 Task: Look for space in Cotuí, Dominican Republic from 6th September, 2023 to 18th September, 2023 for 3 adults in price range Rs.6000 to Rs.12000. Place can be entire place with 2 bedrooms having 2 beds and 2 bathrooms. Property type can be house, flat, guest house, hotel. Amenities needed are: washing machine. Booking option can be shelf check-in. Required host language is English.
Action: Mouse moved to (843, 114)
Screenshot: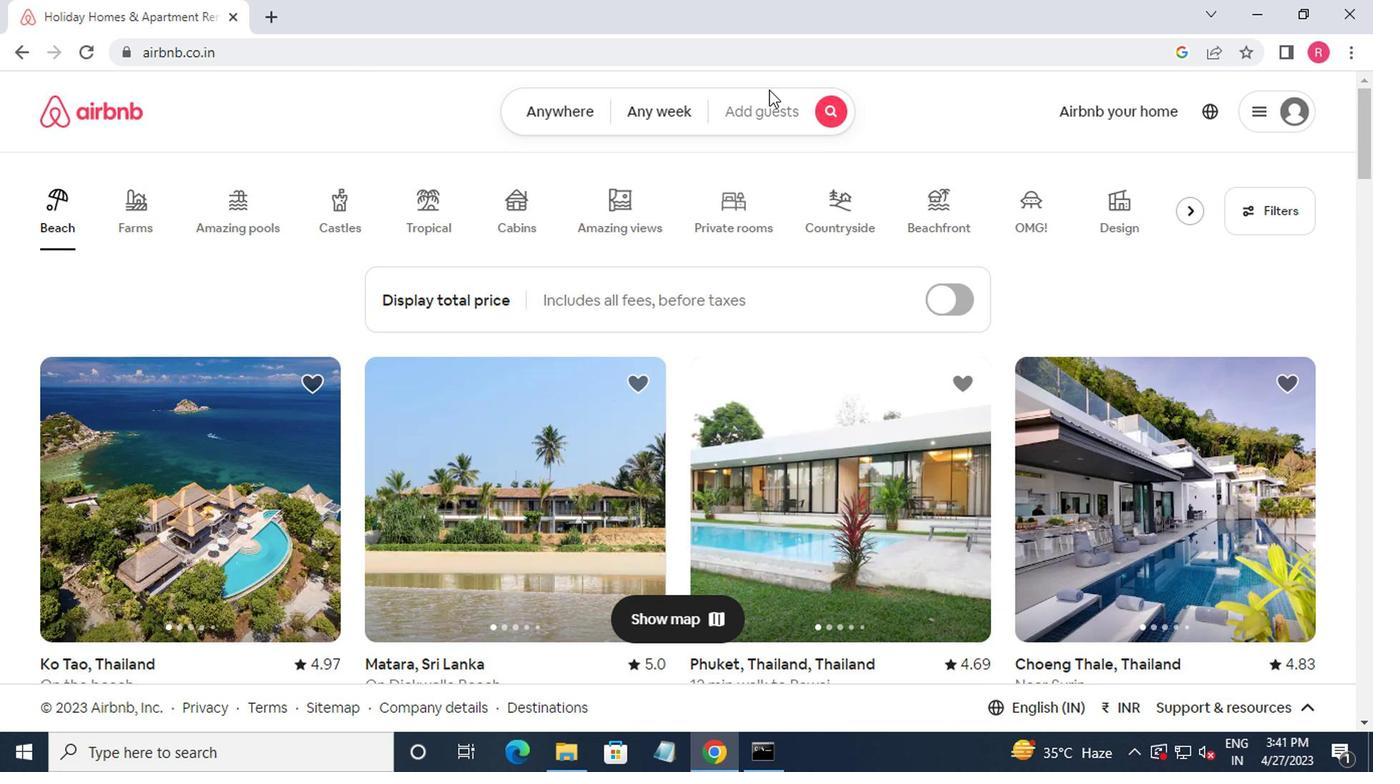 
Action: Mouse pressed left at (843, 114)
Screenshot: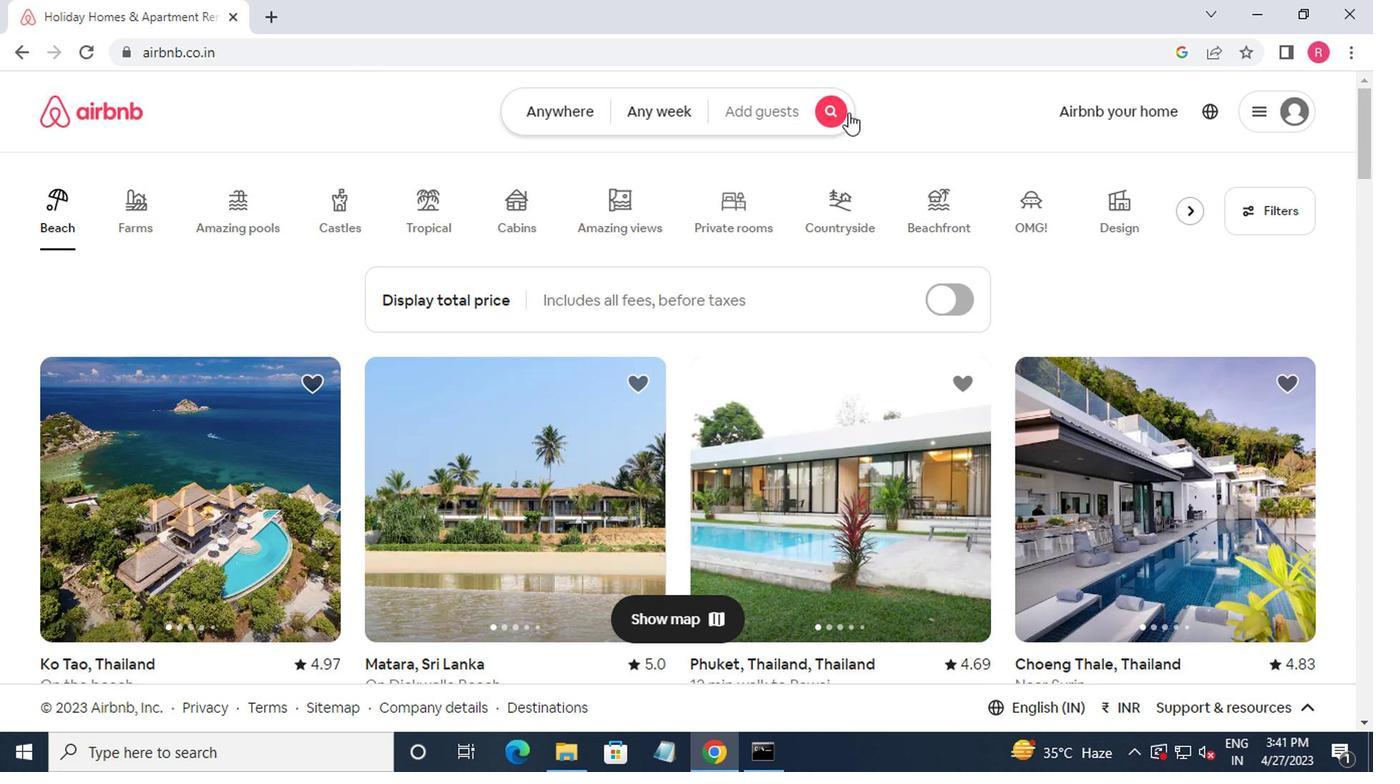 
Action: Mouse moved to (439, 185)
Screenshot: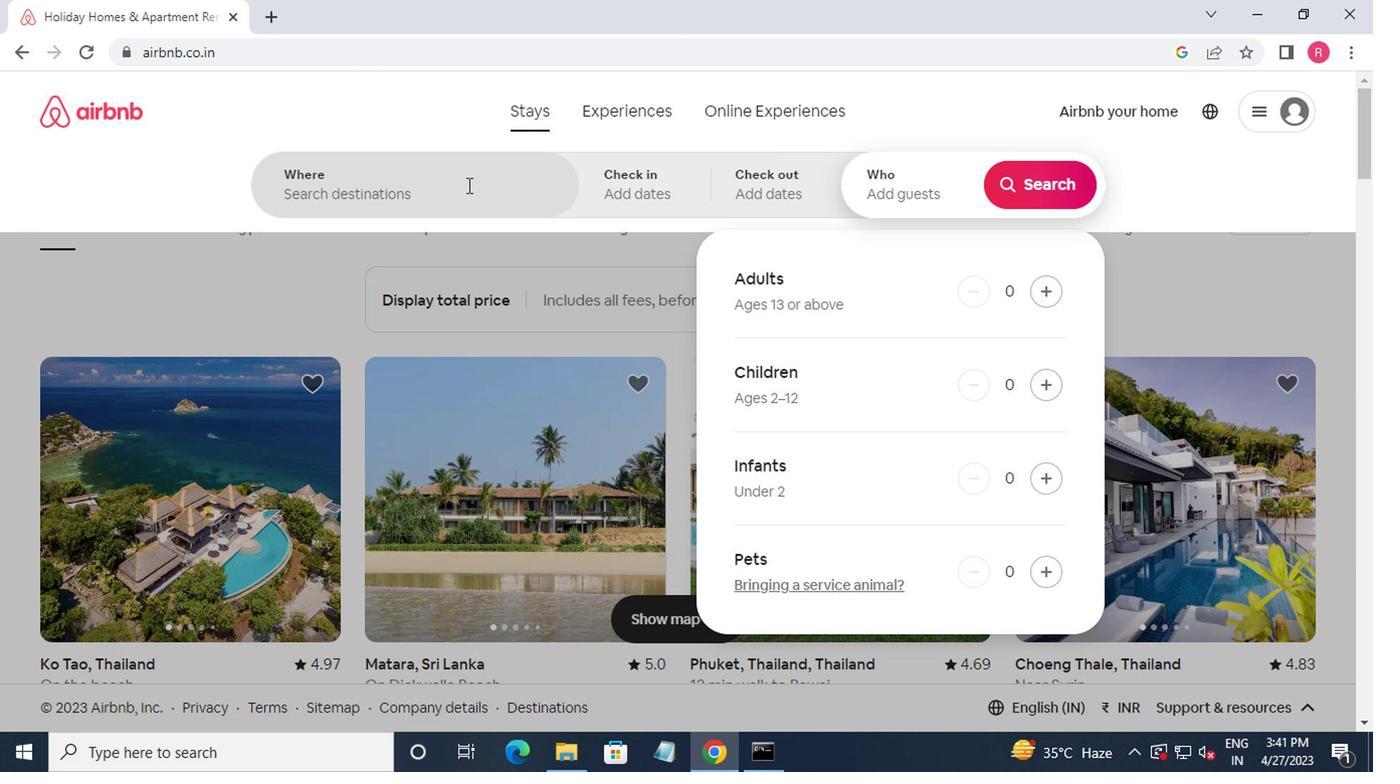 
Action: Mouse pressed left at (439, 185)
Screenshot: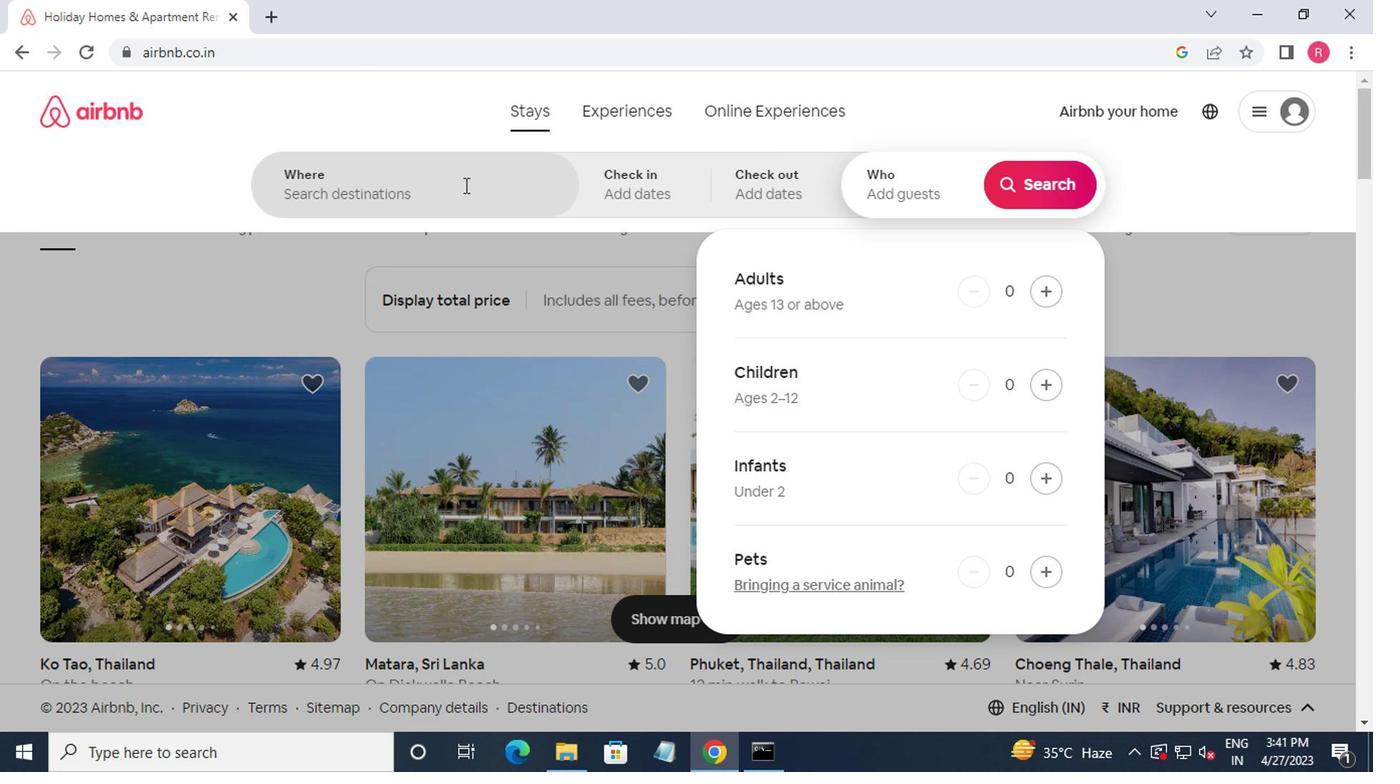 
Action: Mouse moved to (438, 185)
Screenshot: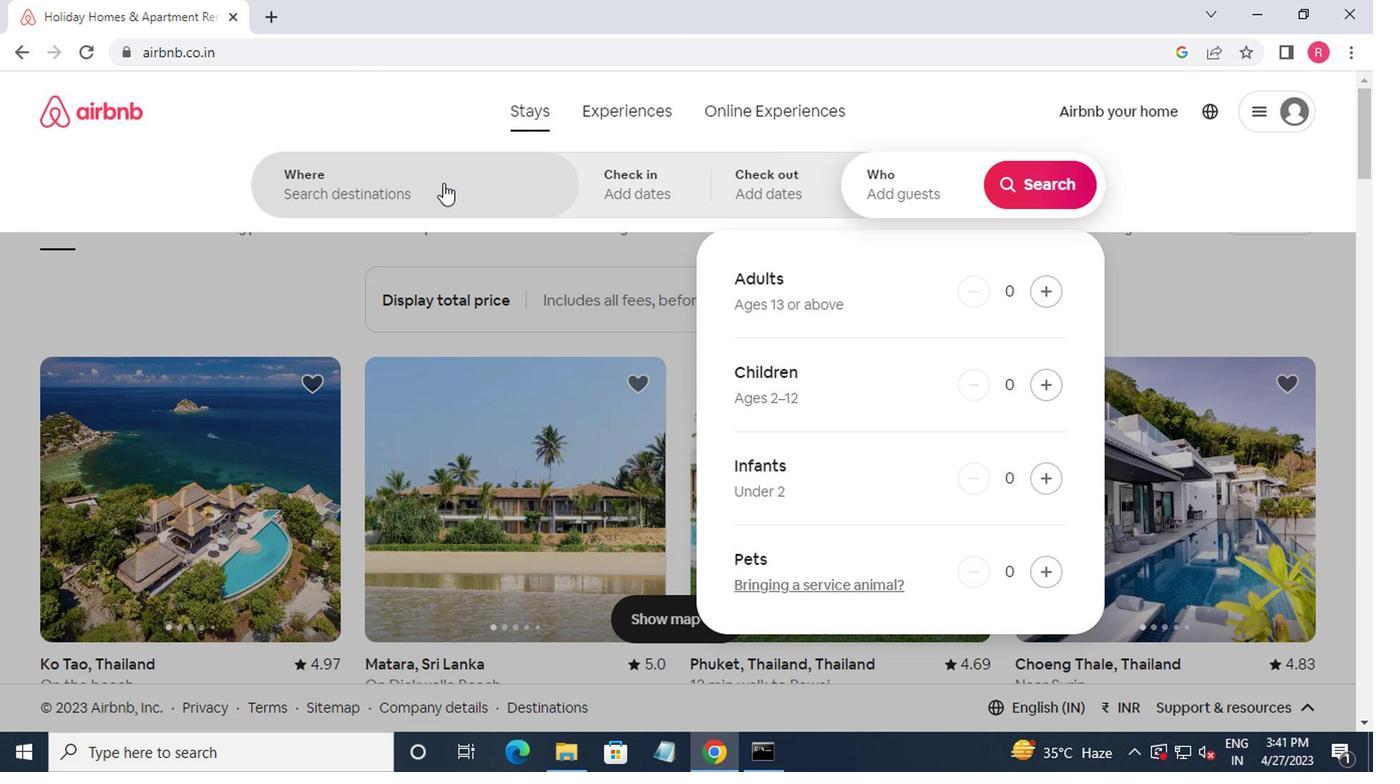 
Action: Key pressed cpy<Key.backspace><Key.backspace>otui,d<Key.down><Key.enter>
Screenshot: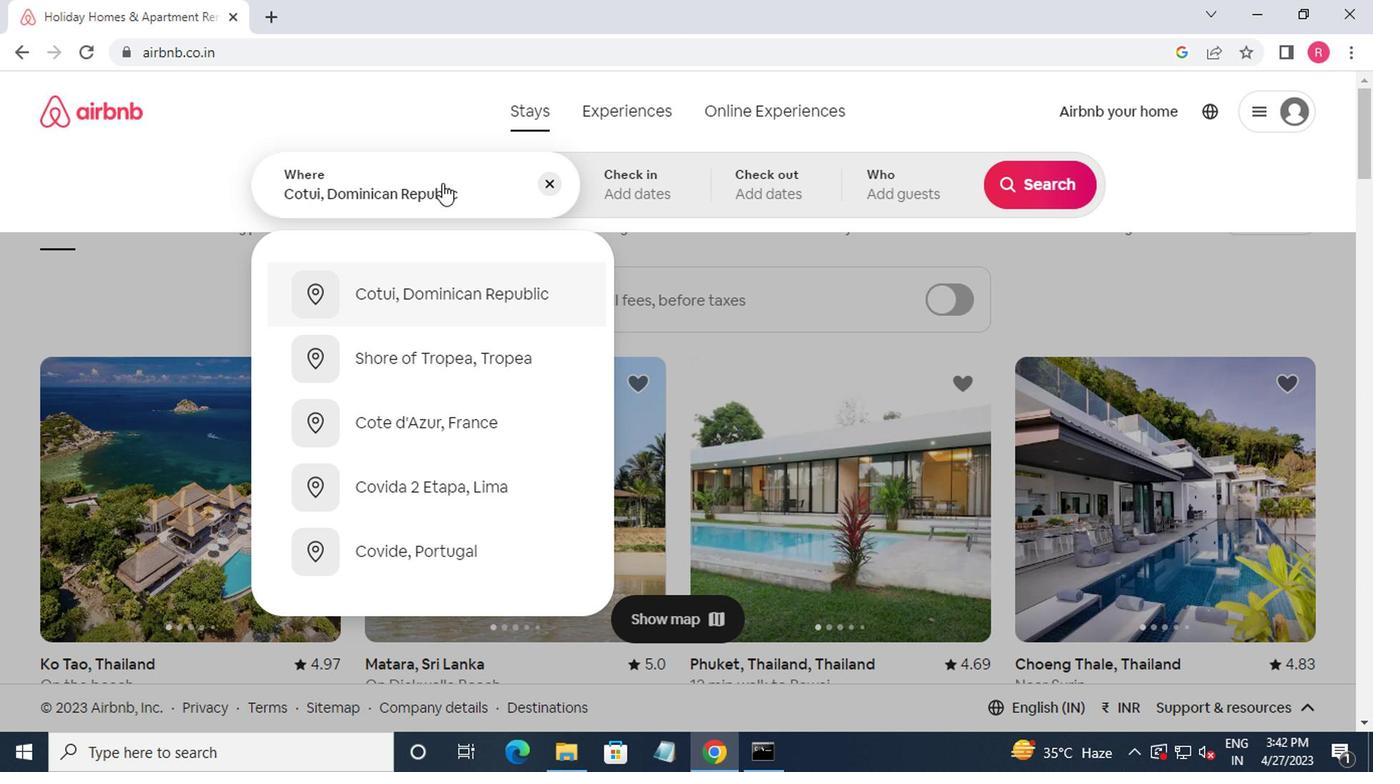 
Action: Mouse moved to (1032, 346)
Screenshot: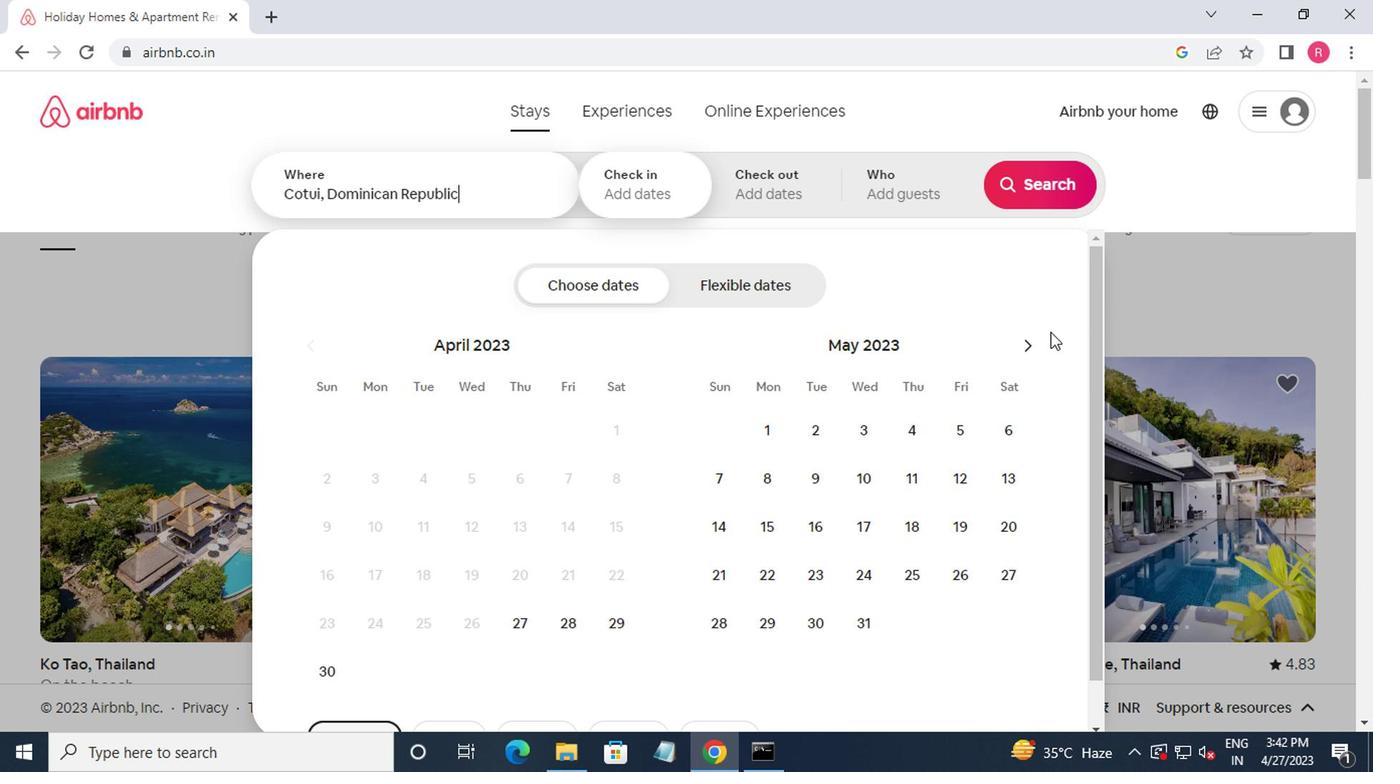 
Action: Mouse pressed left at (1032, 346)
Screenshot: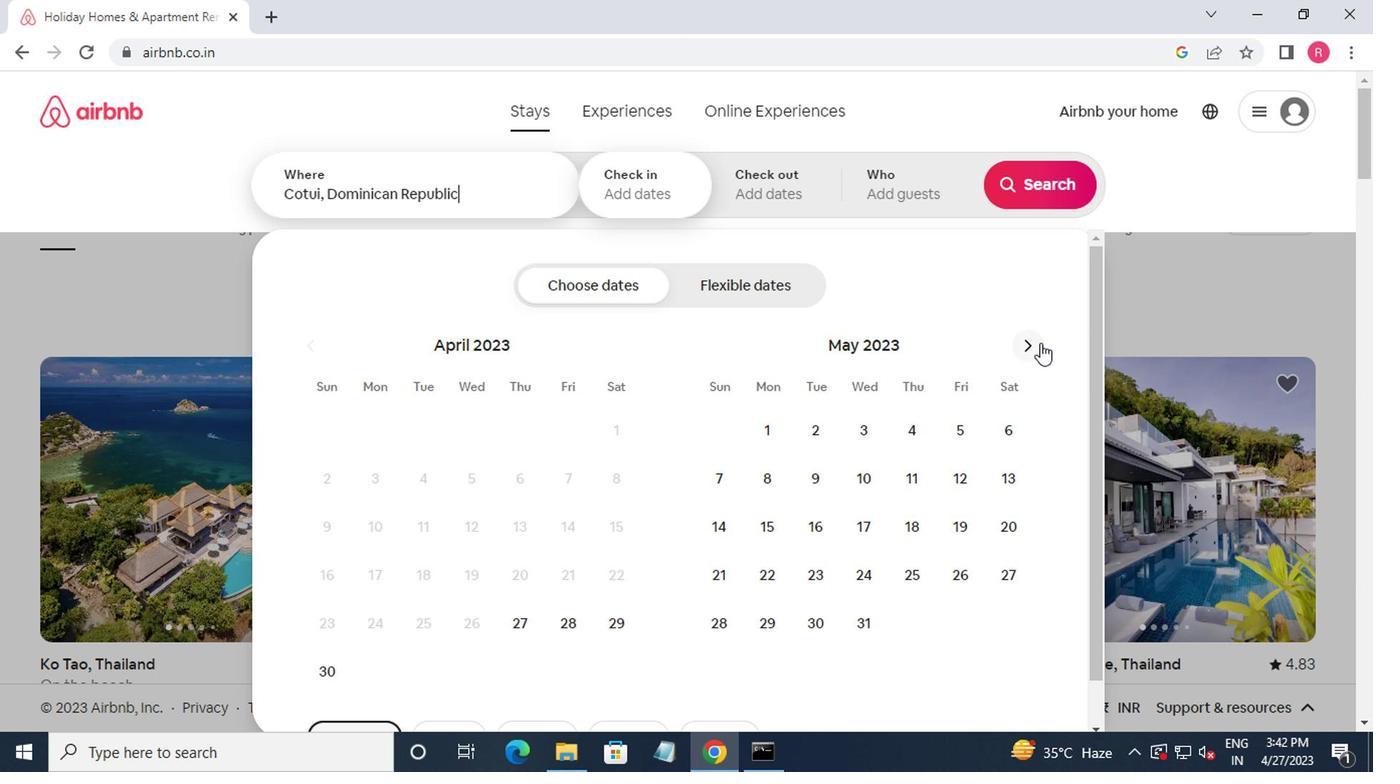 
Action: Mouse moved to (1031, 346)
Screenshot: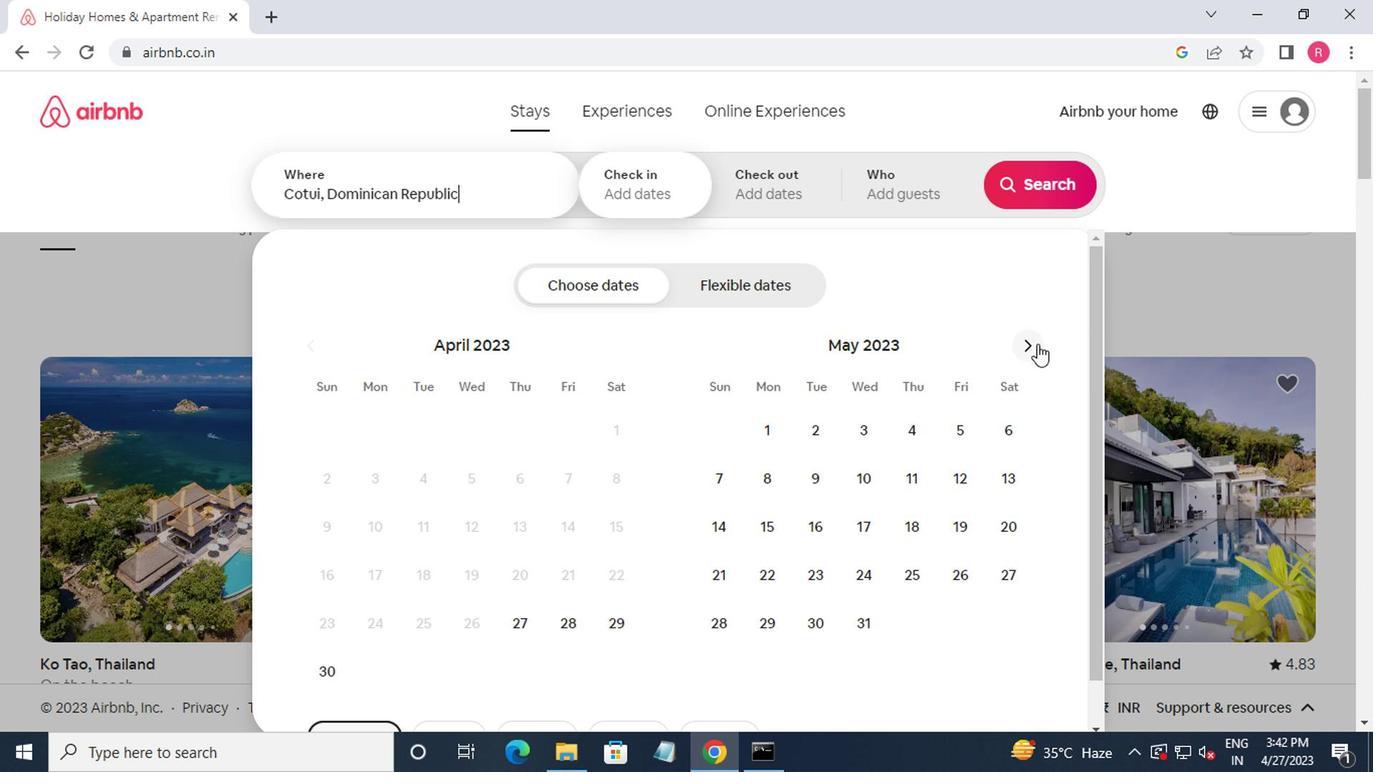 
Action: Mouse pressed left at (1031, 346)
Screenshot: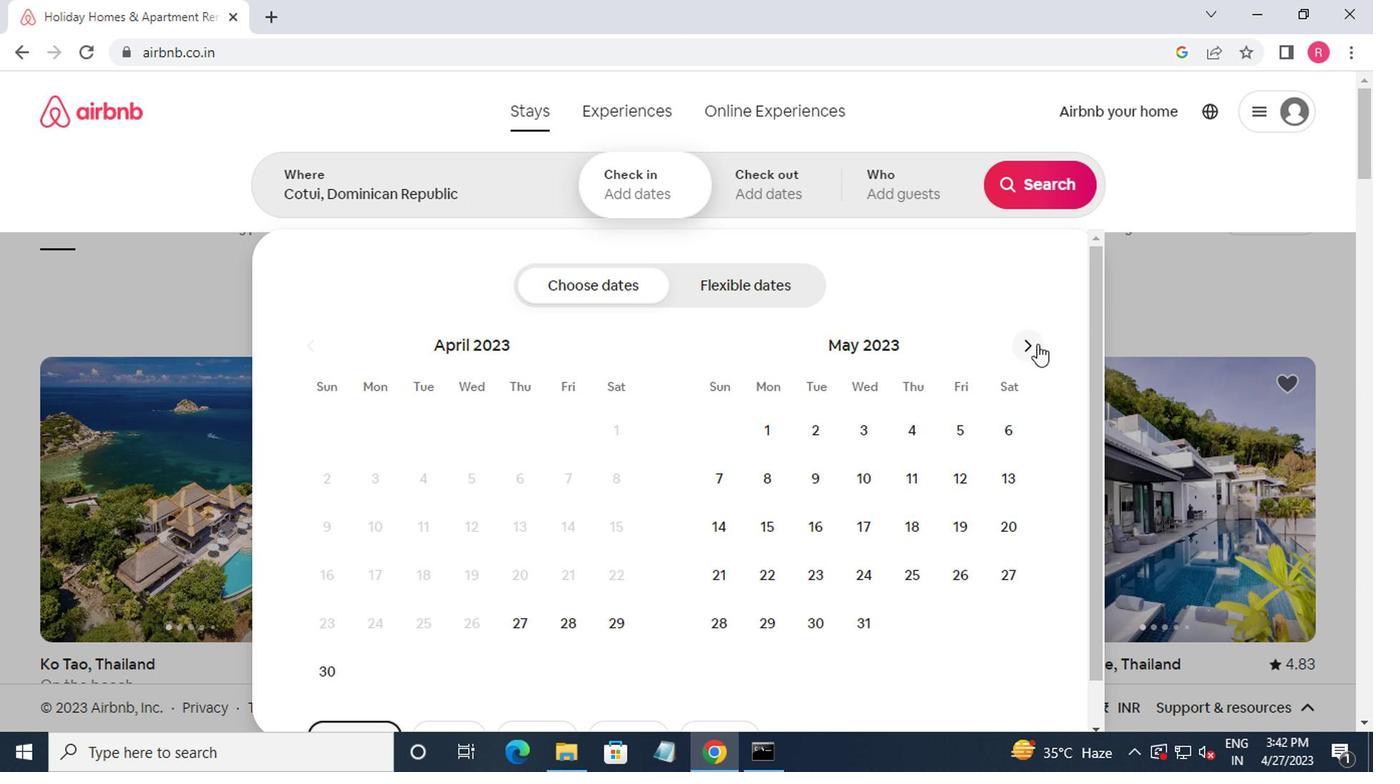 
Action: Mouse moved to (1031, 346)
Screenshot: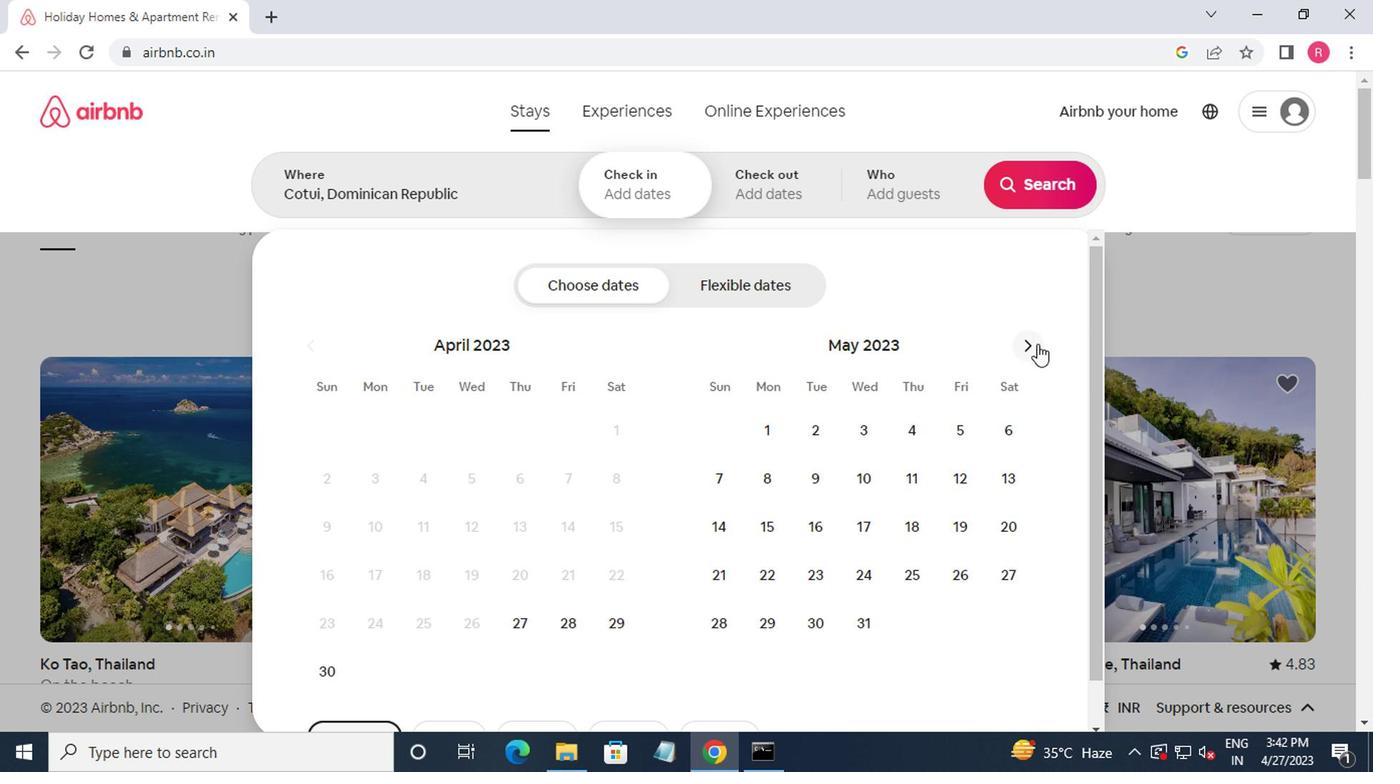 
Action: Mouse pressed left at (1031, 346)
Screenshot: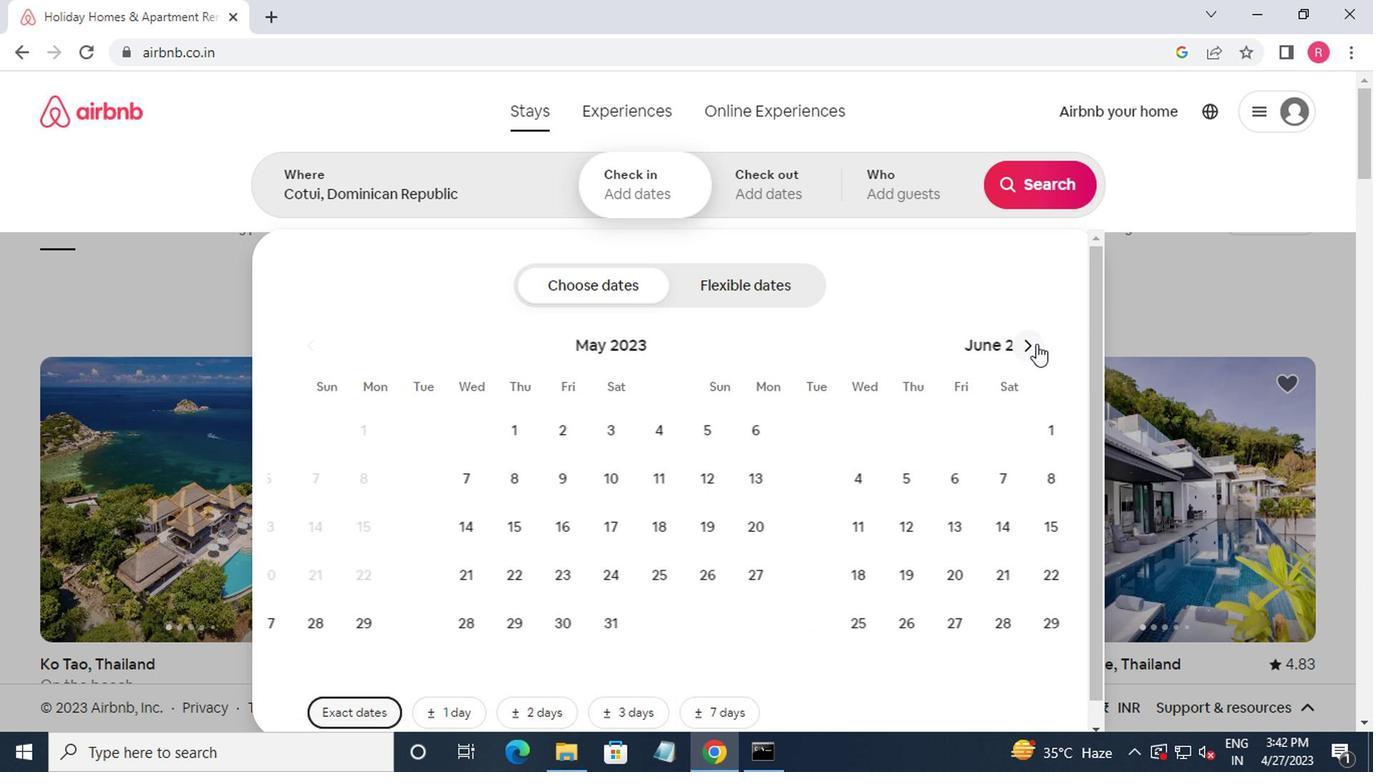 
Action: Mouse moved to (1029, 346)
Screenshot: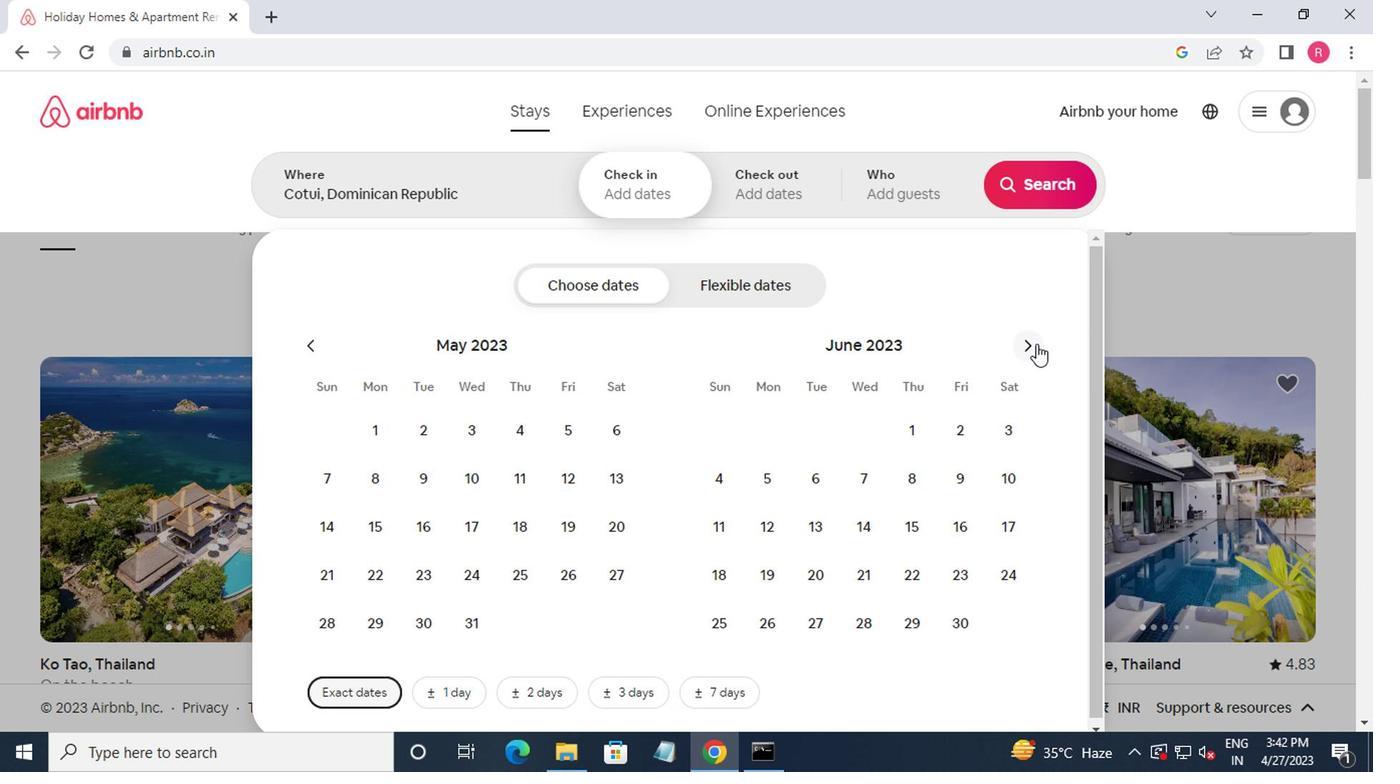 
Action: Mouse pressed left at (1029, 346)
Screenshot: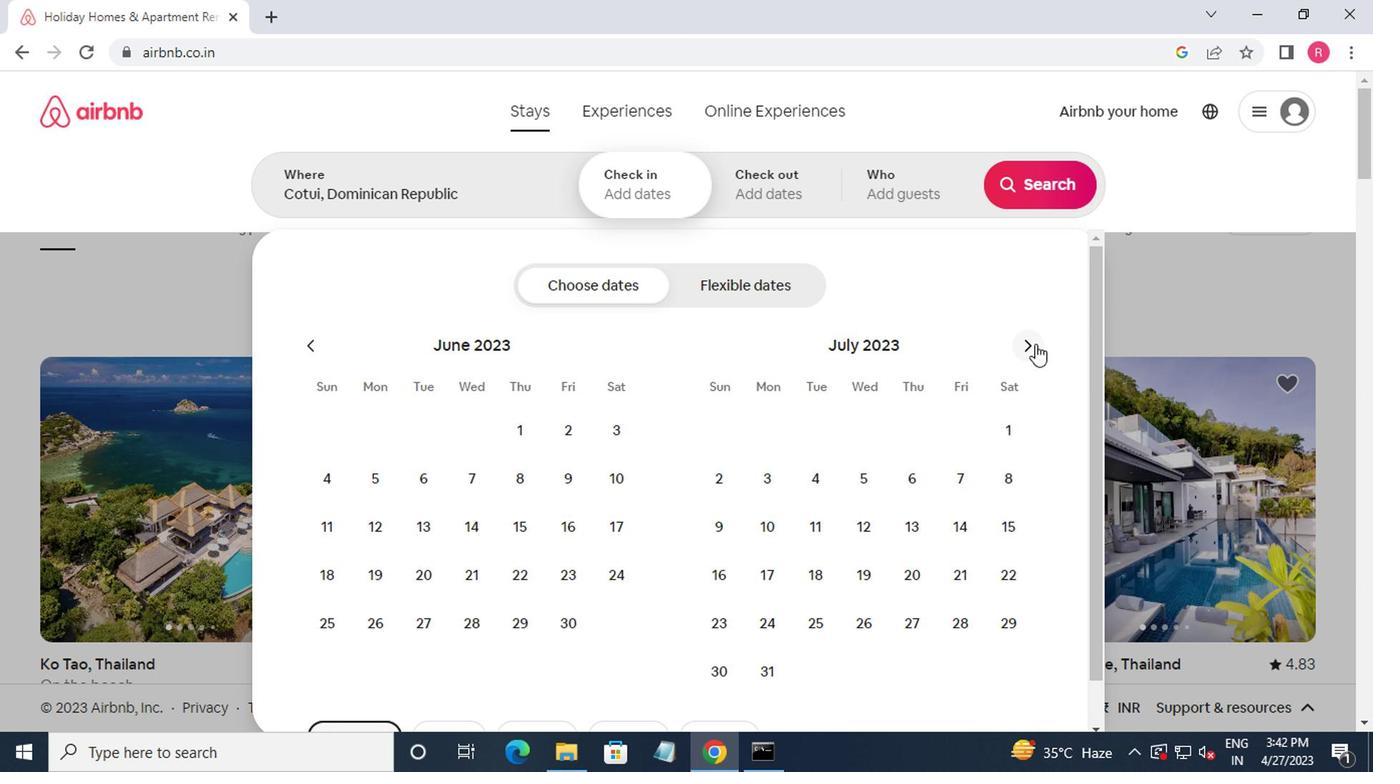 
Action: Mouse moved to (1029, 346)
Screenshot: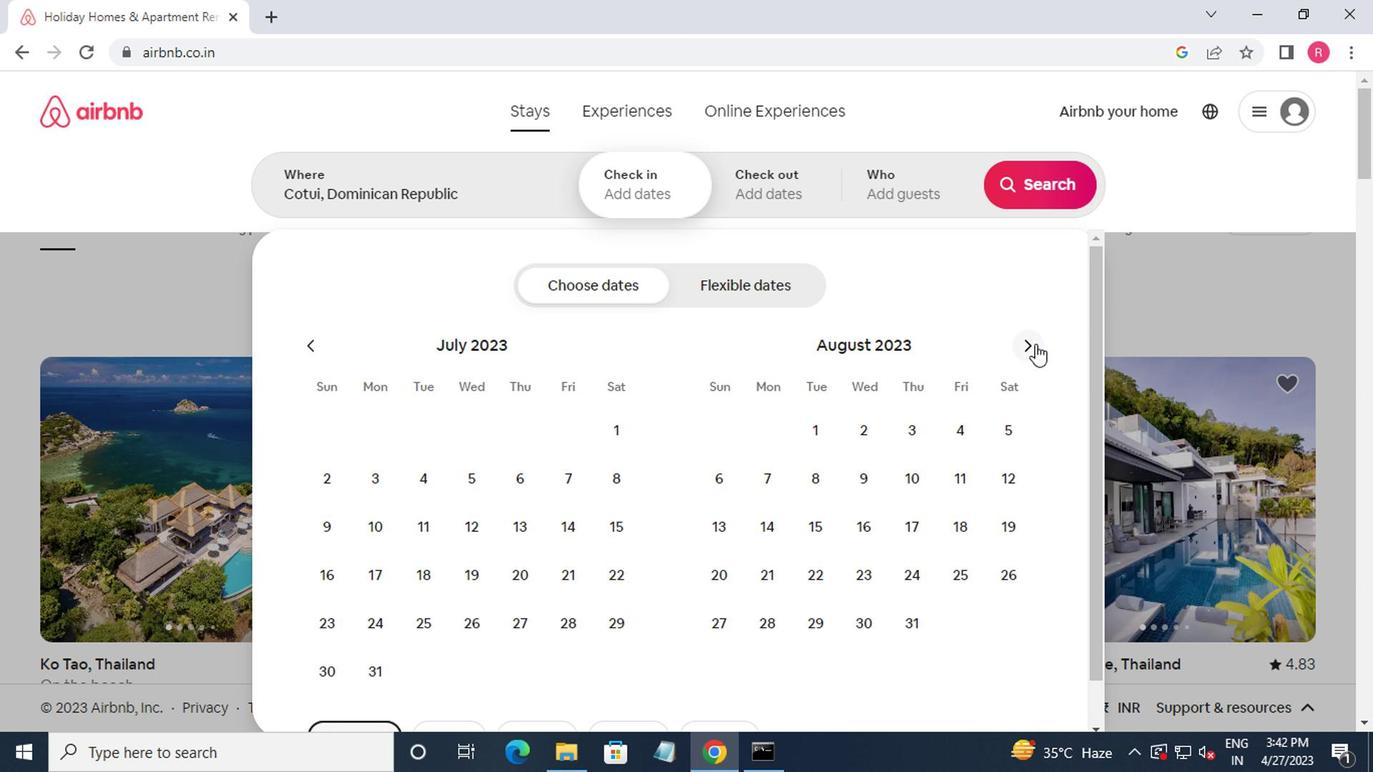 
Action: Mouse pressed left at (1029, 346)
Screenshot: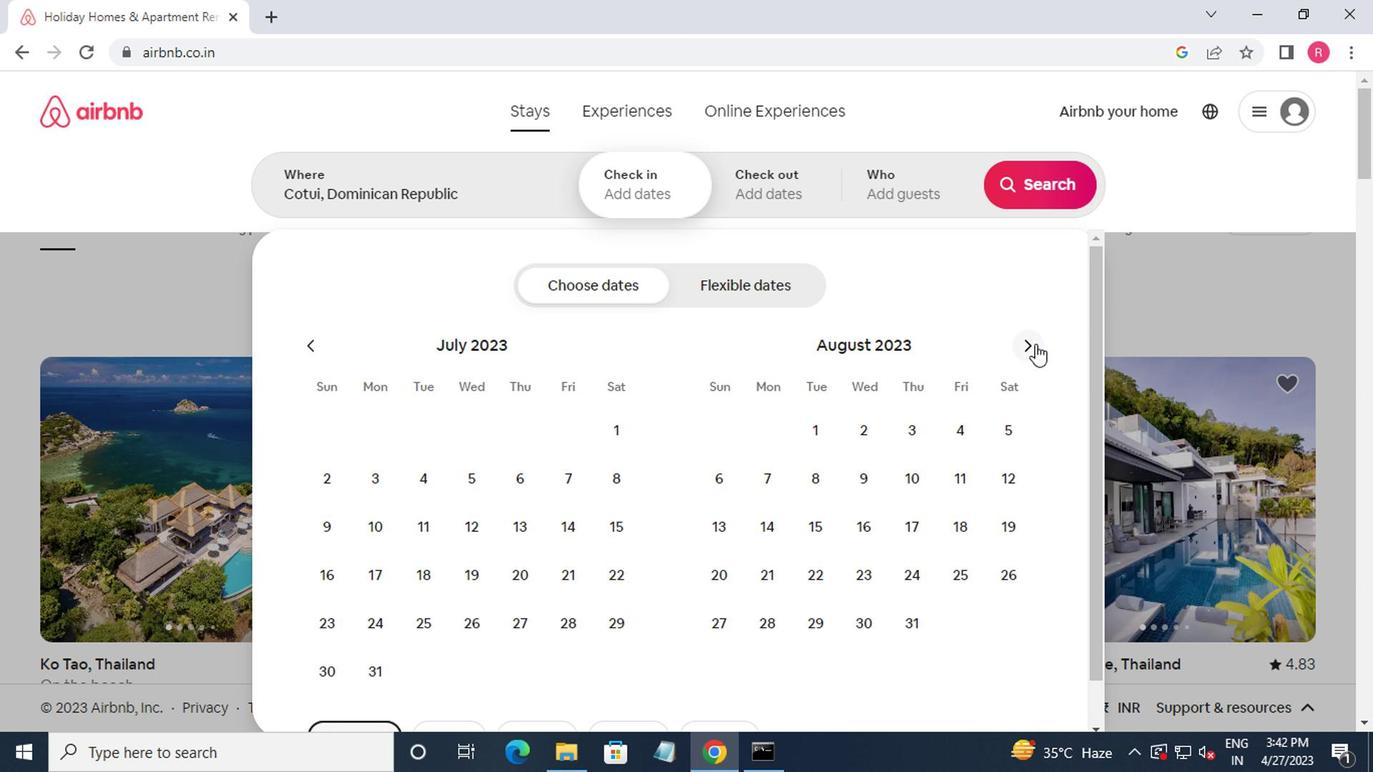 
Action: Mouse moved to (864, 481)
Screenshot: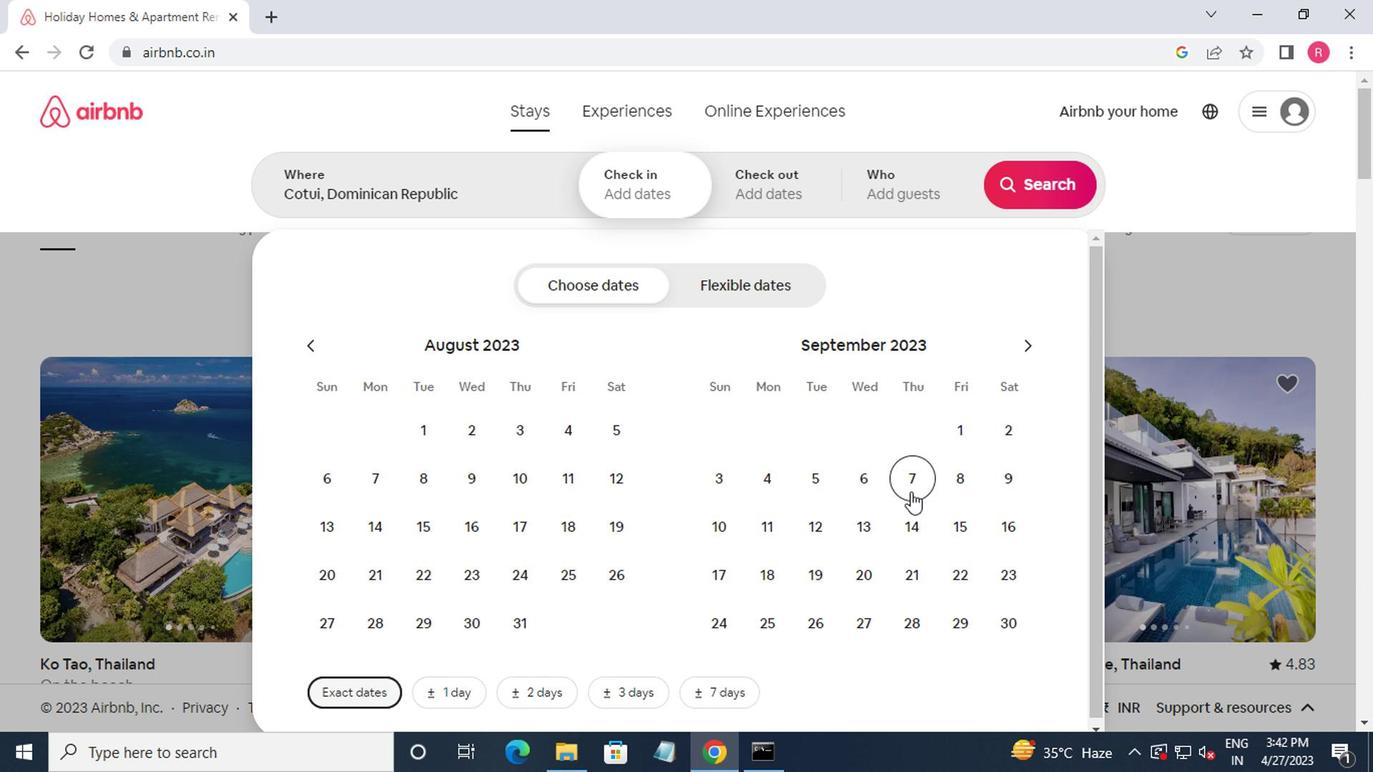 
Action: Mouse pressed left at (864, 481)
Screenshot: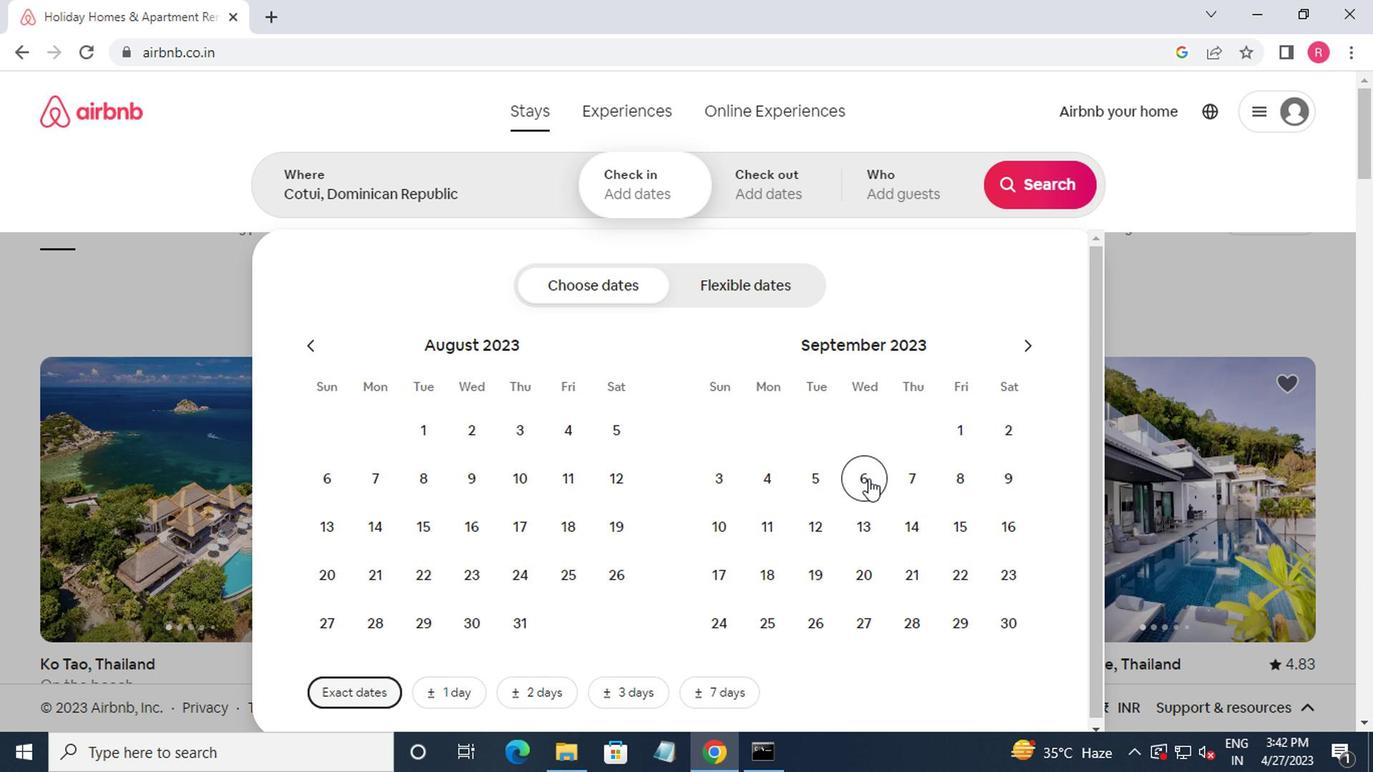 
Action: Mouse moved to (781, 570)
Screenshot: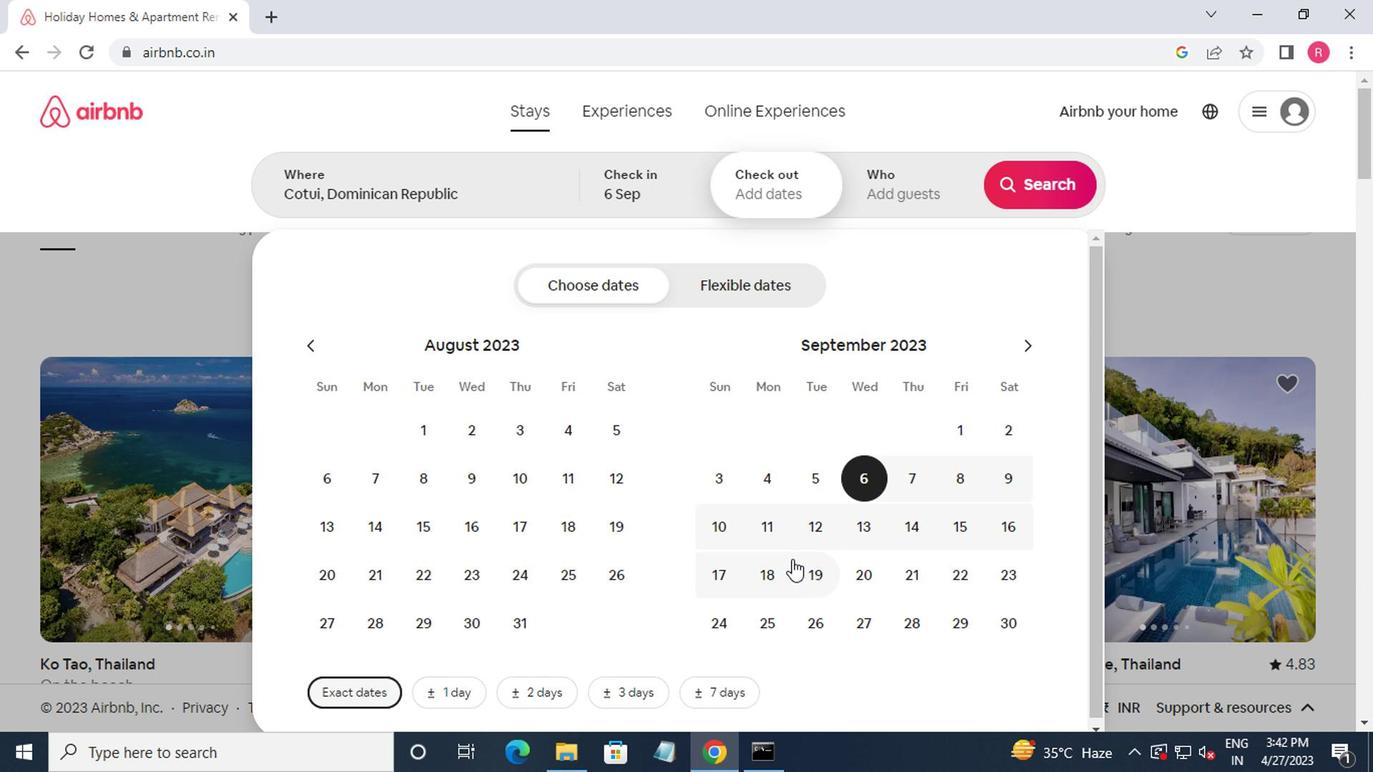 
Action: Mouse pressed left at (781, 570)
Screenshot: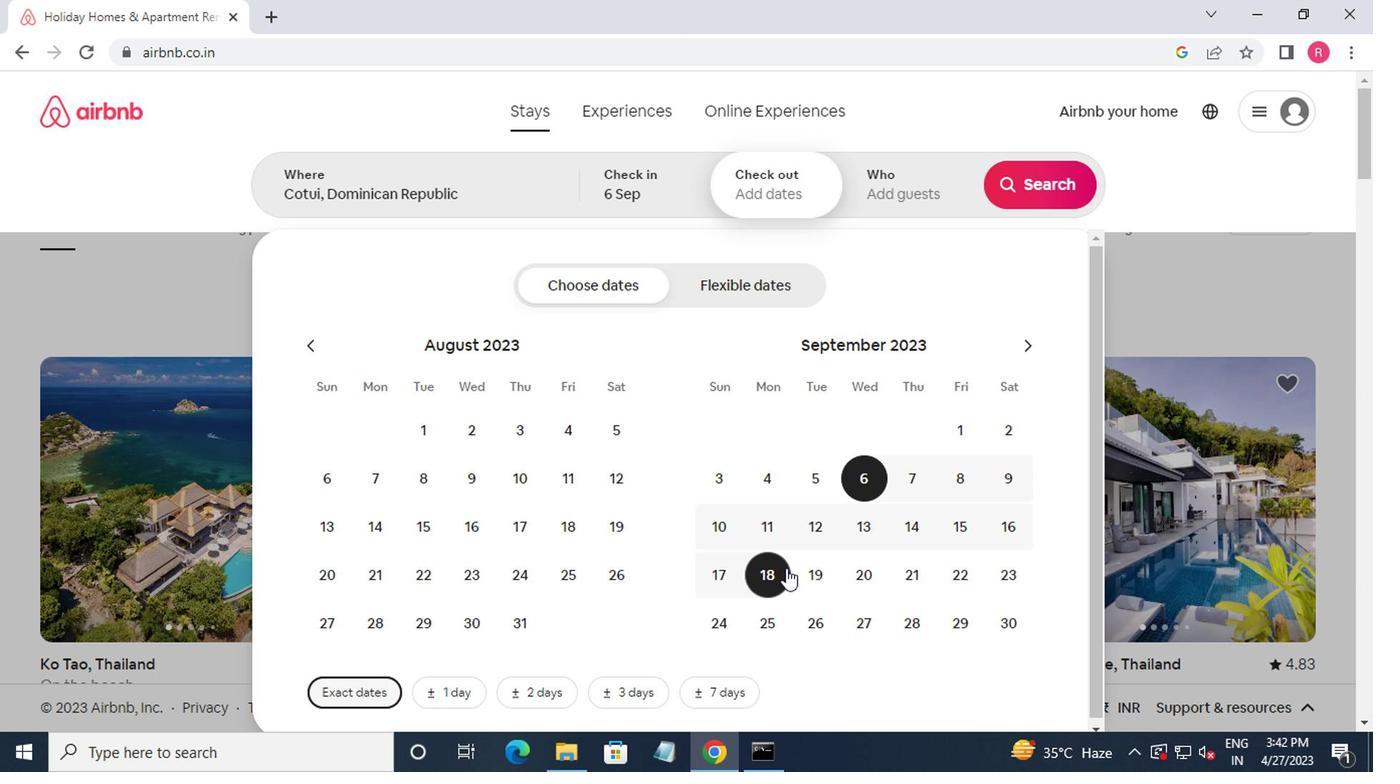 
Action: Mouse moved to (891, 180)
Screenshot: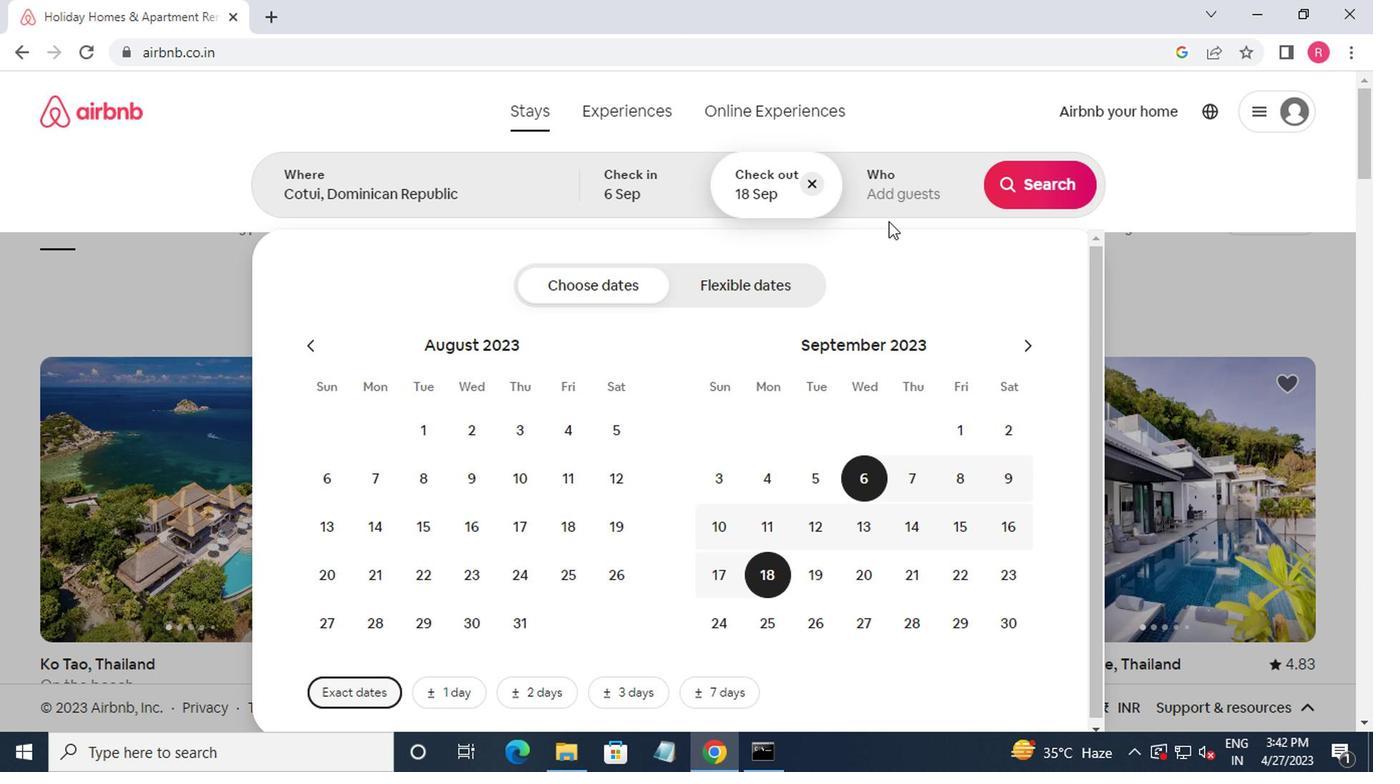 
Action: Mouse pressed left at (891, 180)
Screenshot: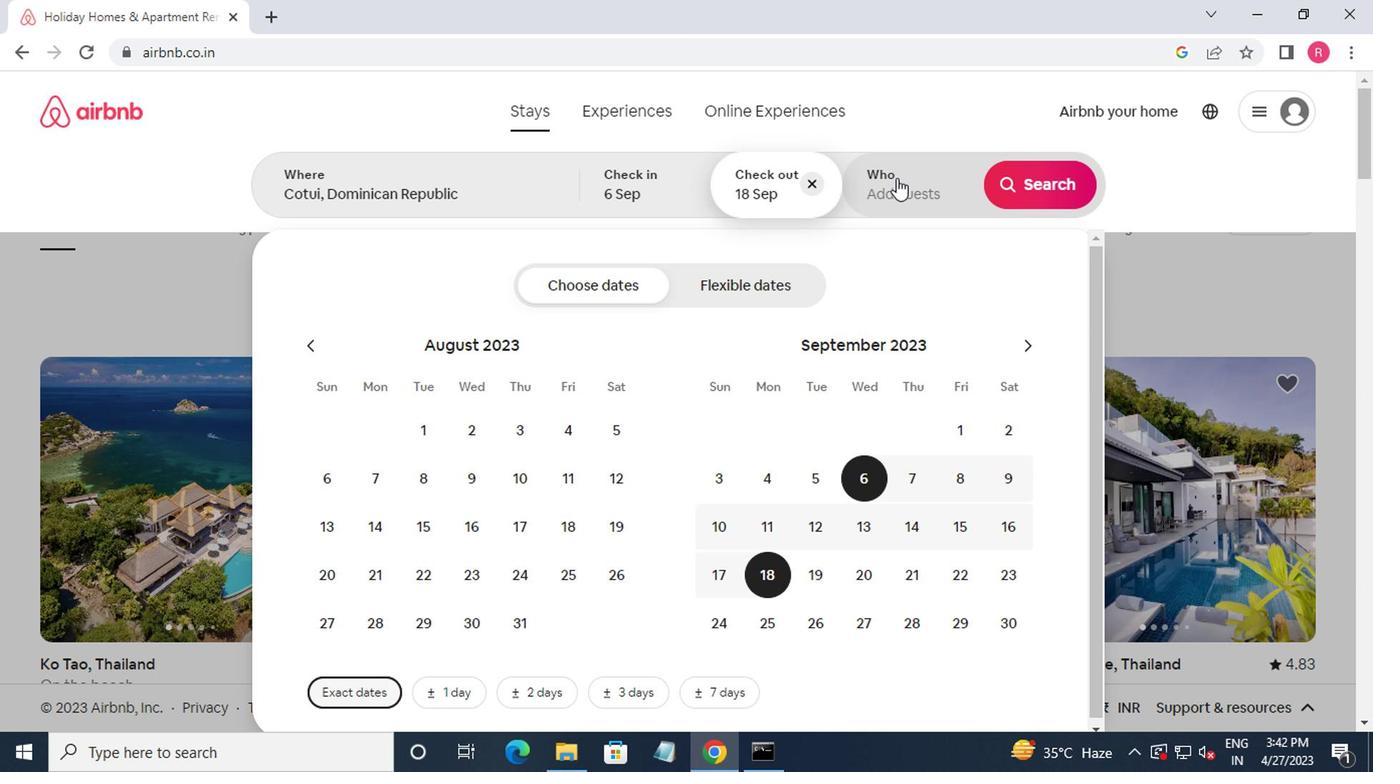 
Action: Mouse moved to (1043, 298)
Screenshot: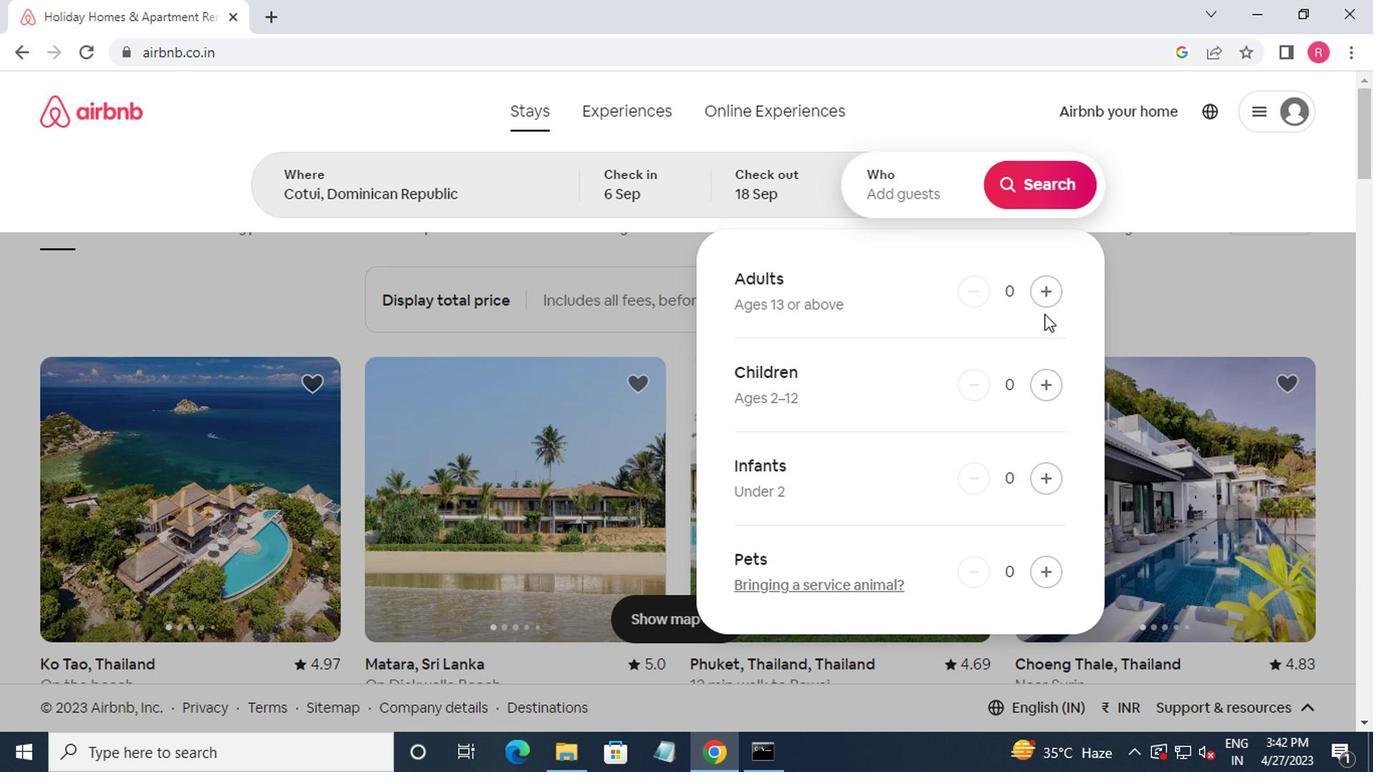 
Action: Mouse pressed left at (1043, 298)
Screenshot: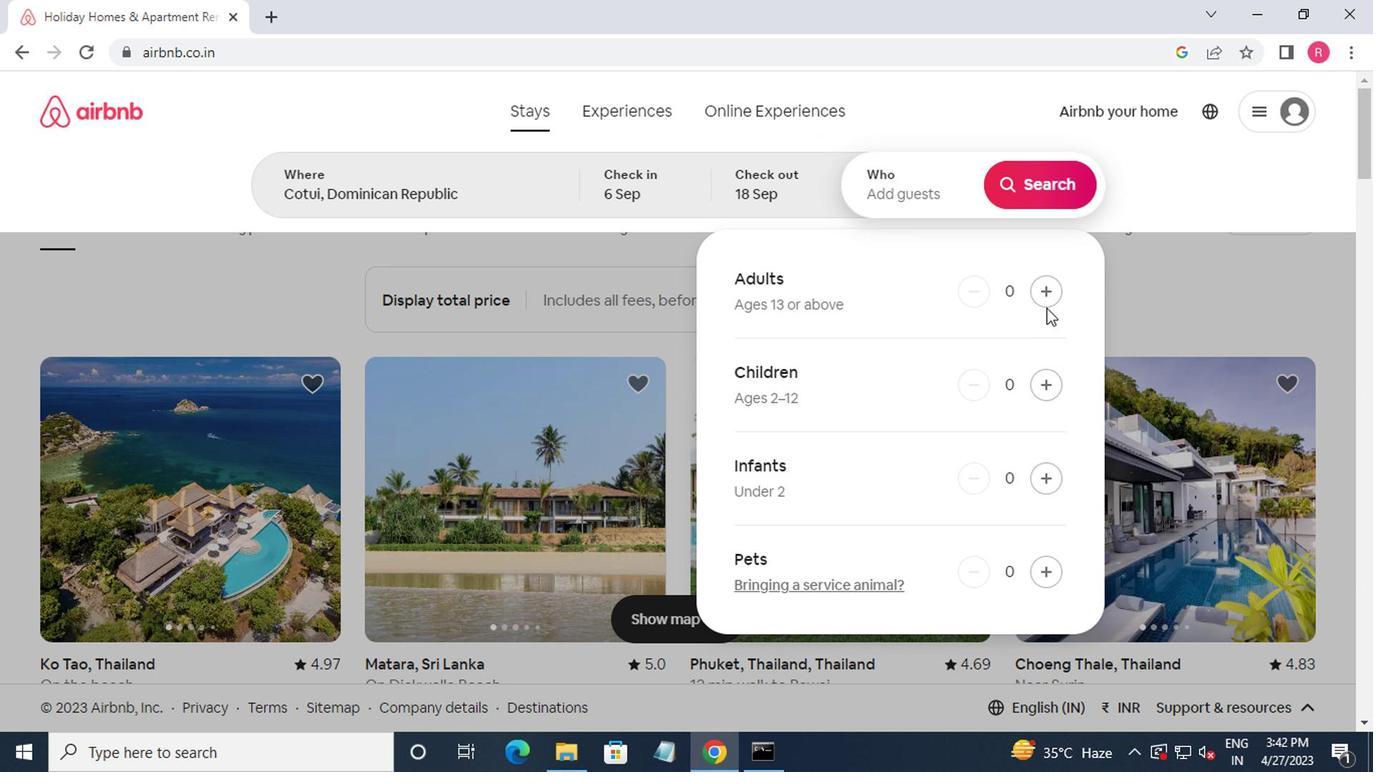 
Action: Mouse pressed left at (1043, 298)
Screenshot: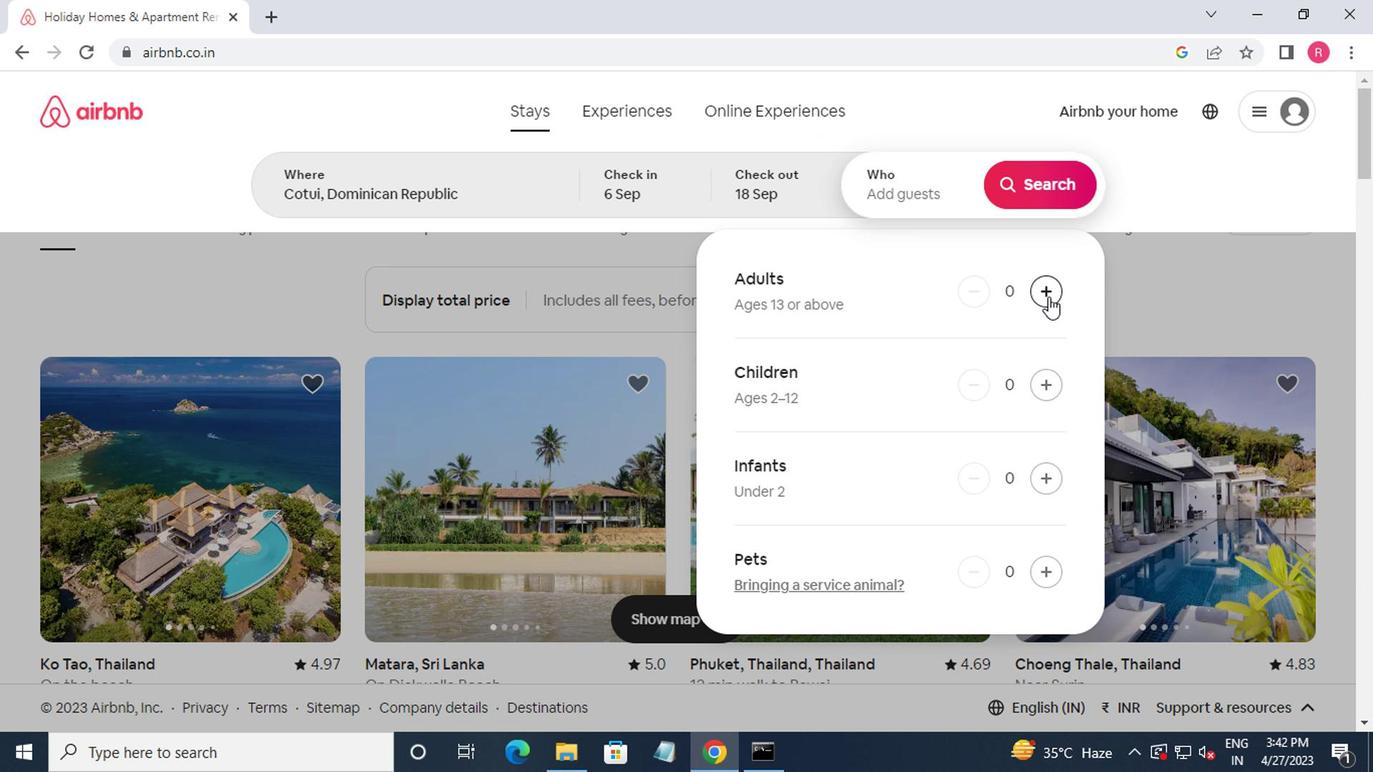 
Action: Mouse pressed left at (1043, 298)
Screenshot: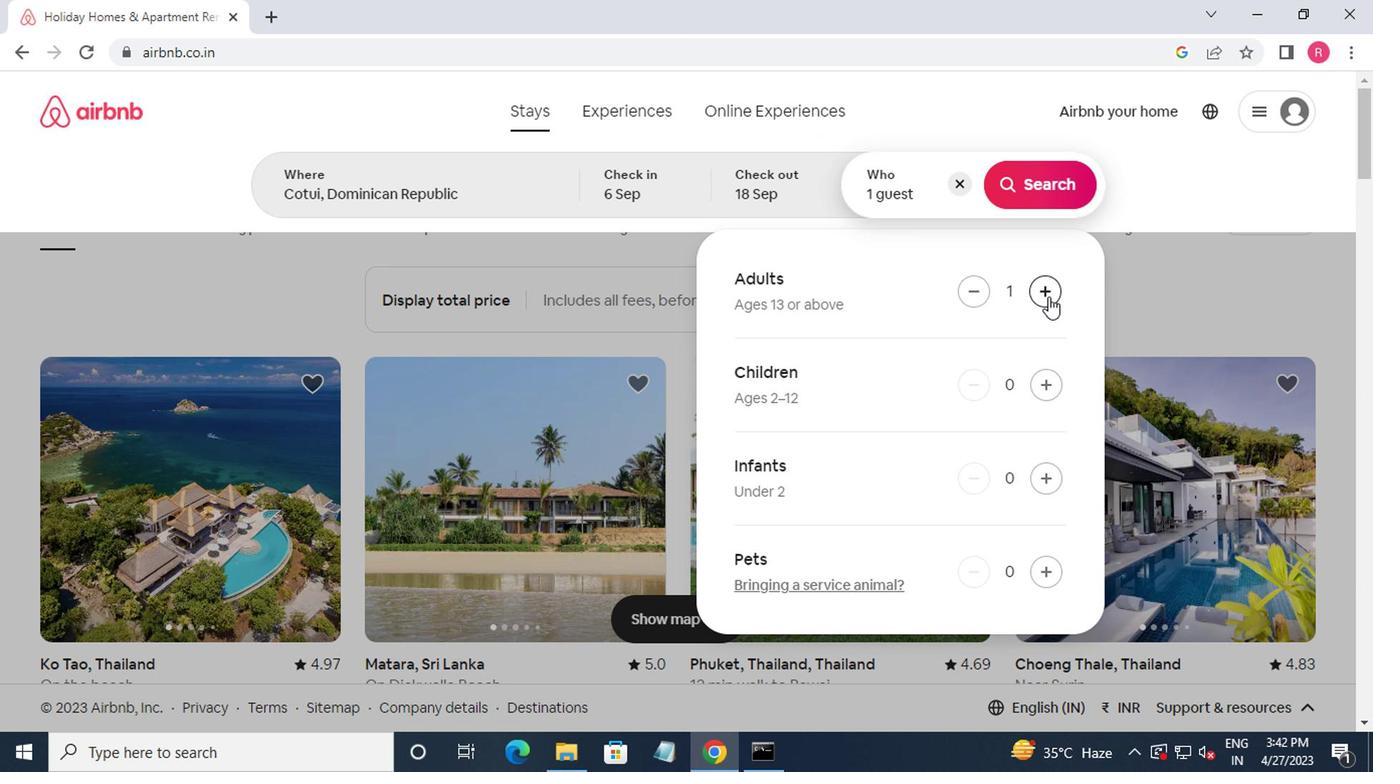 
Action: Mouse moved to (1045, 173)
Screenshot: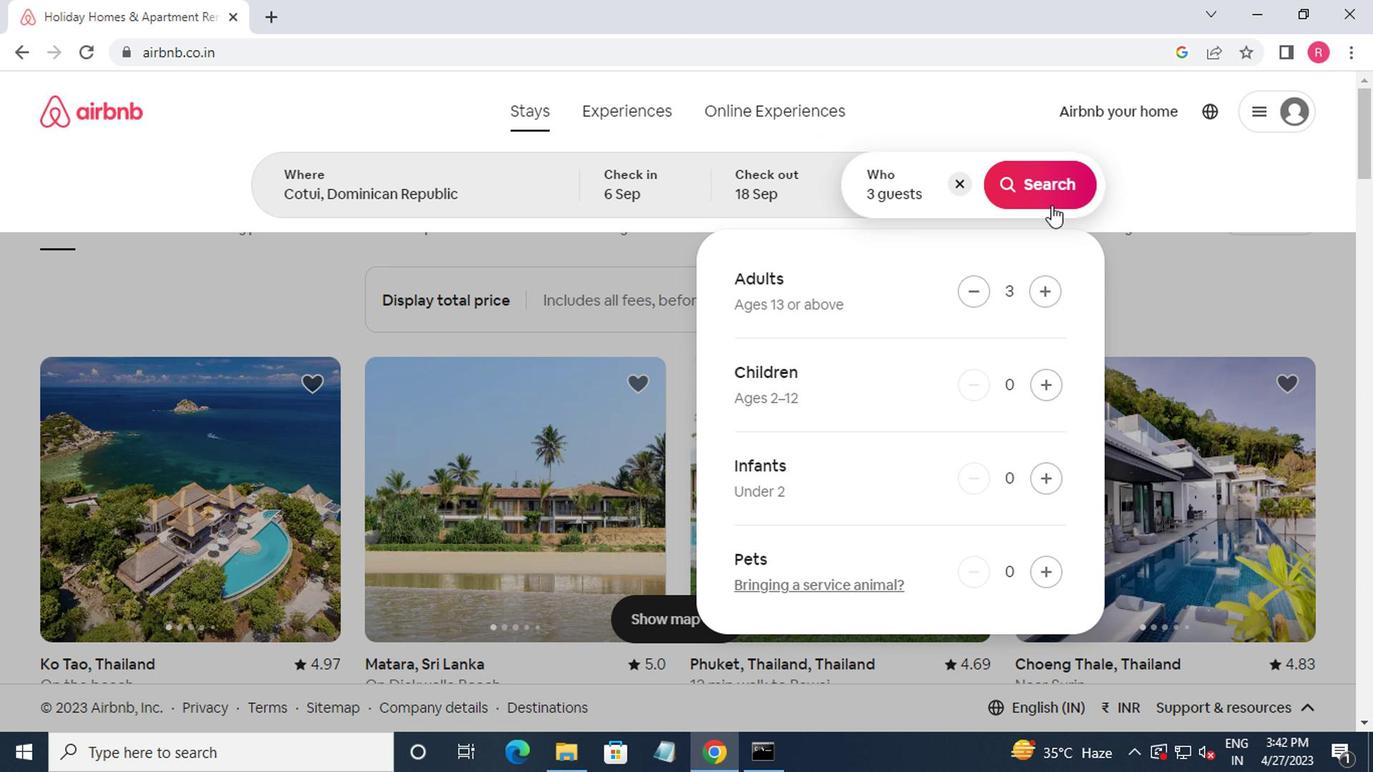 
Action: Mouse pressed left at (1045, 173)
Screenshot: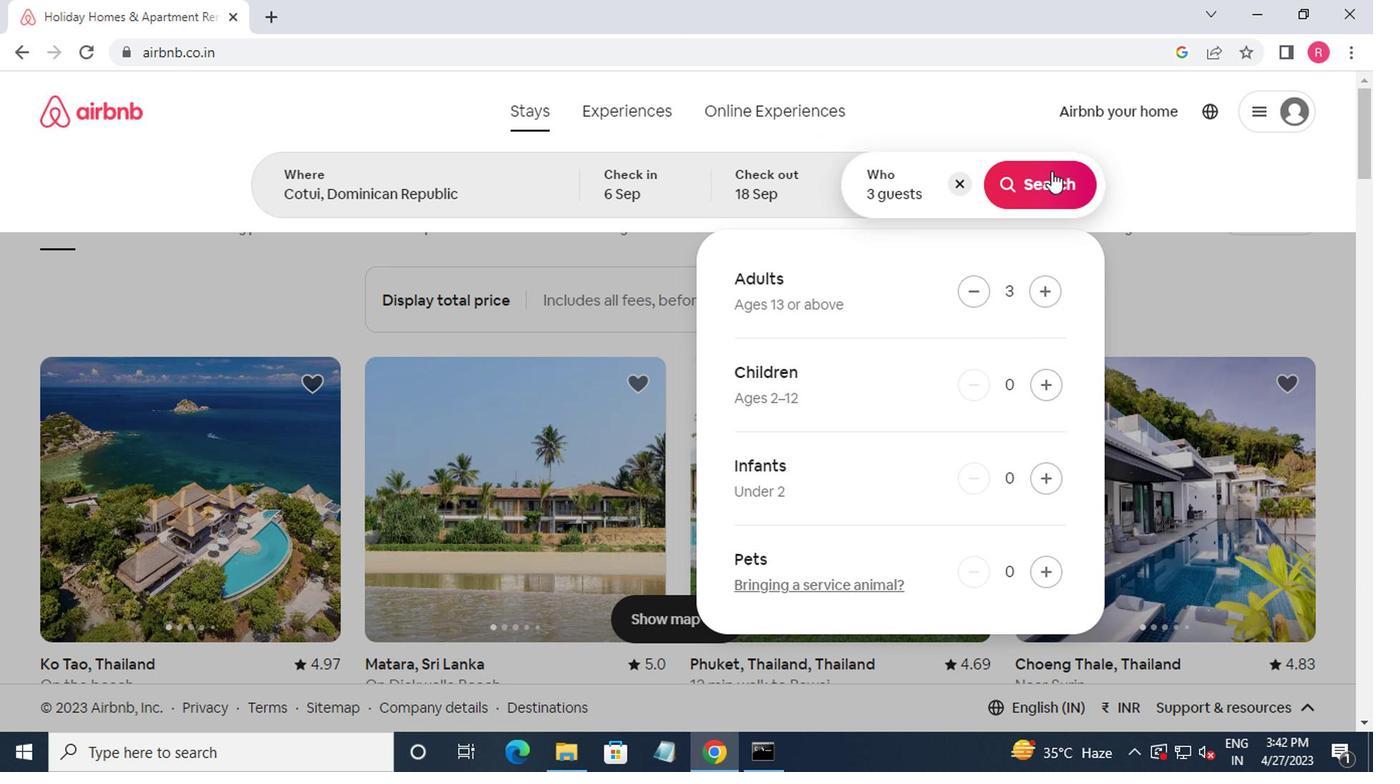 
Action: Mouse moved to (1273, 190)
Screenshot: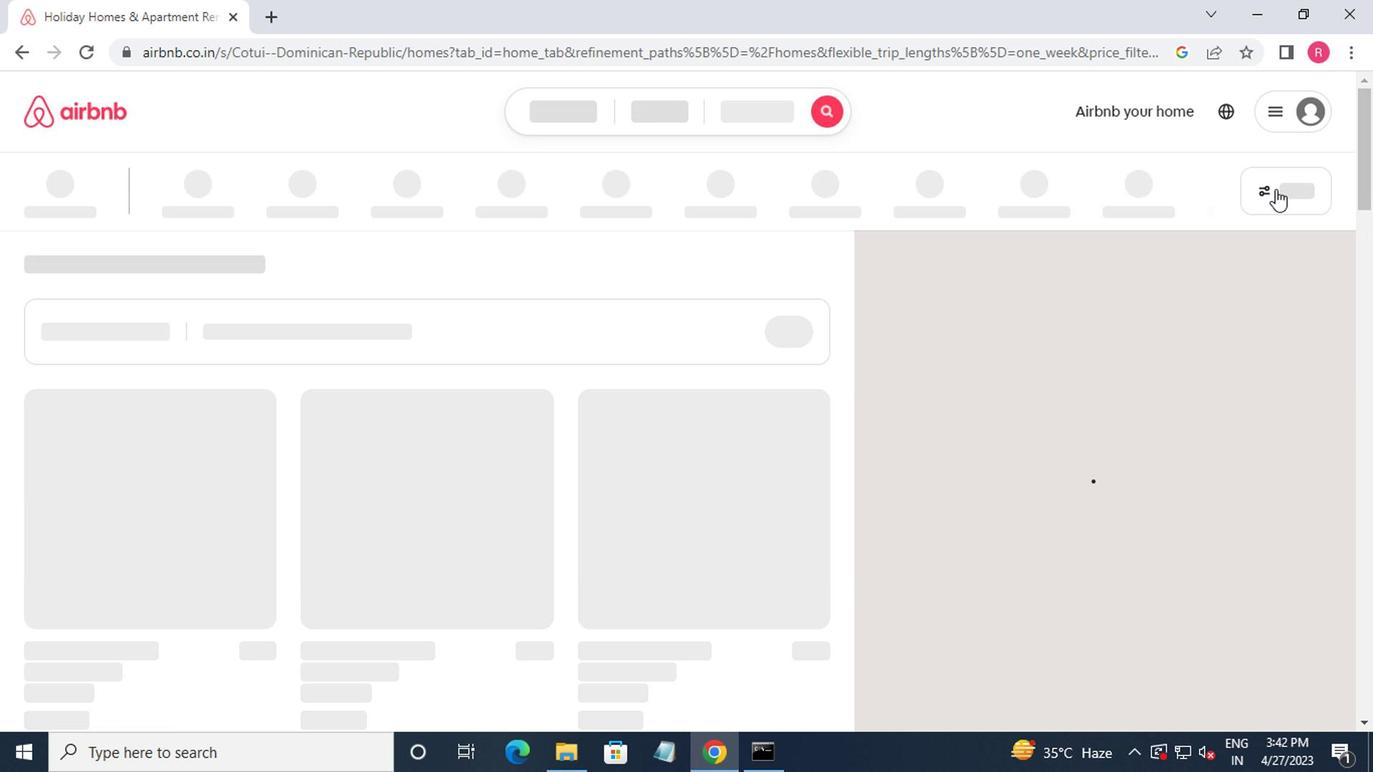 
Action: Mouse pressed left at (1273, 190)
Screenshot: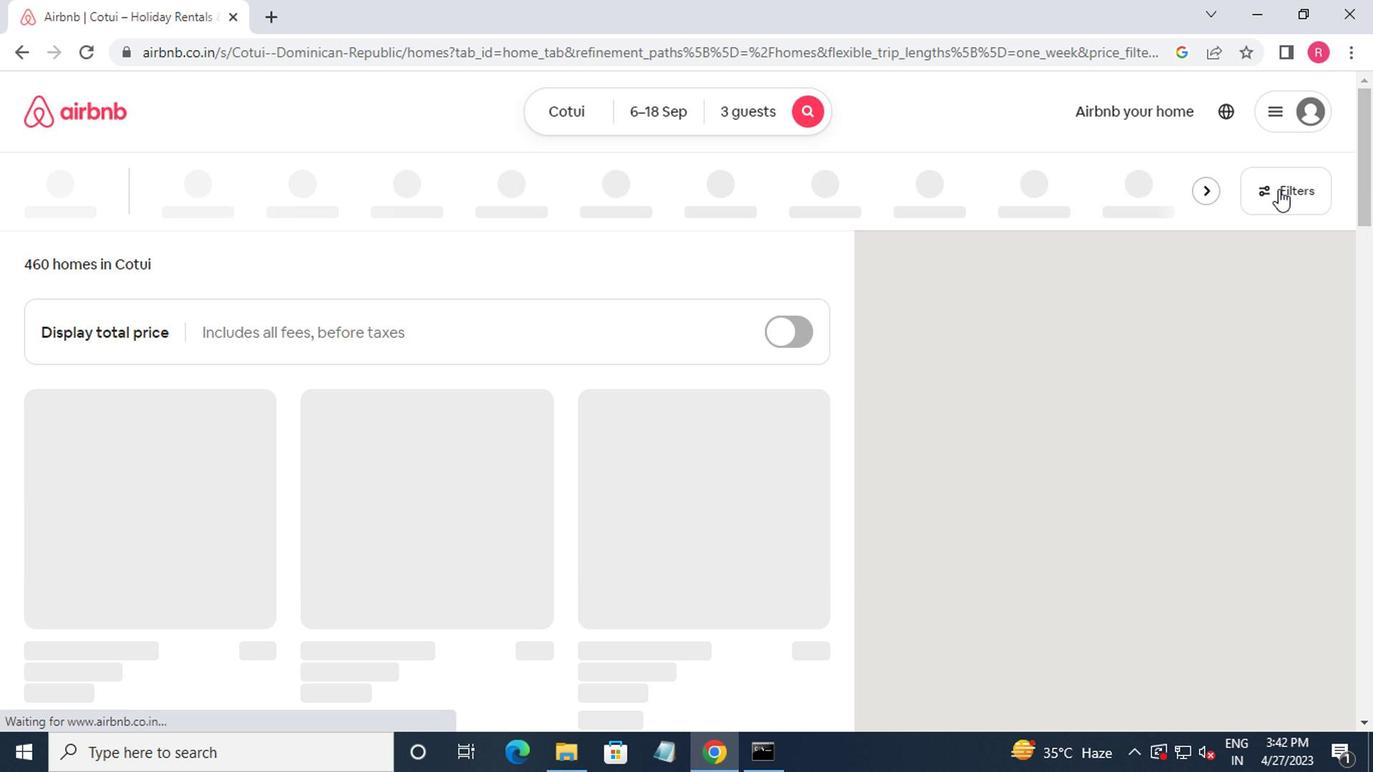 
Action: Mouse moved to (470, 452)
Screenshot: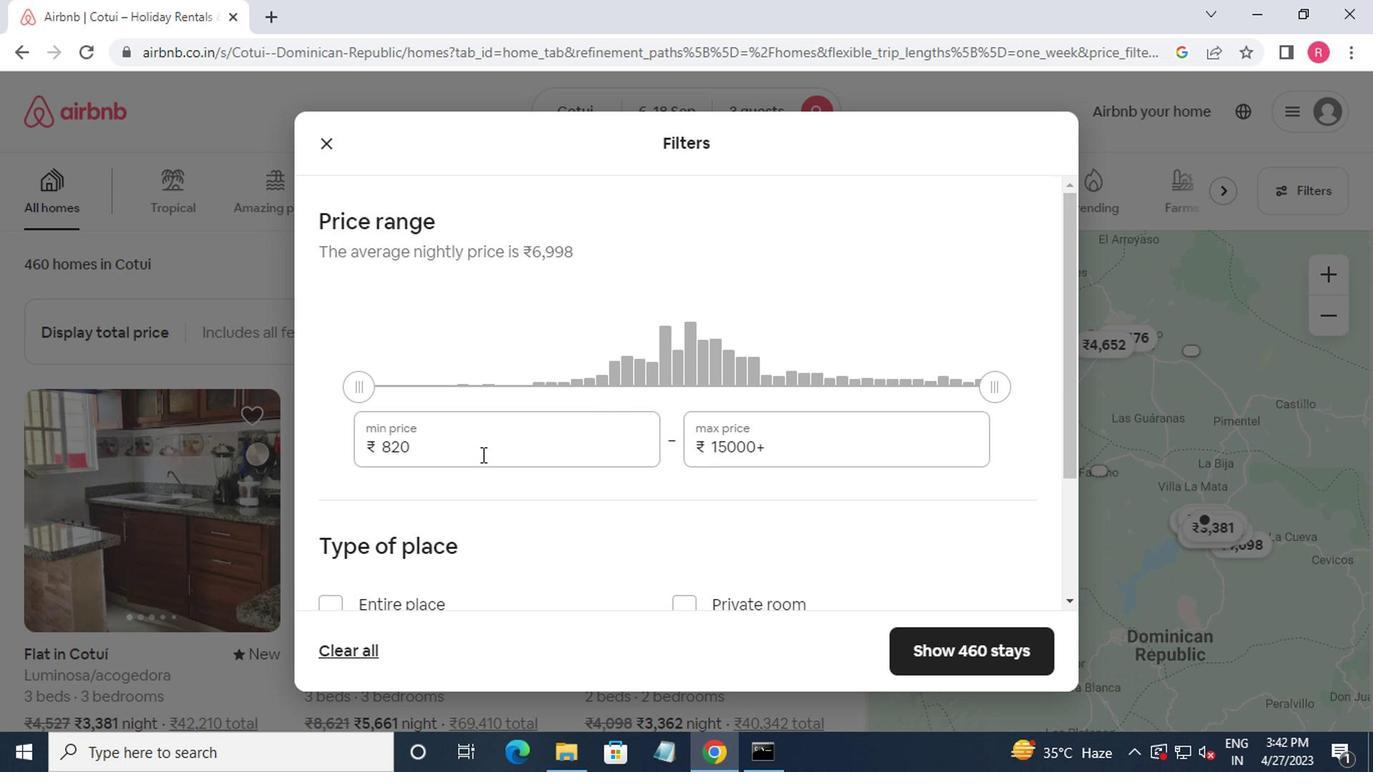 
Action: Mouse pressed left at (470, 452)
Screenshot: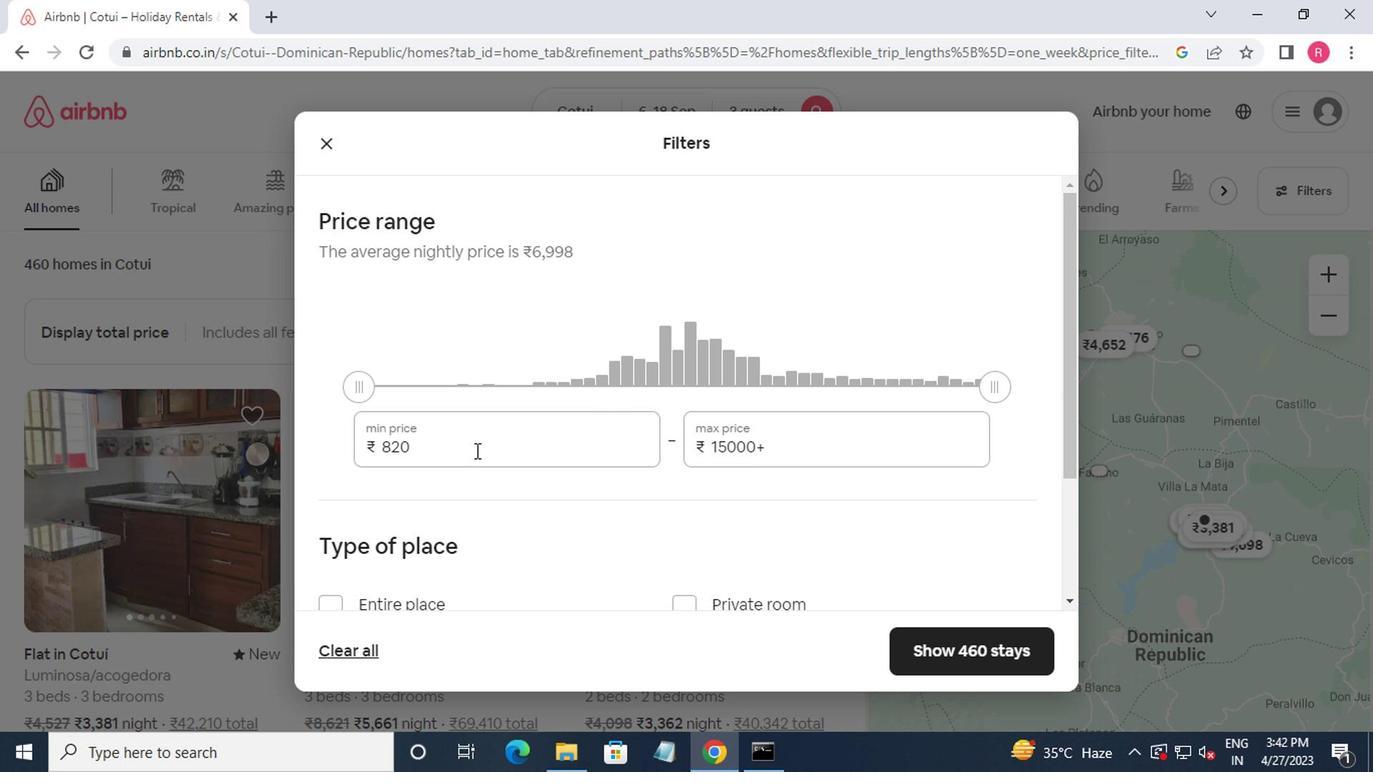 
Action: Mouse moved to (501, 457)
Screenshot: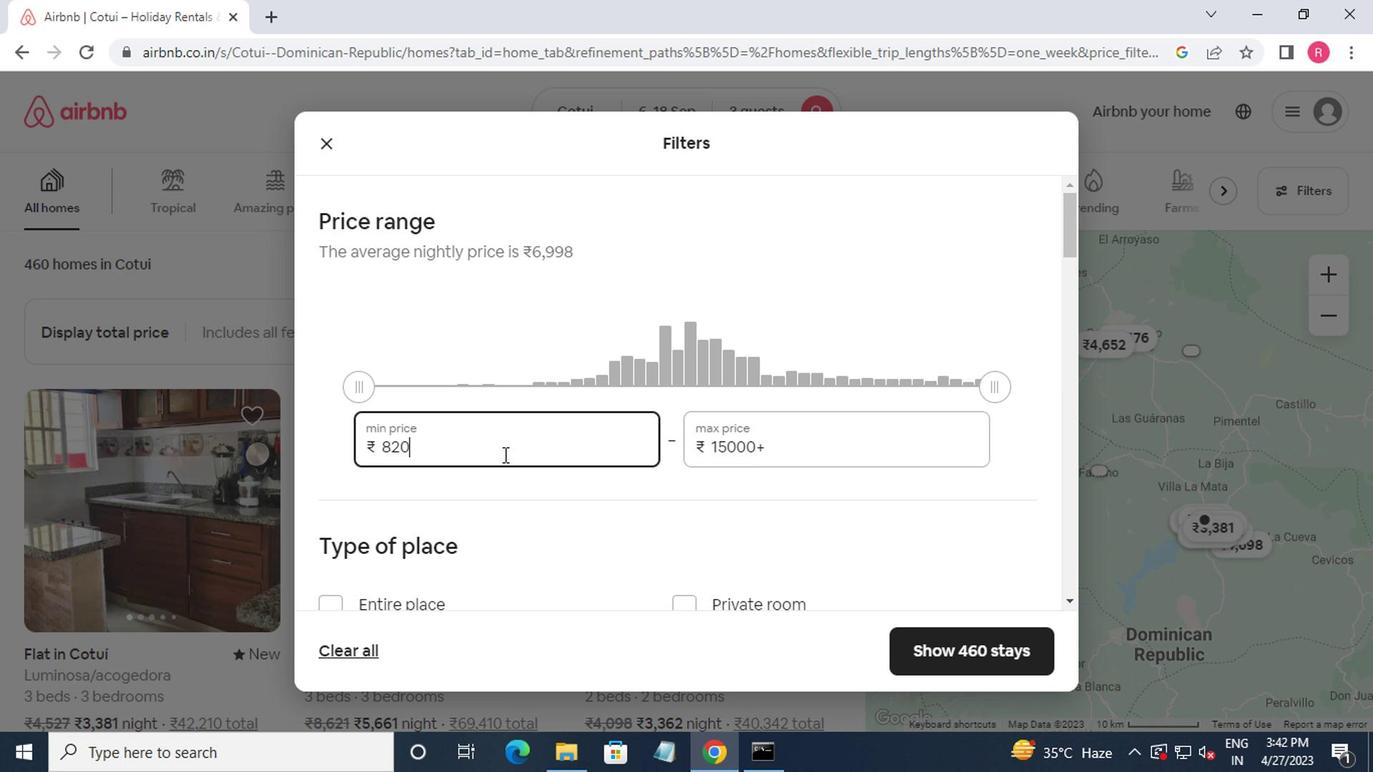 
Action: Key pressed <Key.backspace><Key.backspace><Key.backspace><Key.backspace>
Screenshot: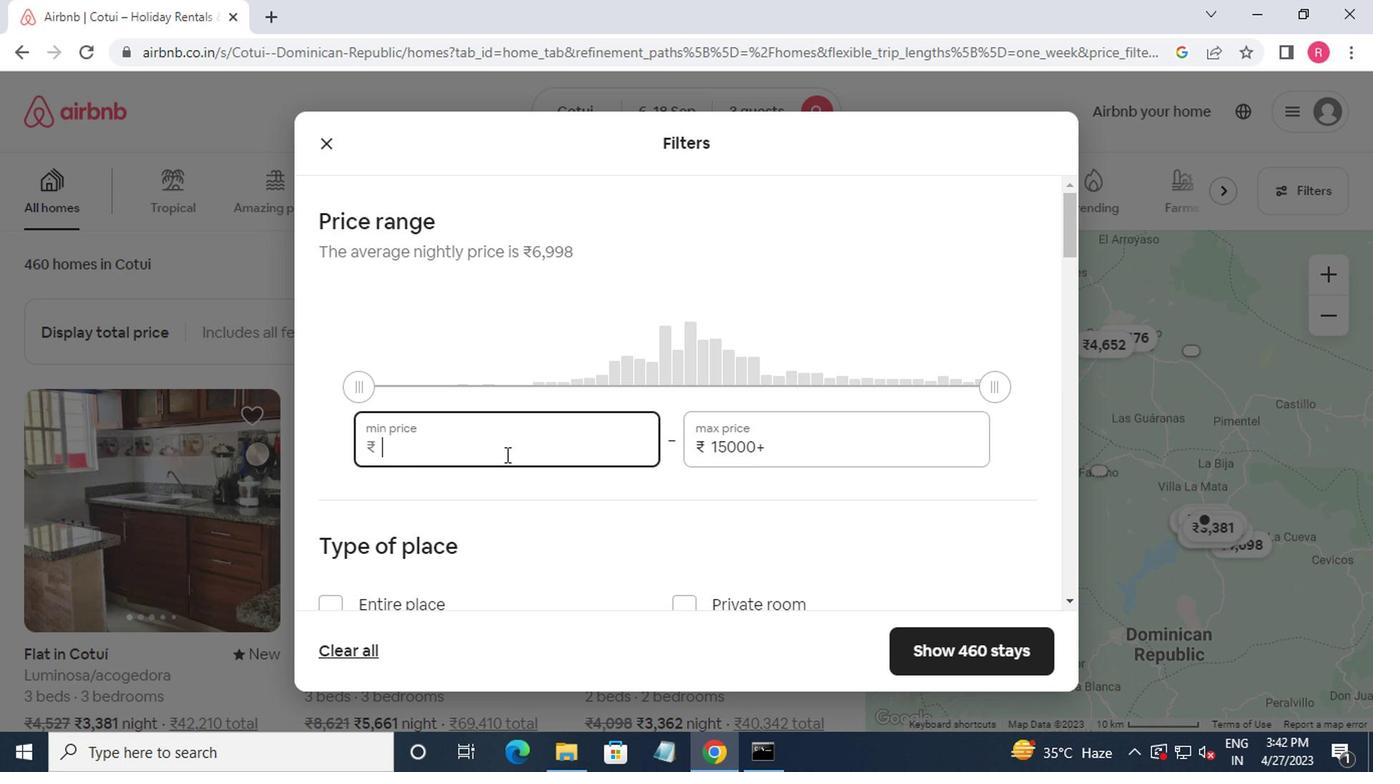 
Action: Mouse moved to (505, 454)
Screenshot: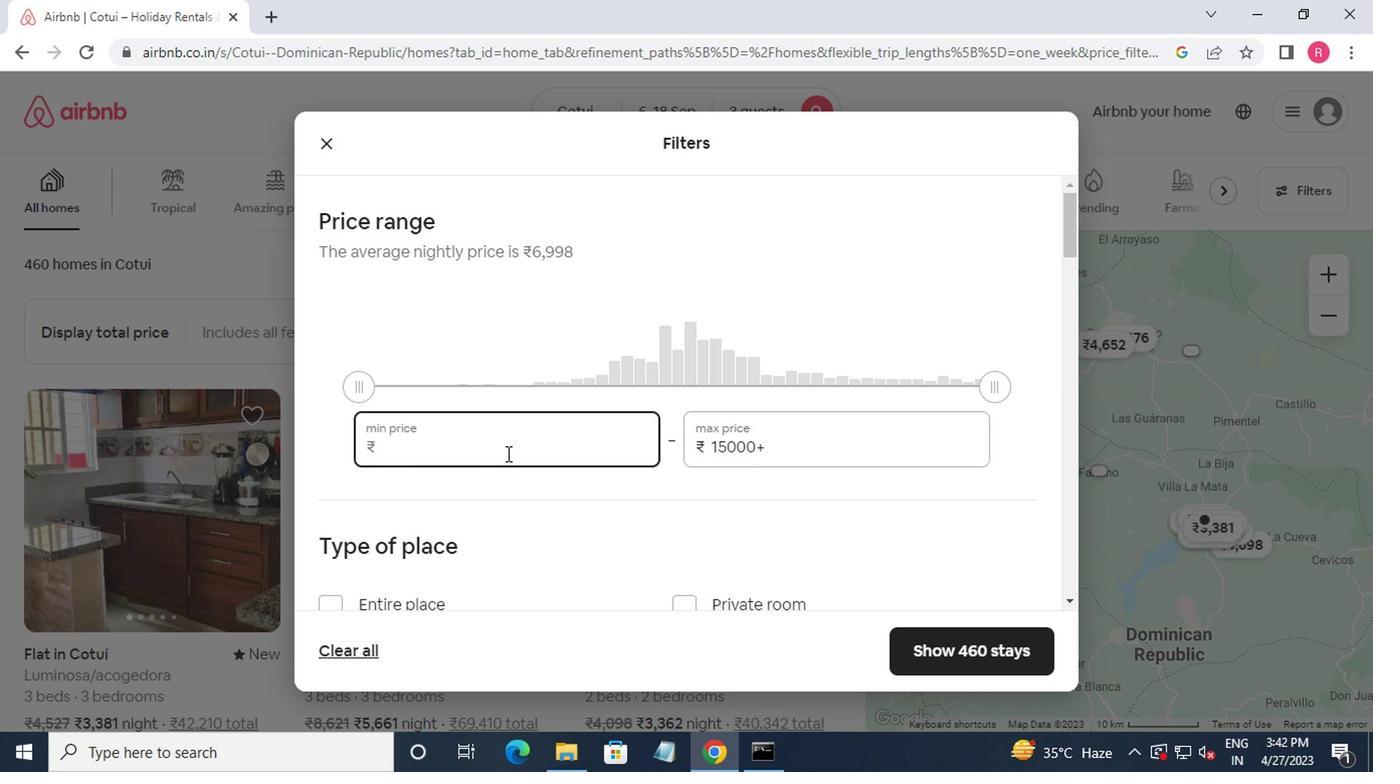 
Action: Key pressed 6
Screenshot: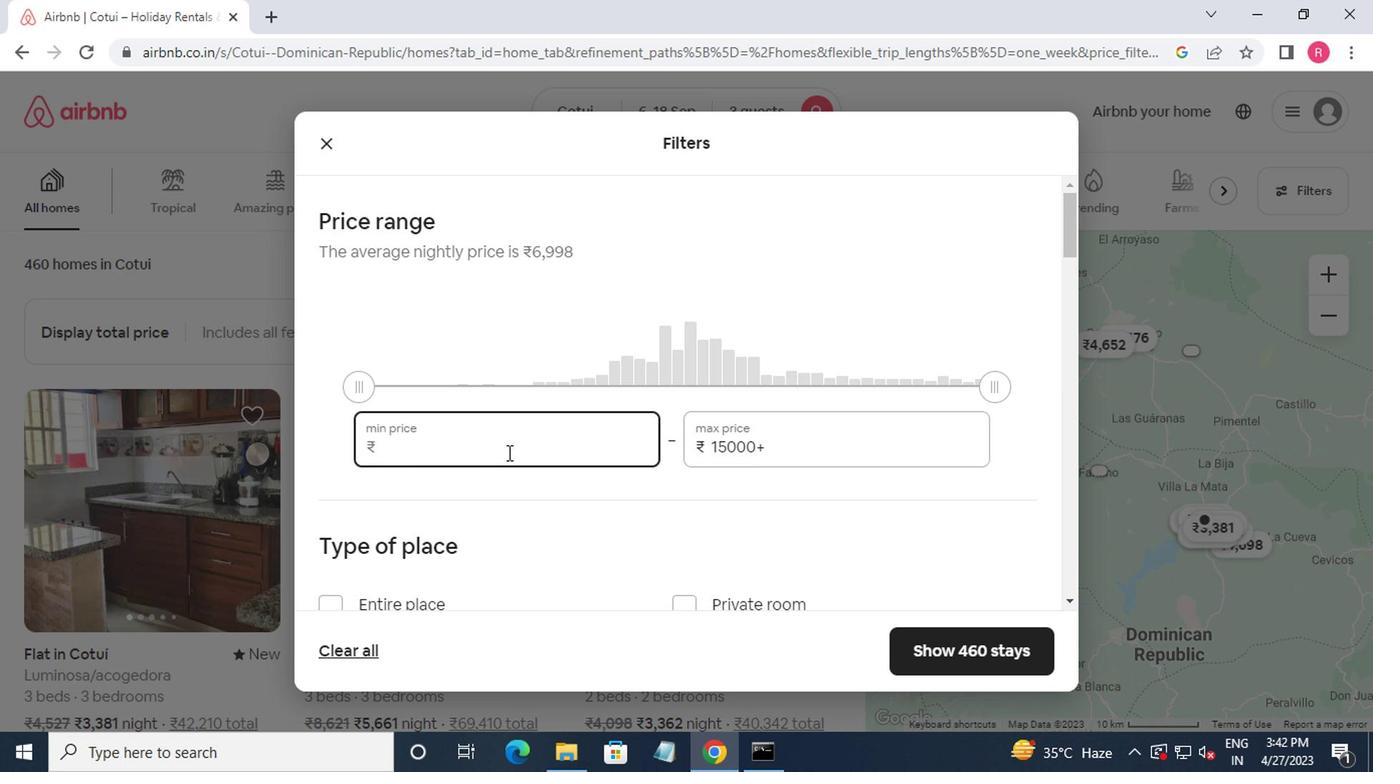 
Action: Mouse moved to (507, 452)
Screenshot: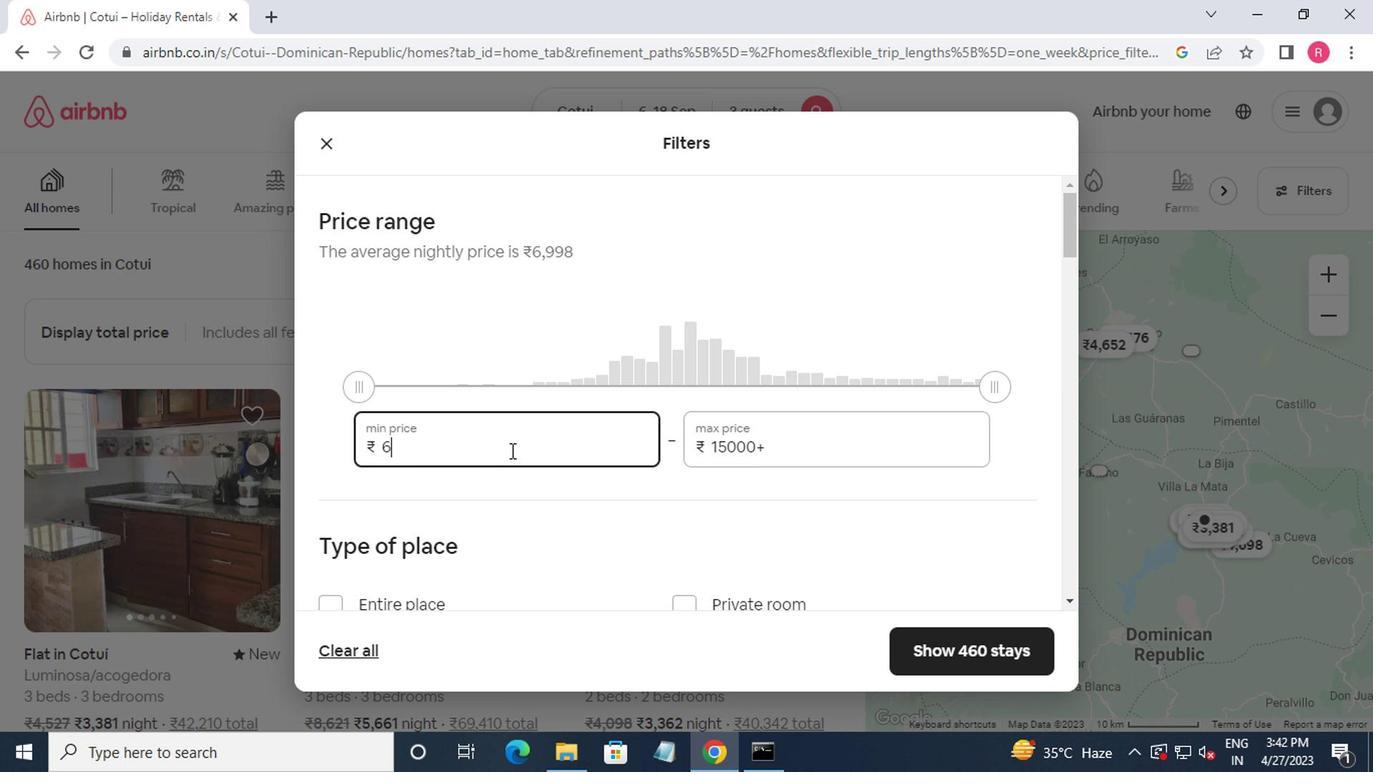 
Action: Key pressed 00
Screenshot: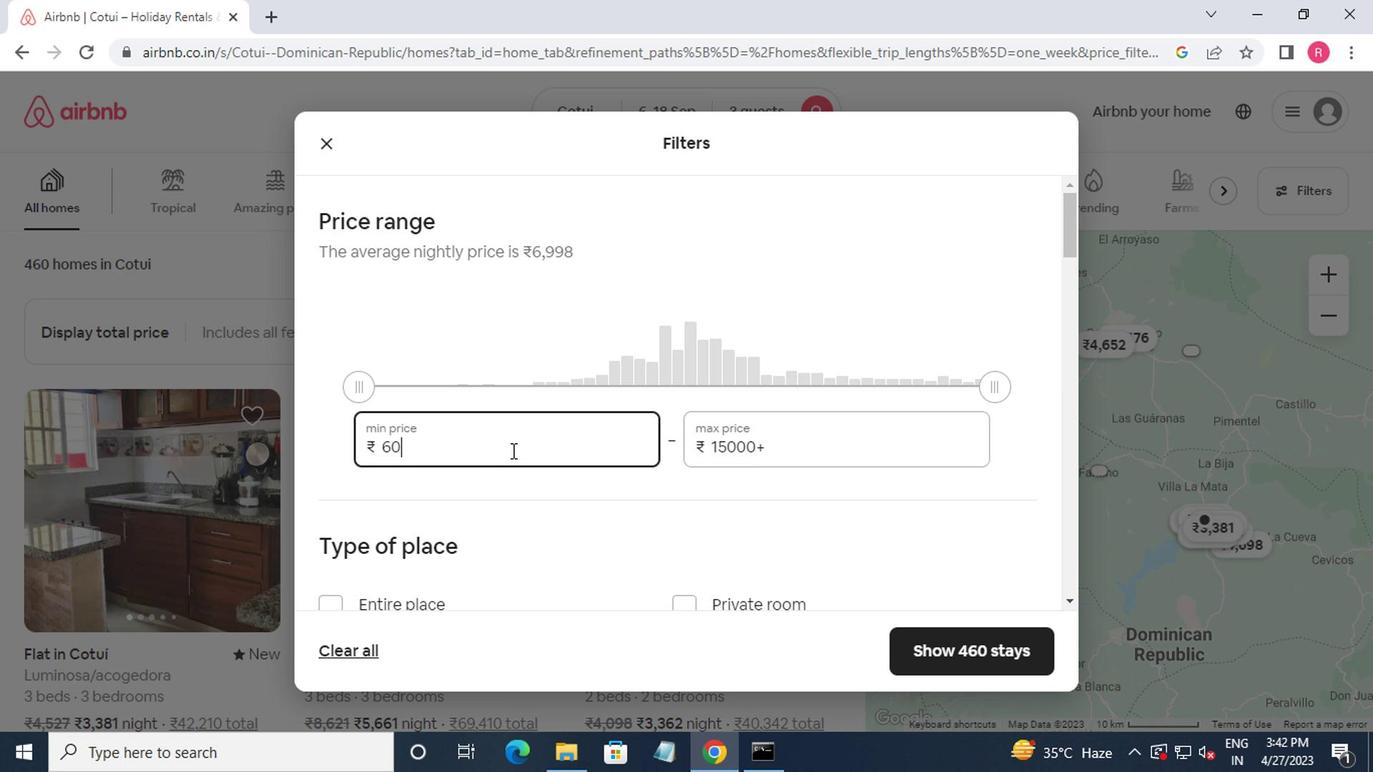 
Action: Mouse moved to (508, 452)
Screenshot: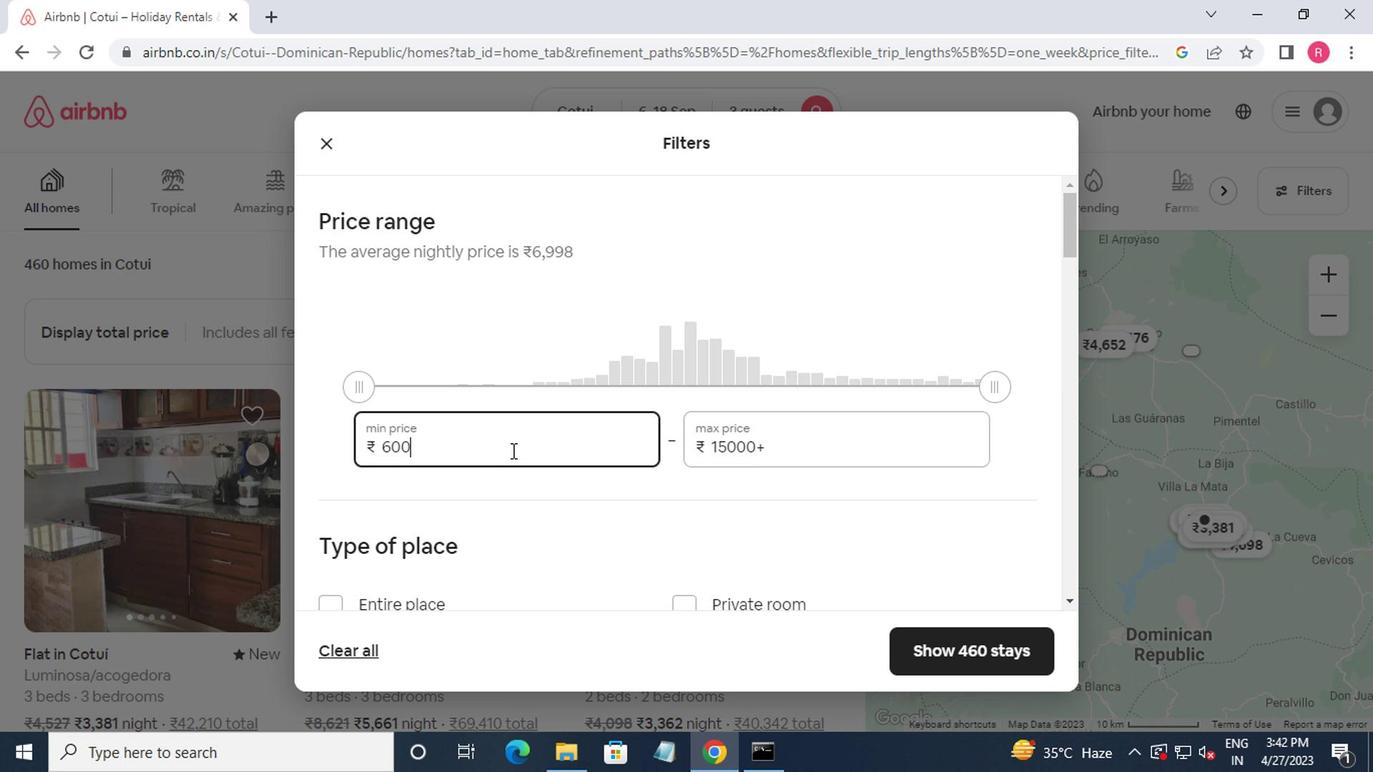 
Action: Key pressed 0
Screenshot: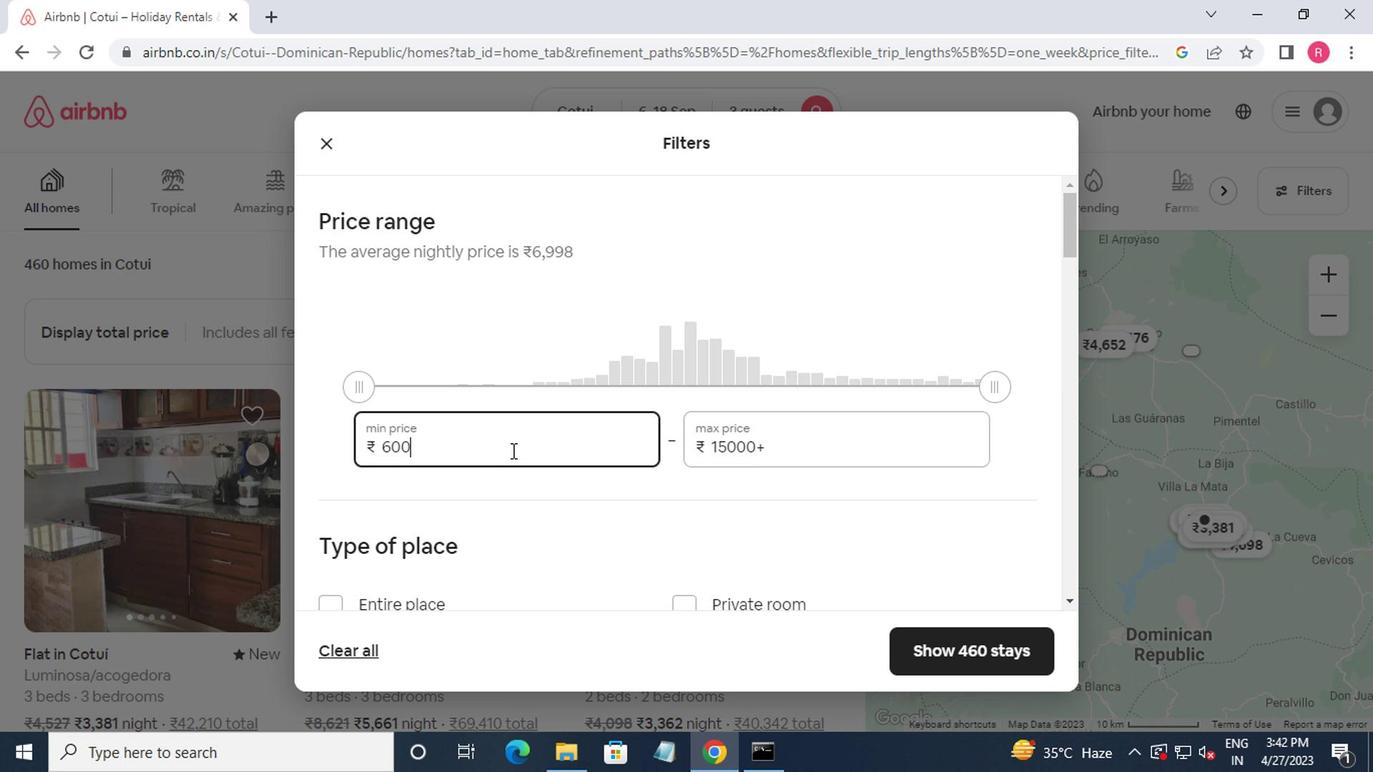 
Action: Mouse moved to (509, 451)
Screenshot: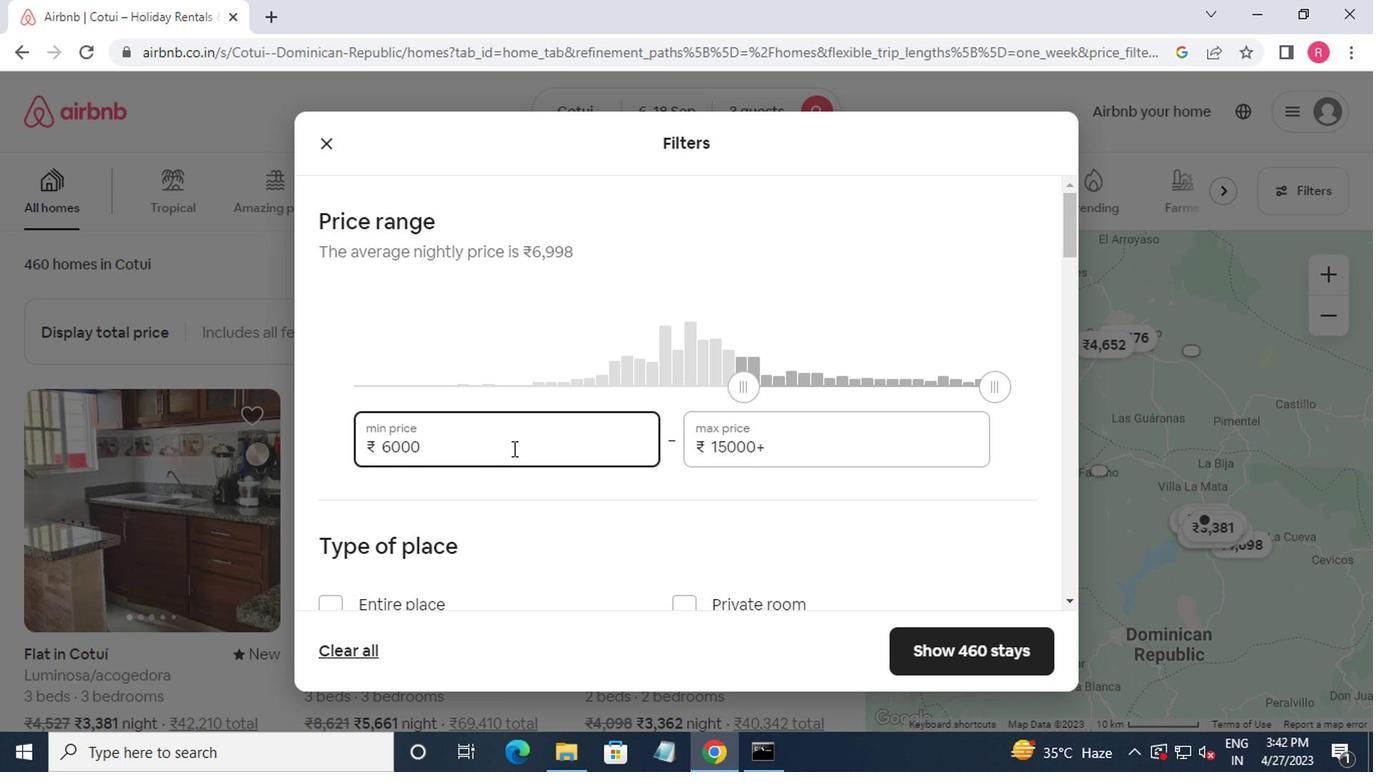 
Action: Key pressed <Key.tab>12<Key.backspace><Key.backspace><Key.backspace><Key.backspace><Key.backspace>2000
Screenshot: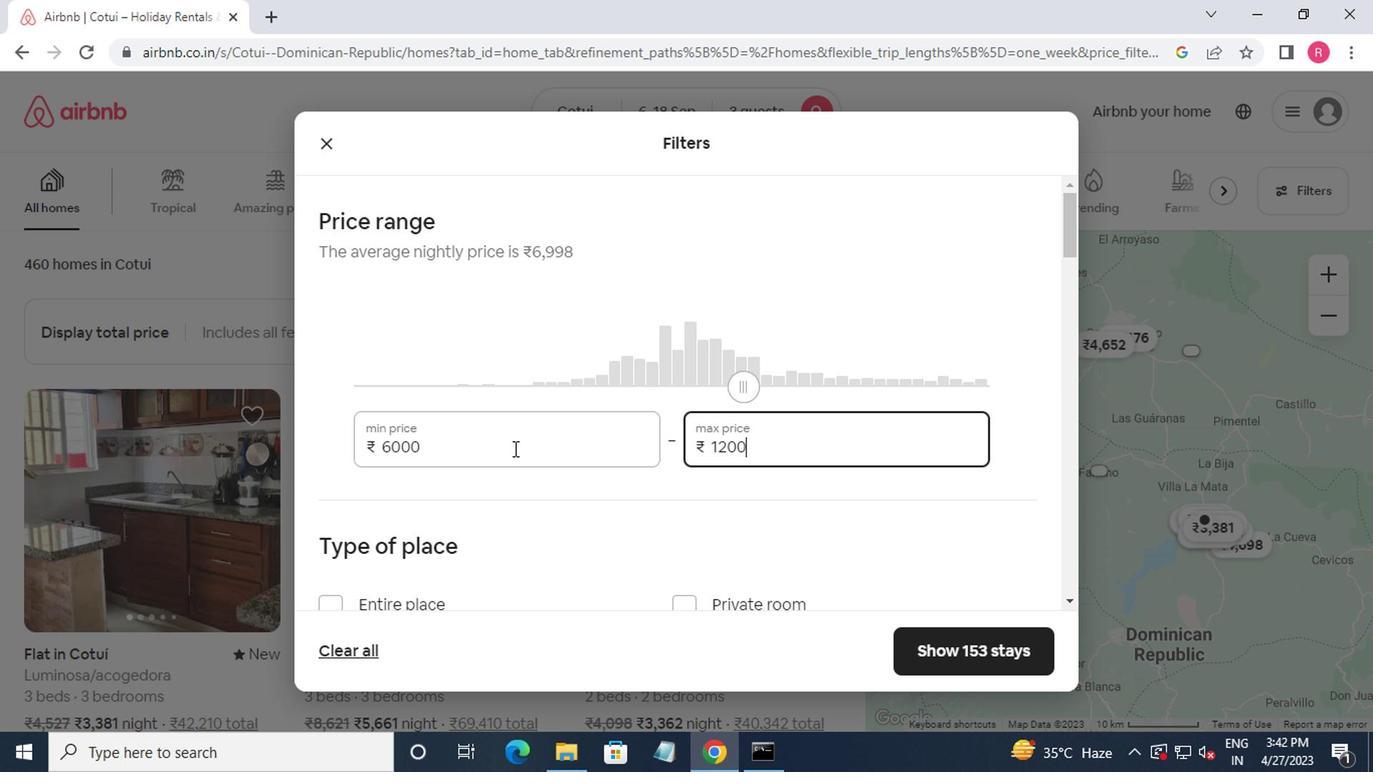 
Action: Mouse moved to (454, 493)
Screenshot: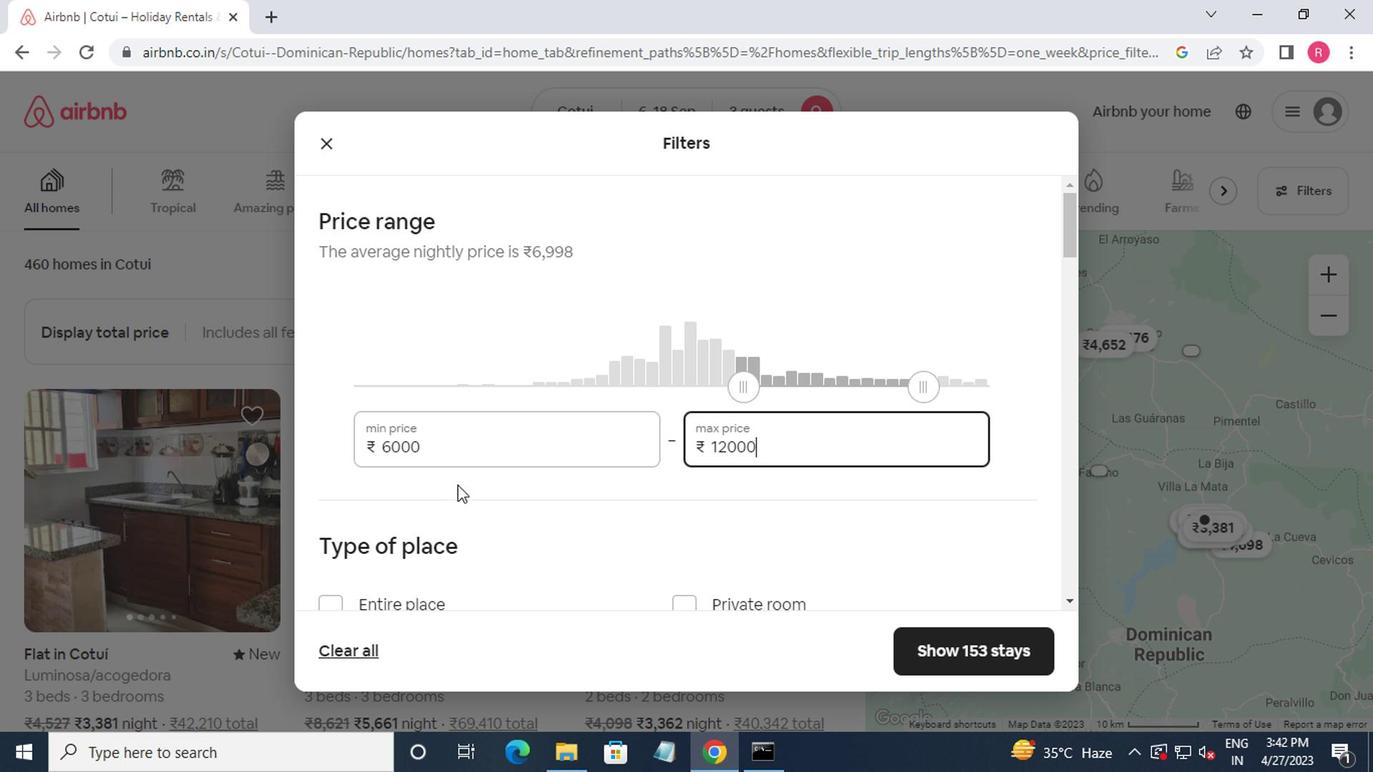 
Action: Mouse scrolled (454, 492) with delta (0, -1)
Screenshot: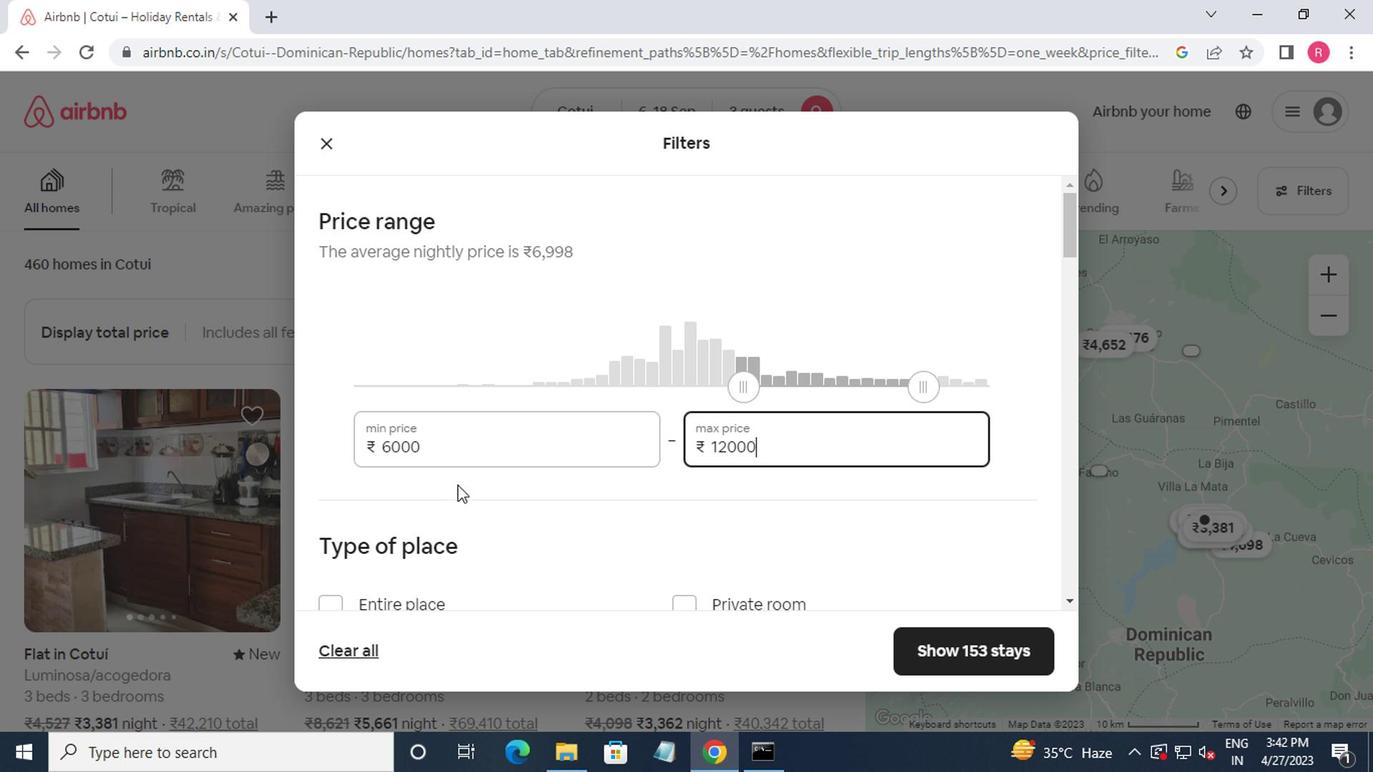 
Action: Mouse moved to (457, 499)
Screenshot: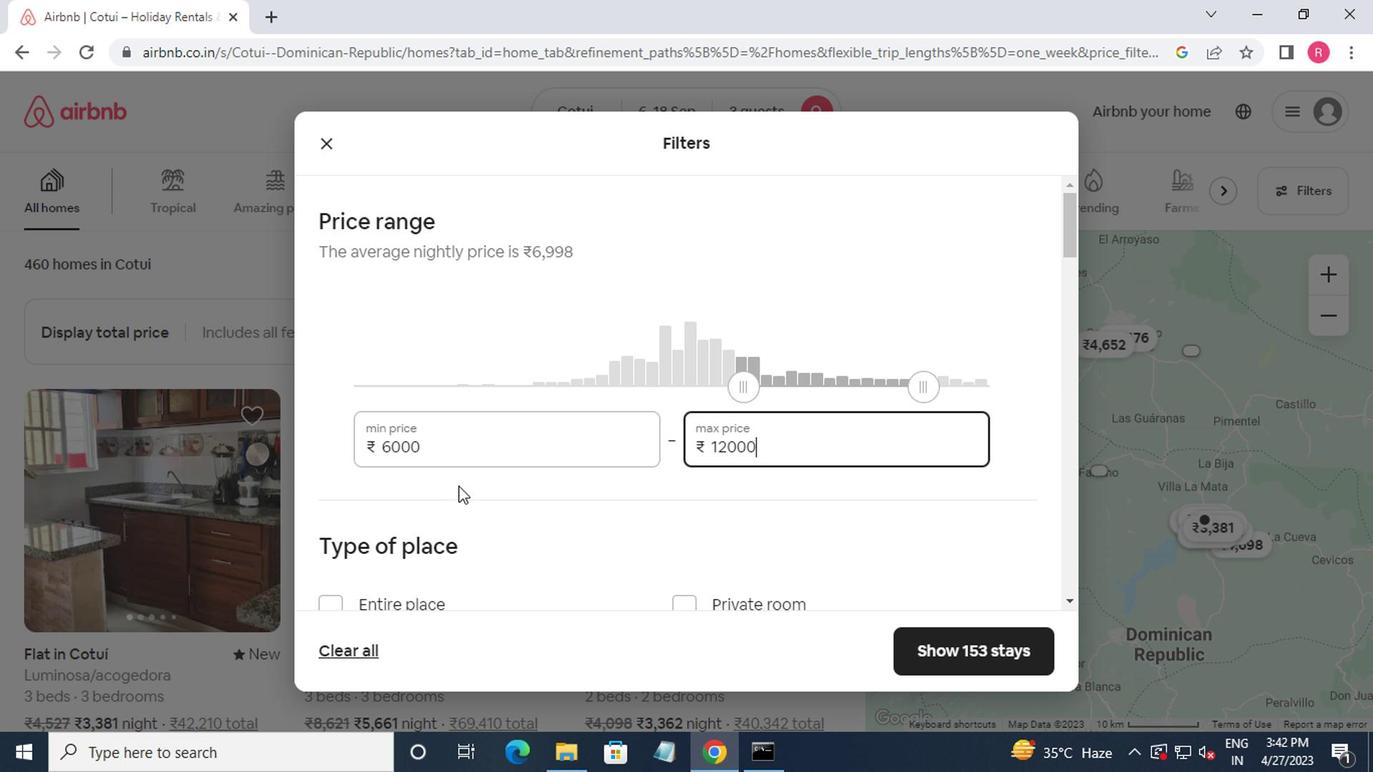 
Action: Mouse scrolled (457, 498) with delta (0, 0)
Screenshot: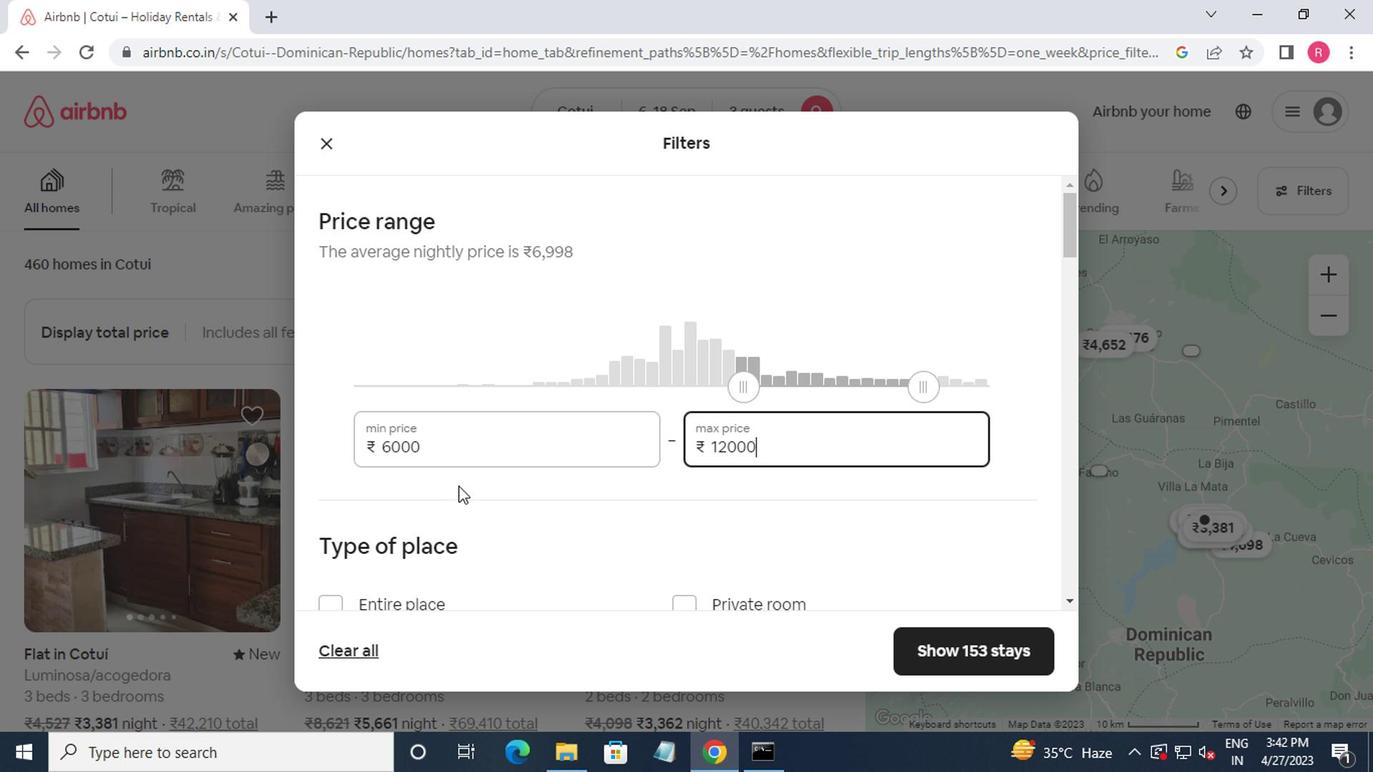 
Action: Mouse moved to (461, 504)
Screenshot: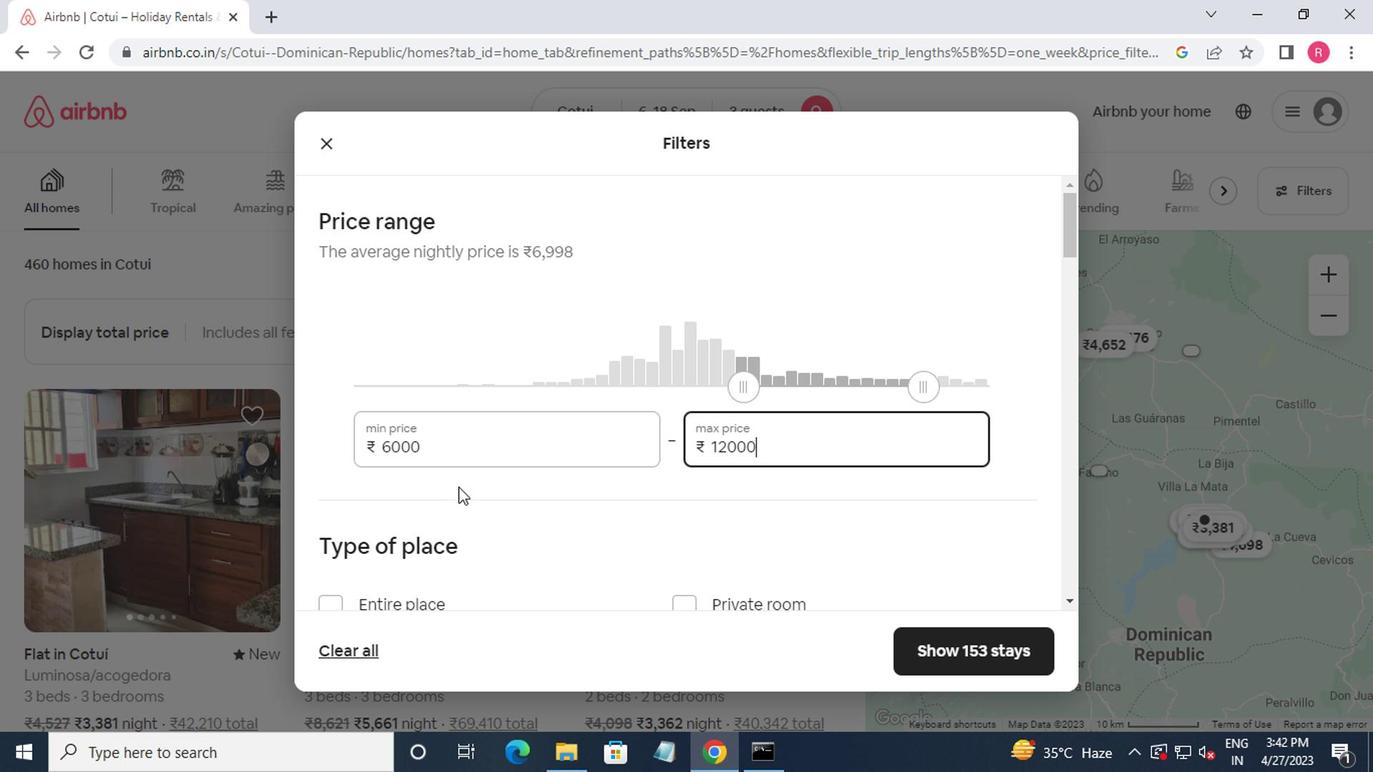
Action: Mouse scrolled (461, 503) with delta (0, 0)
Screenshot: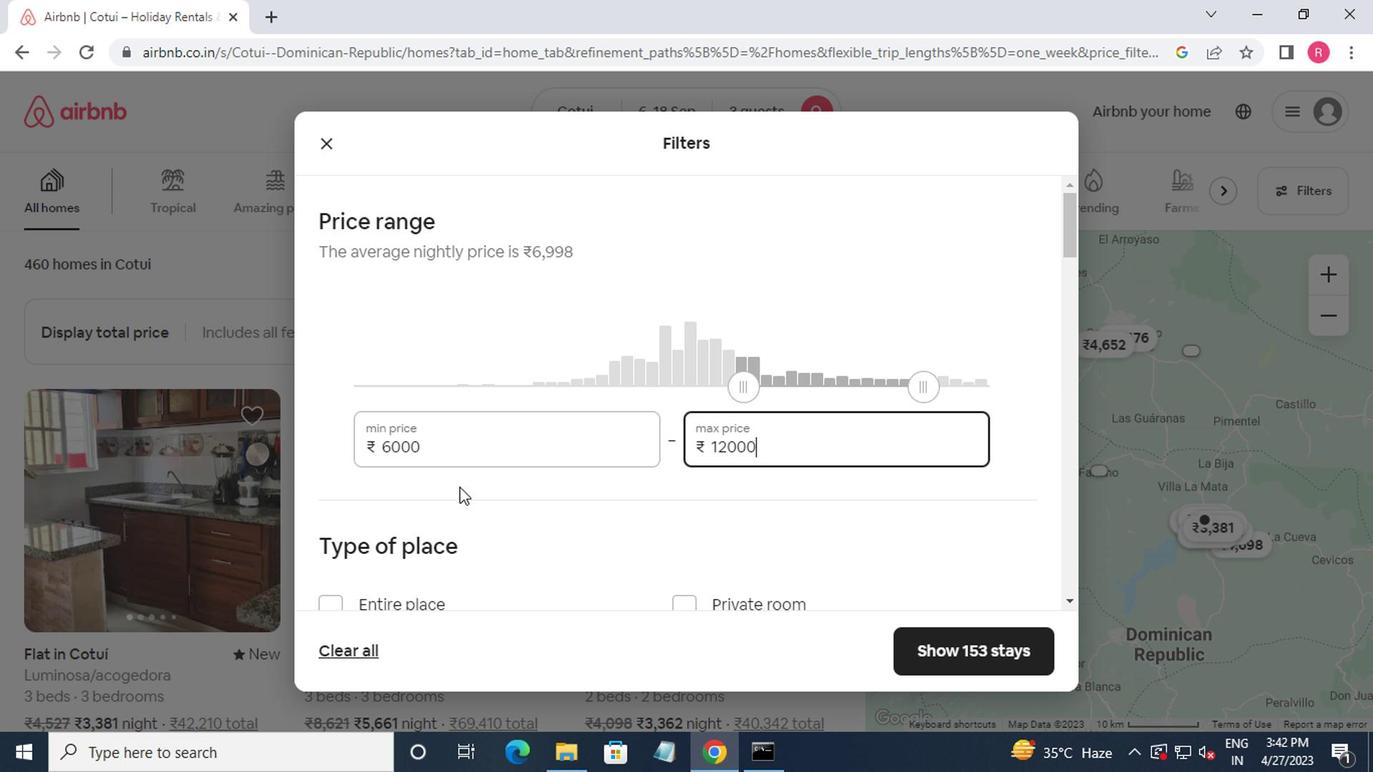 
Action: Mouse moved to (326, 306)
Screenshot: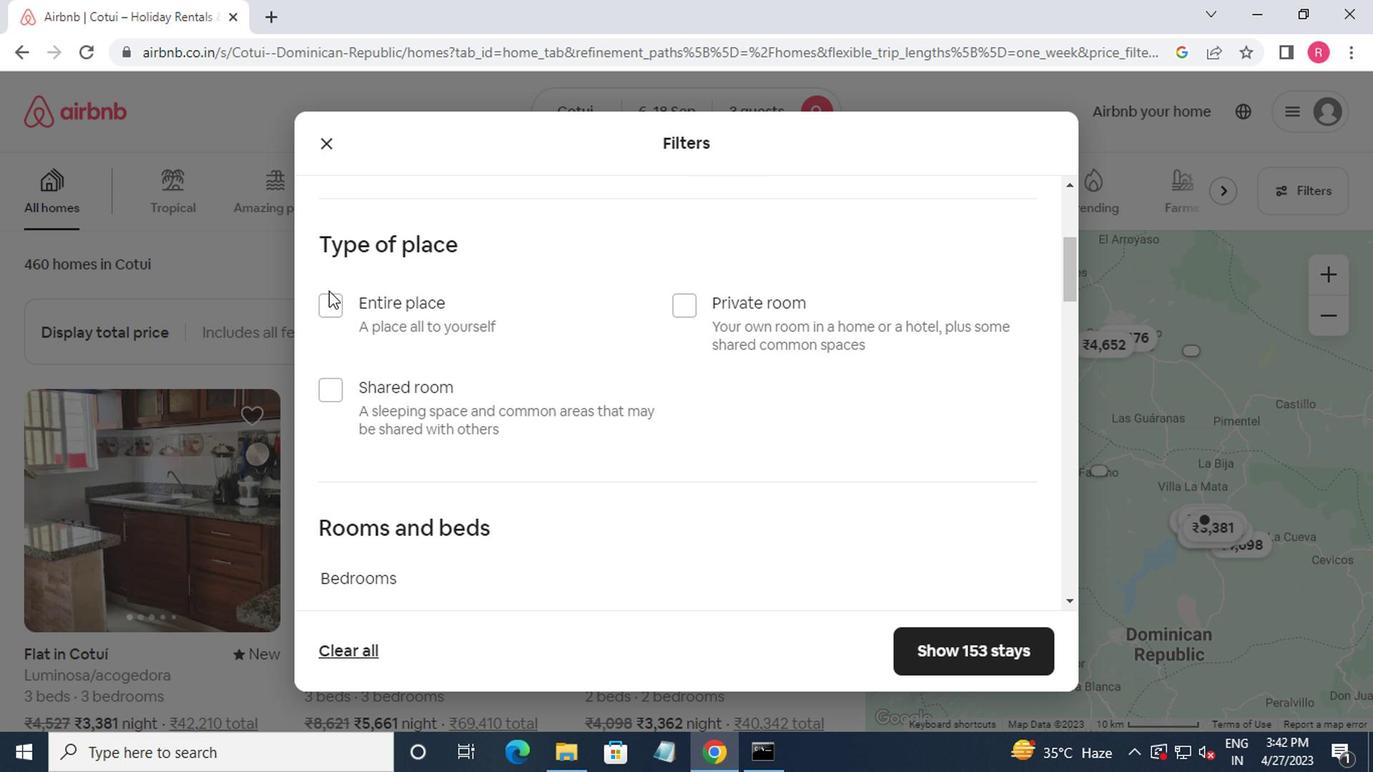 
Action: Mouse pressed left at (326, 306)
Screenshot: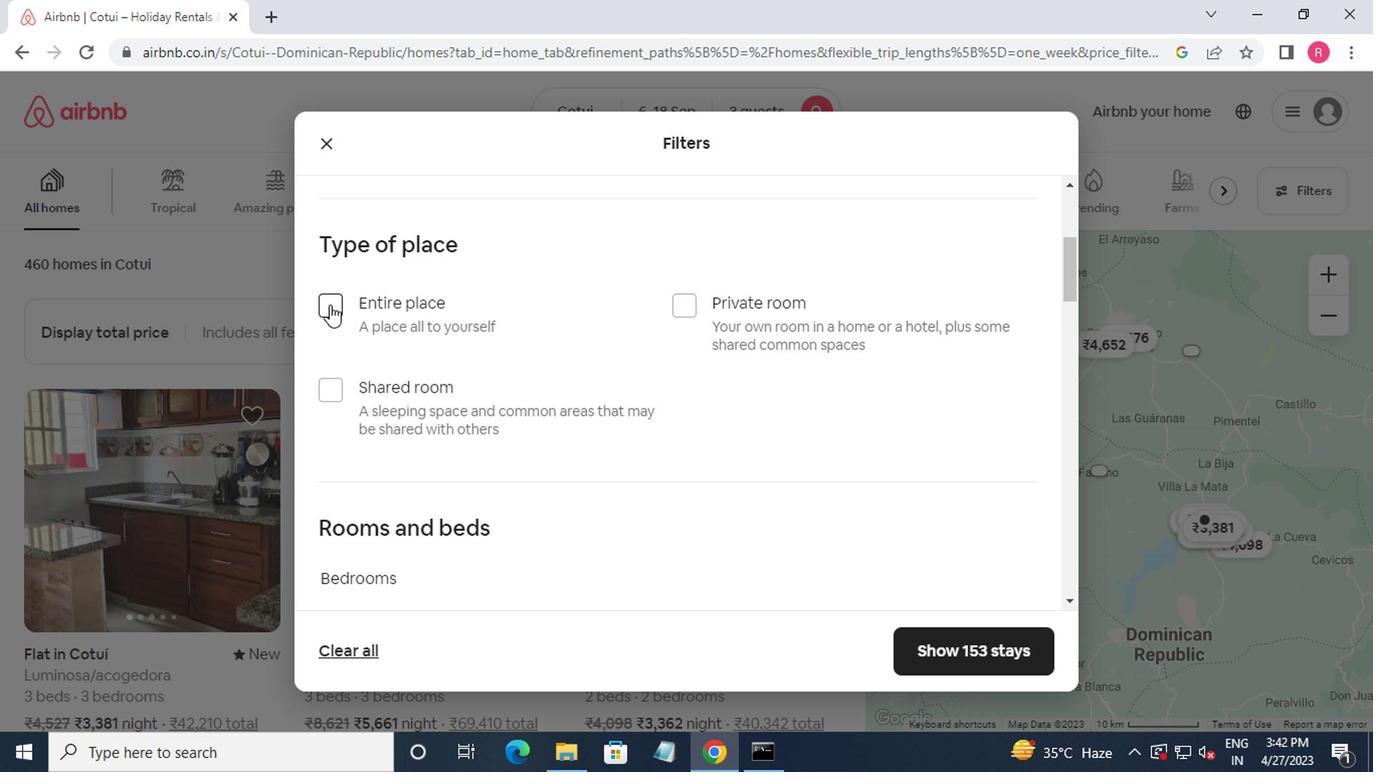 
Action: Mouse moved to (324, 308)
Screenshot: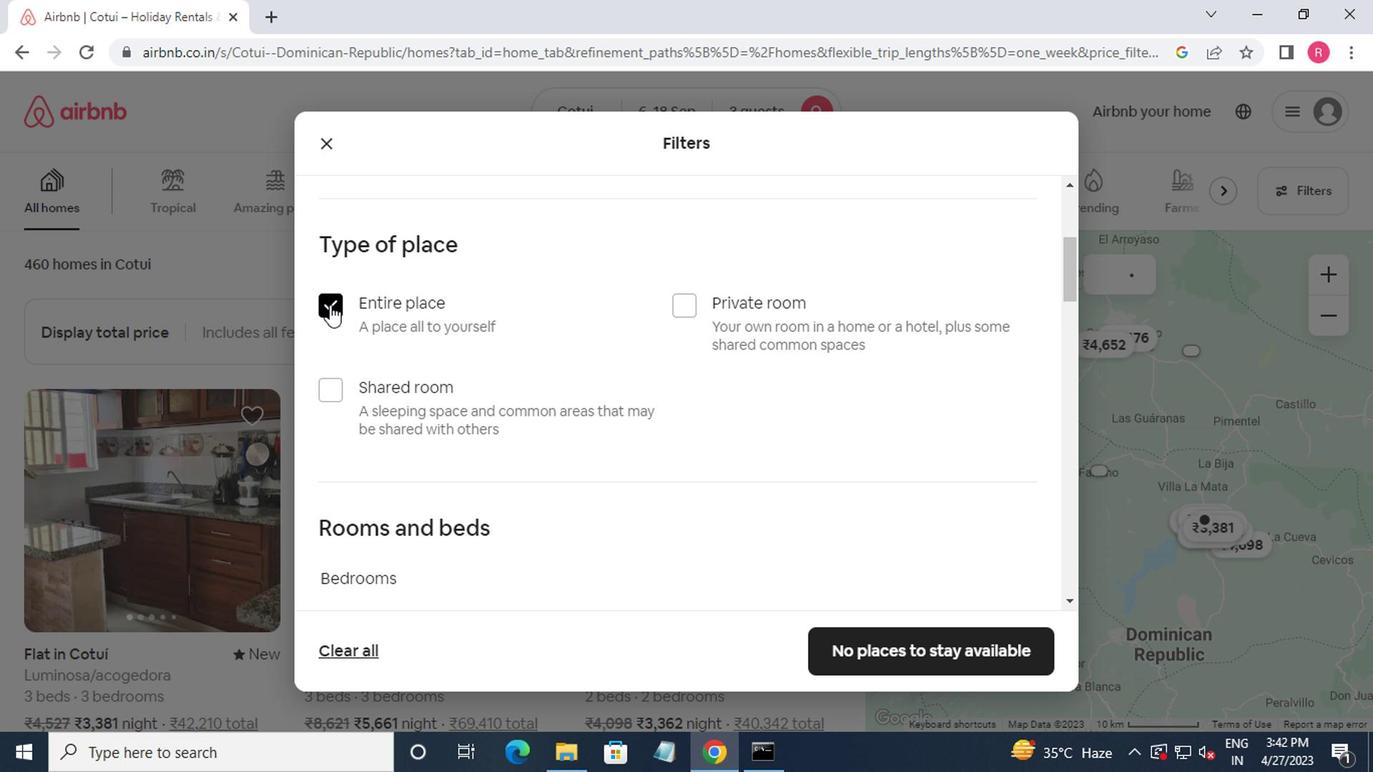 
Action: Mouse scrolled (324, 306) with delta (0, -1)
Screenshot: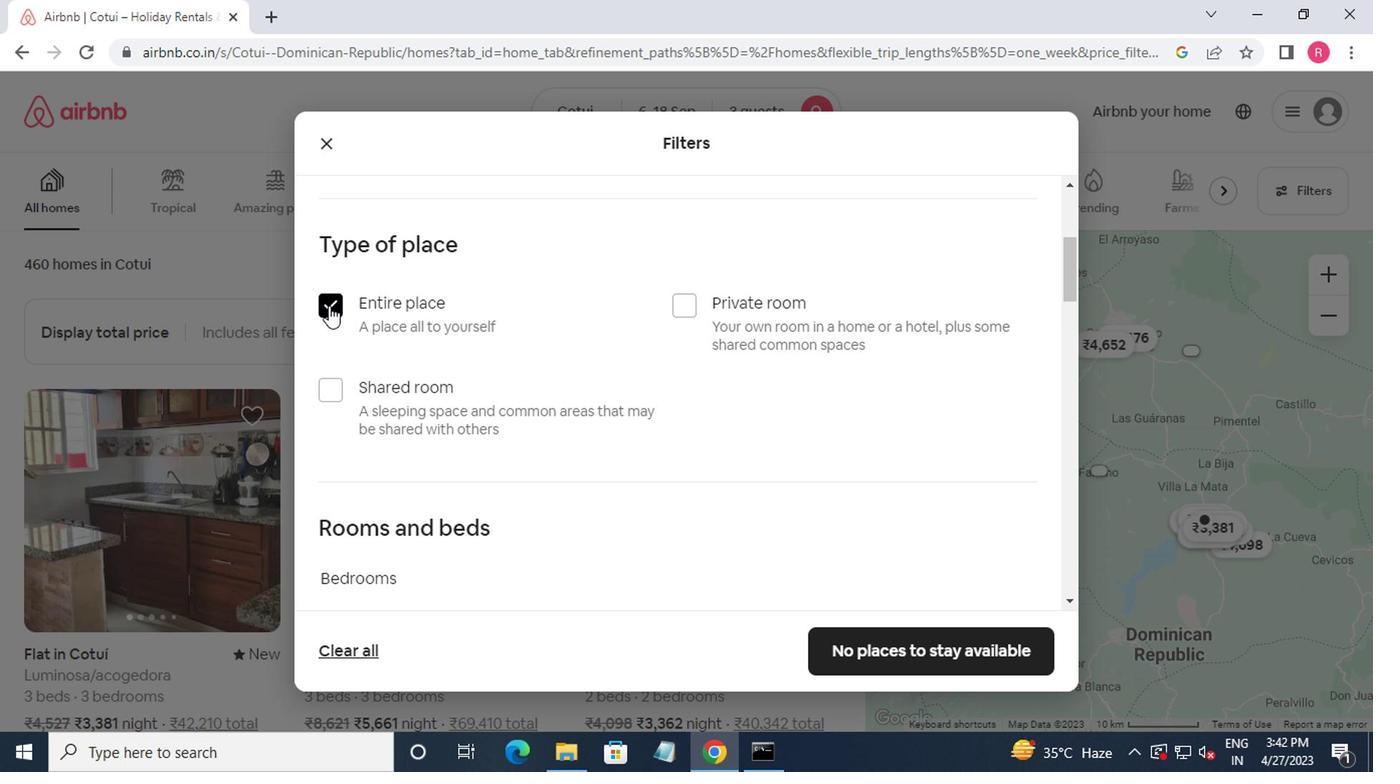 
Action: Mouse moved to (376, 430)
Screenshot: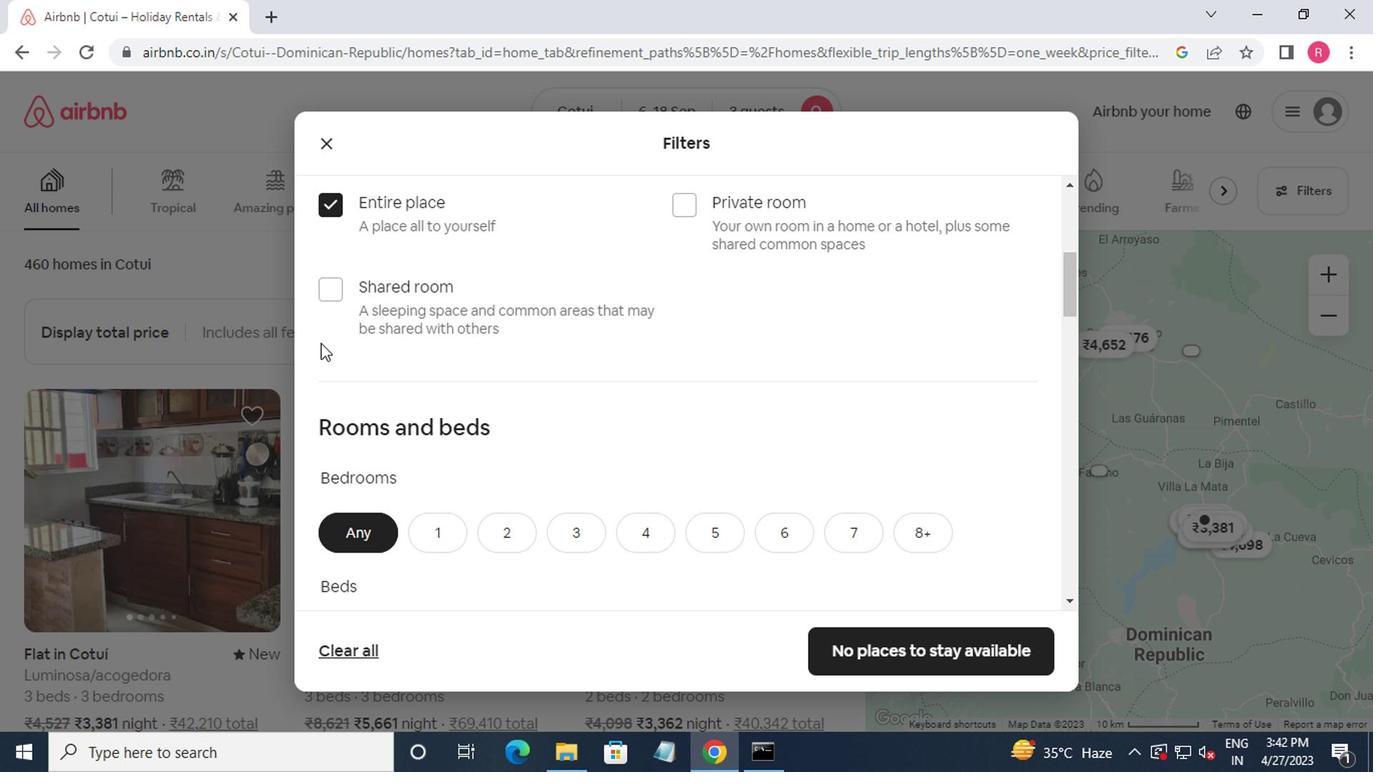 
Action: Mouse scrolled (376, 429) with delta (0, 0)
Screenshot: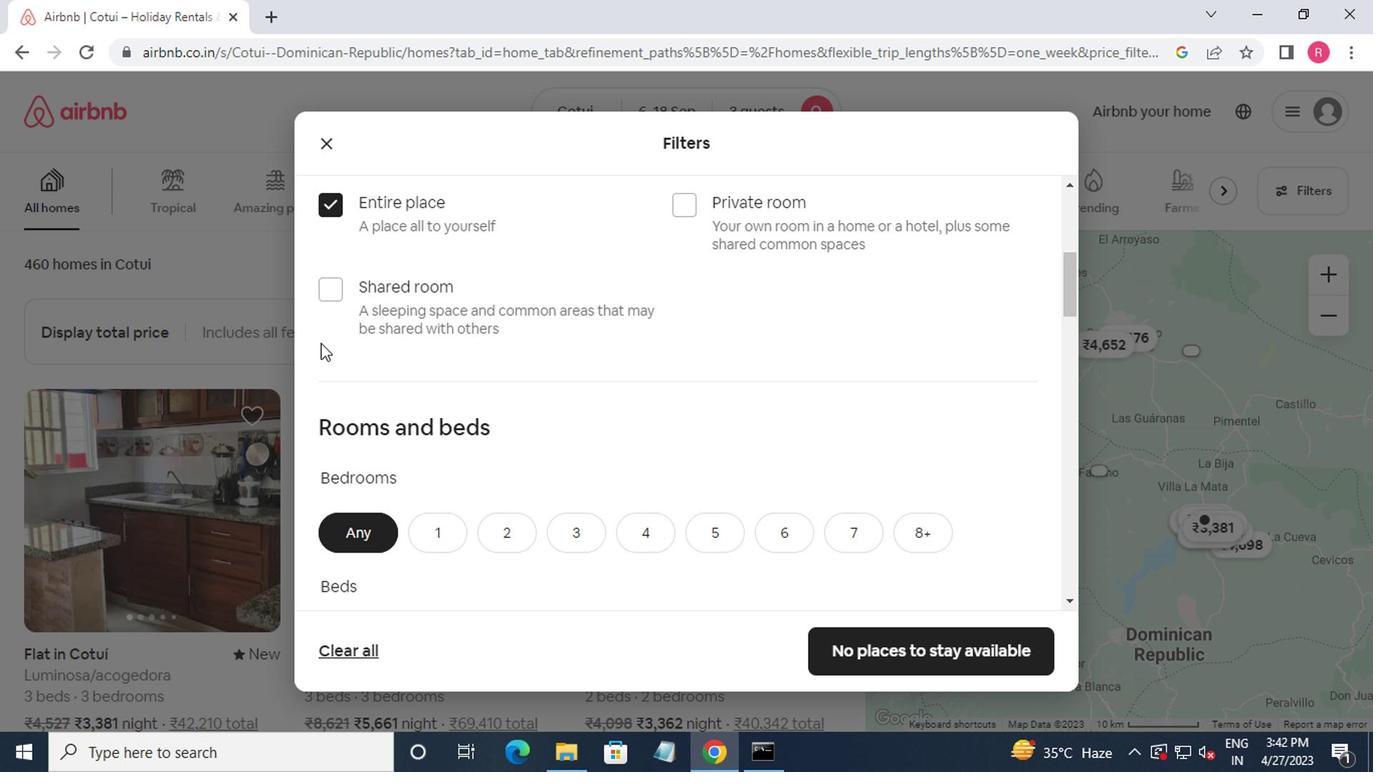 
Action: Mouse moved to (377, 432)
Screenshot: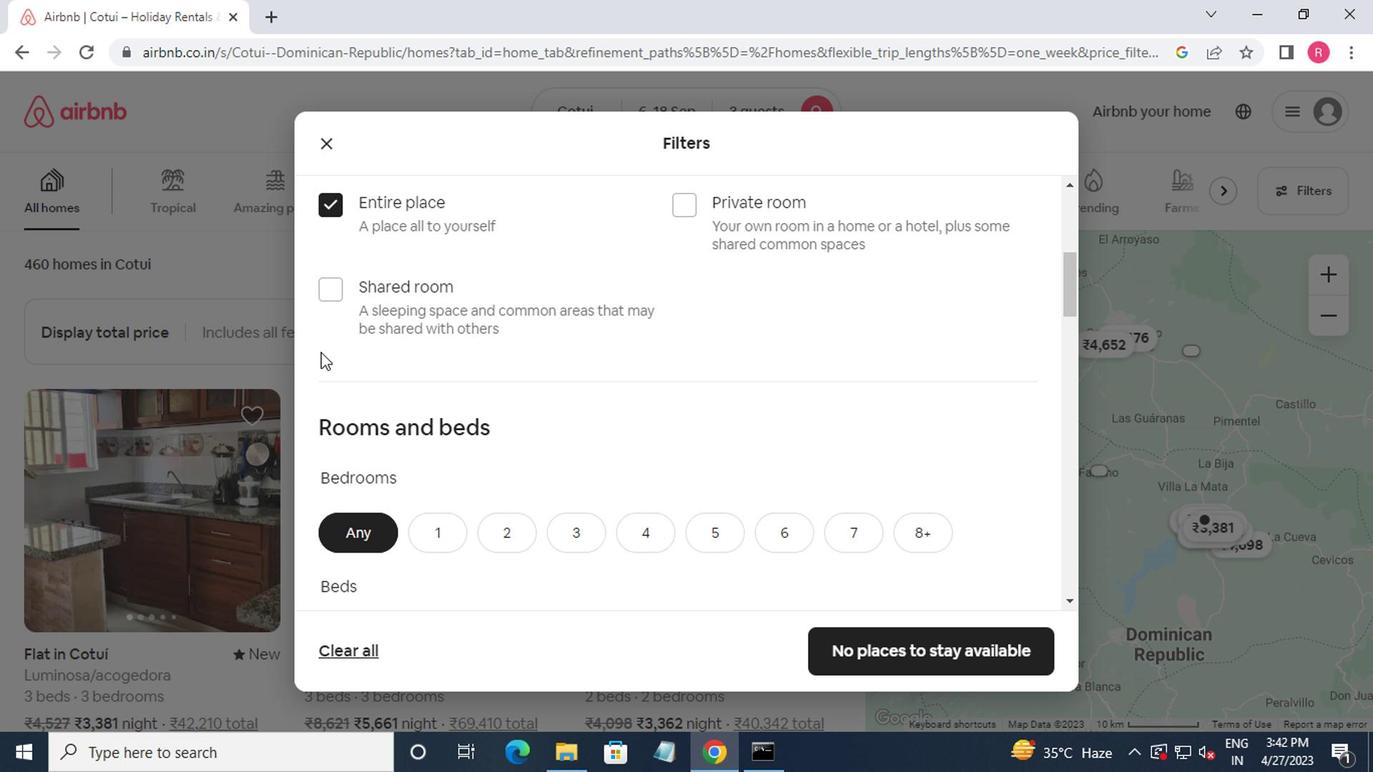 
Action: Mouse scrolled (377, 432) with delta (0, 0)
Screenshot: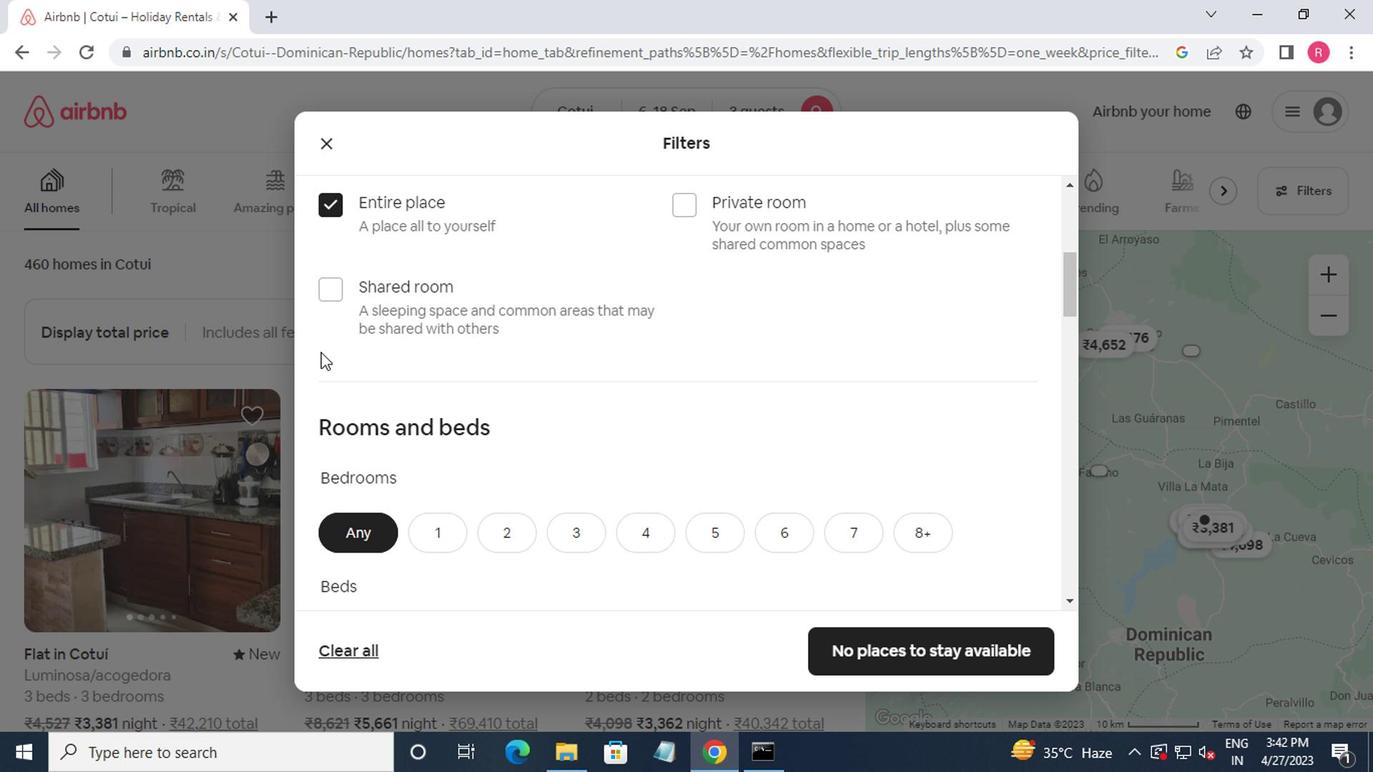 
Action: Mouse moved to (501, 329)
Screenshot: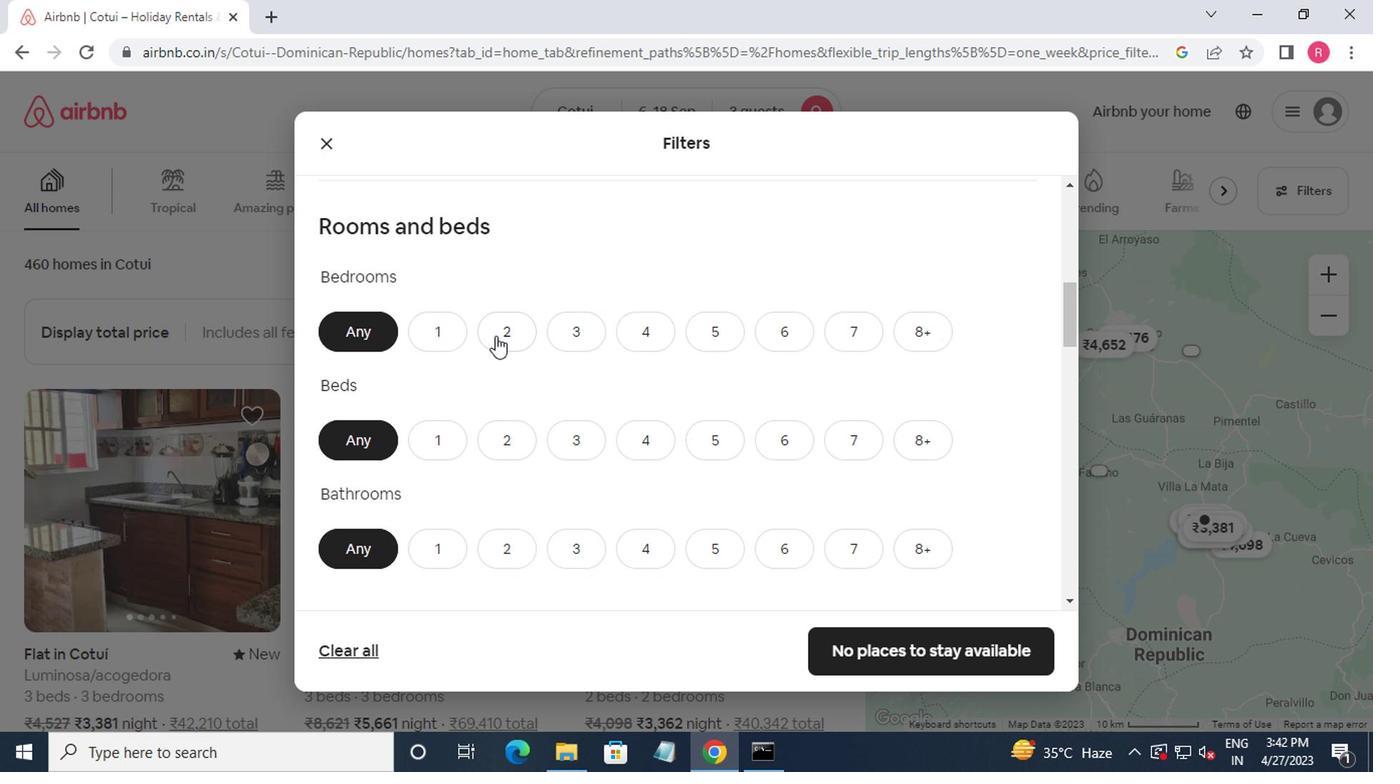 
Action: Mouse pressed left at (501, 329)
Screenshot: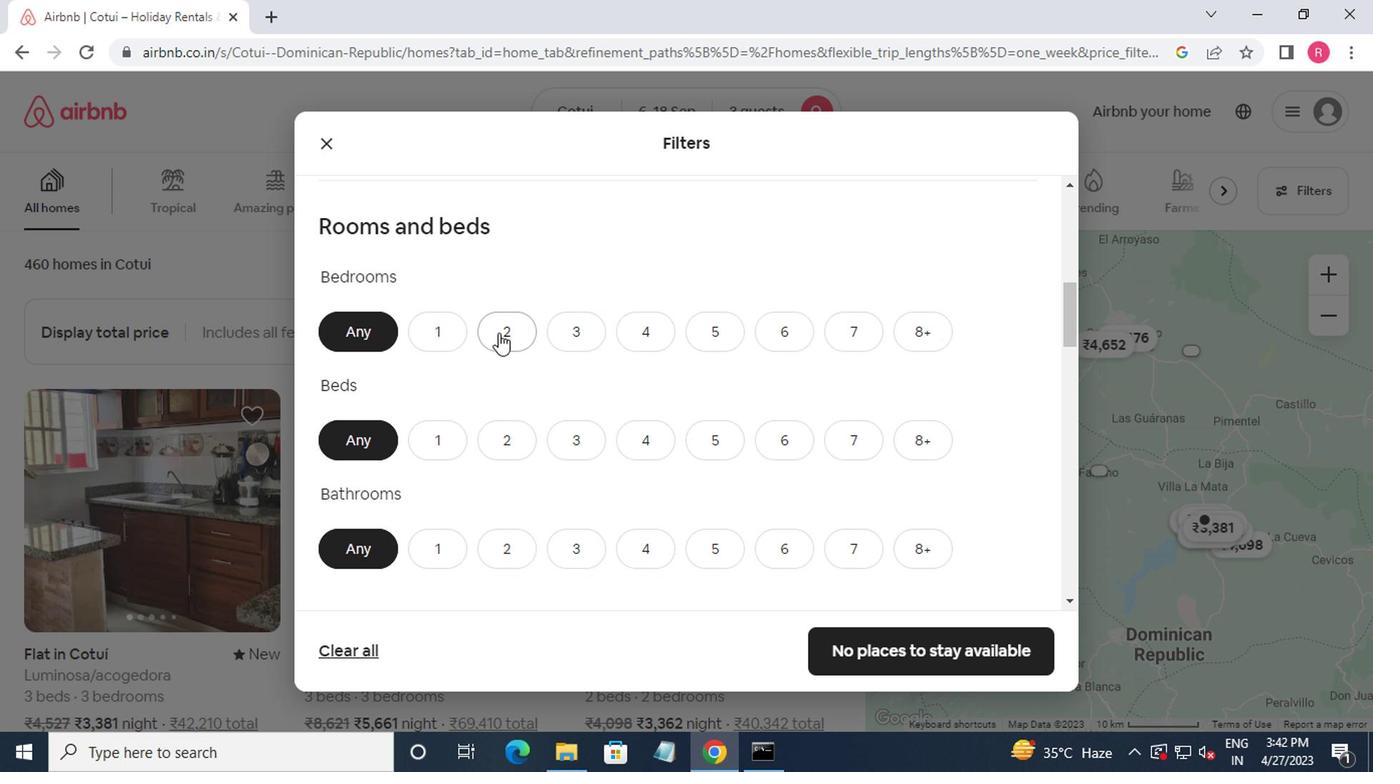 
Action: Mouse moved to (503, 446)
Screenshot: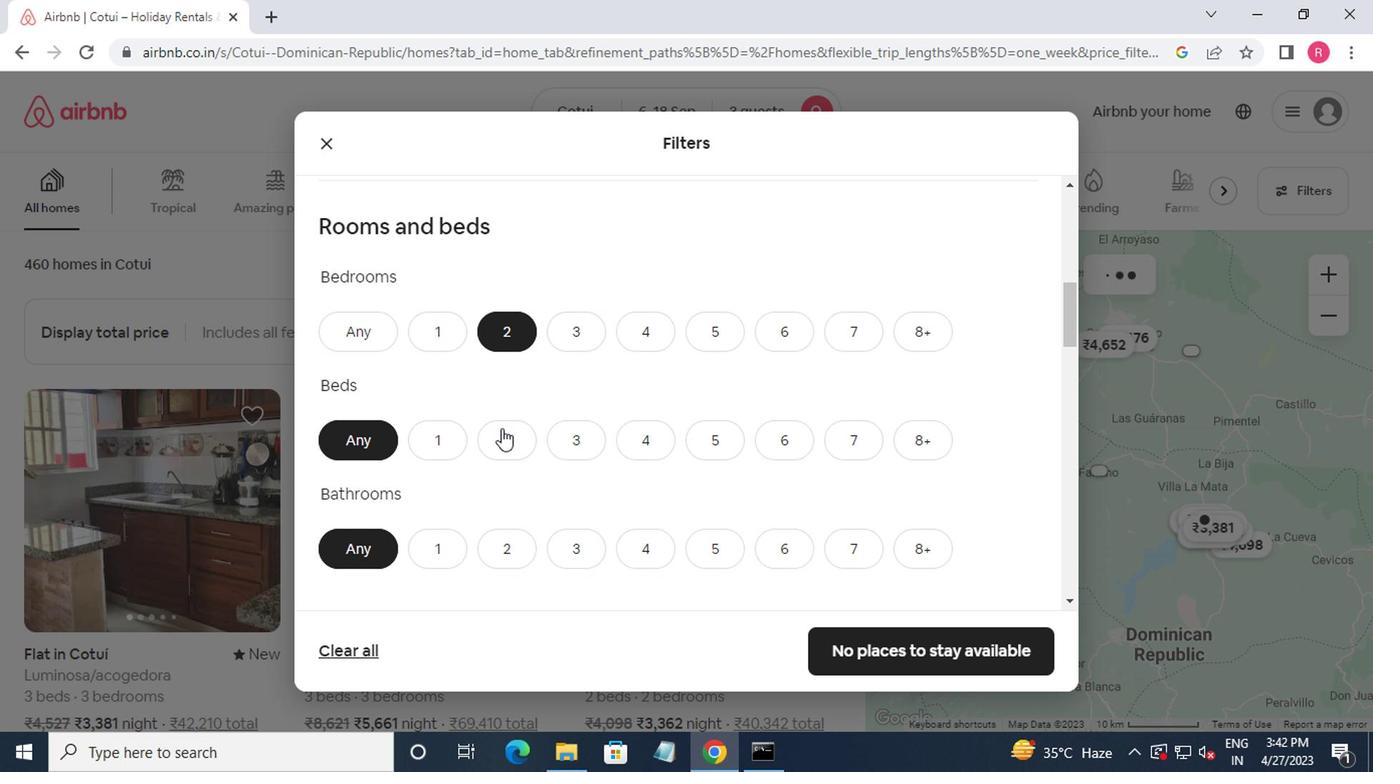 
Action: Mouse pressed left at (503, 446)
Screenshot: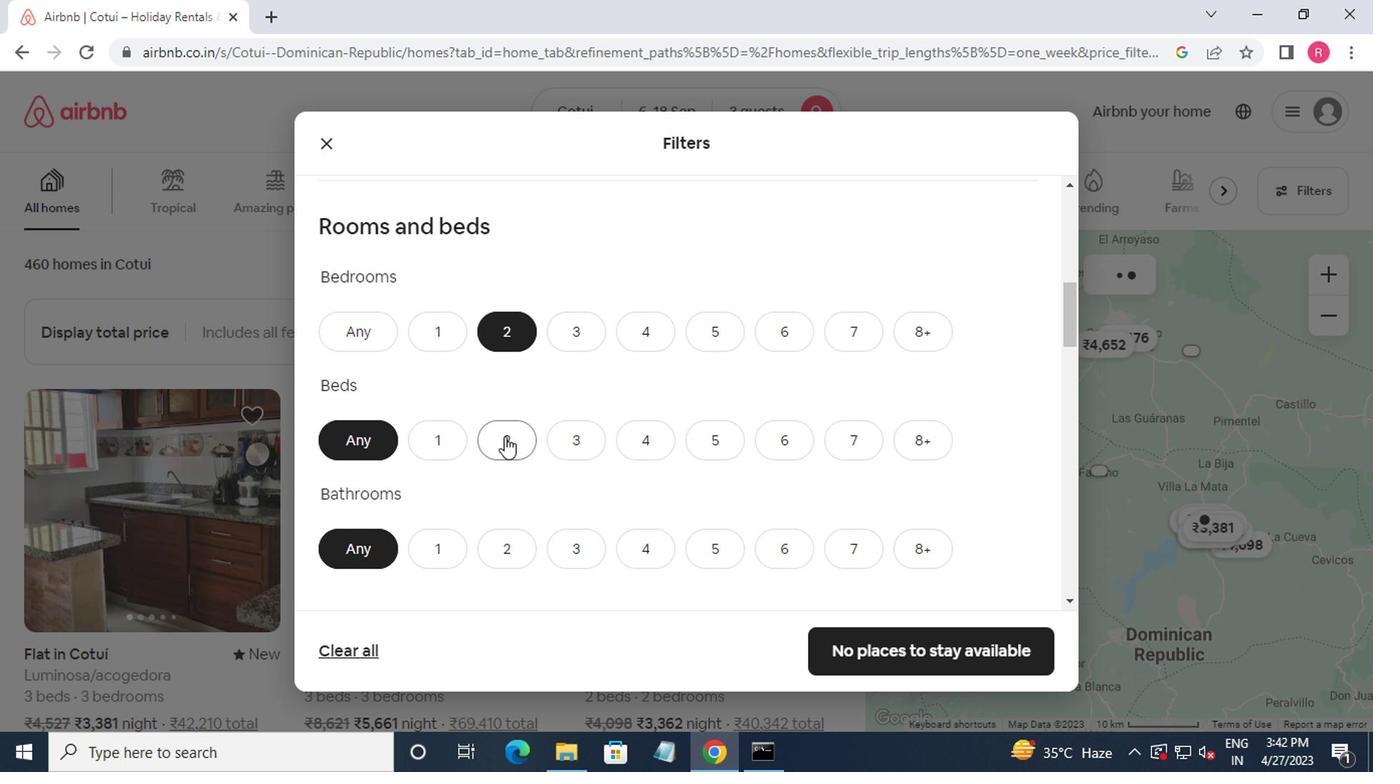 
Action: Mouse moved to (502, 562)
Screenshot: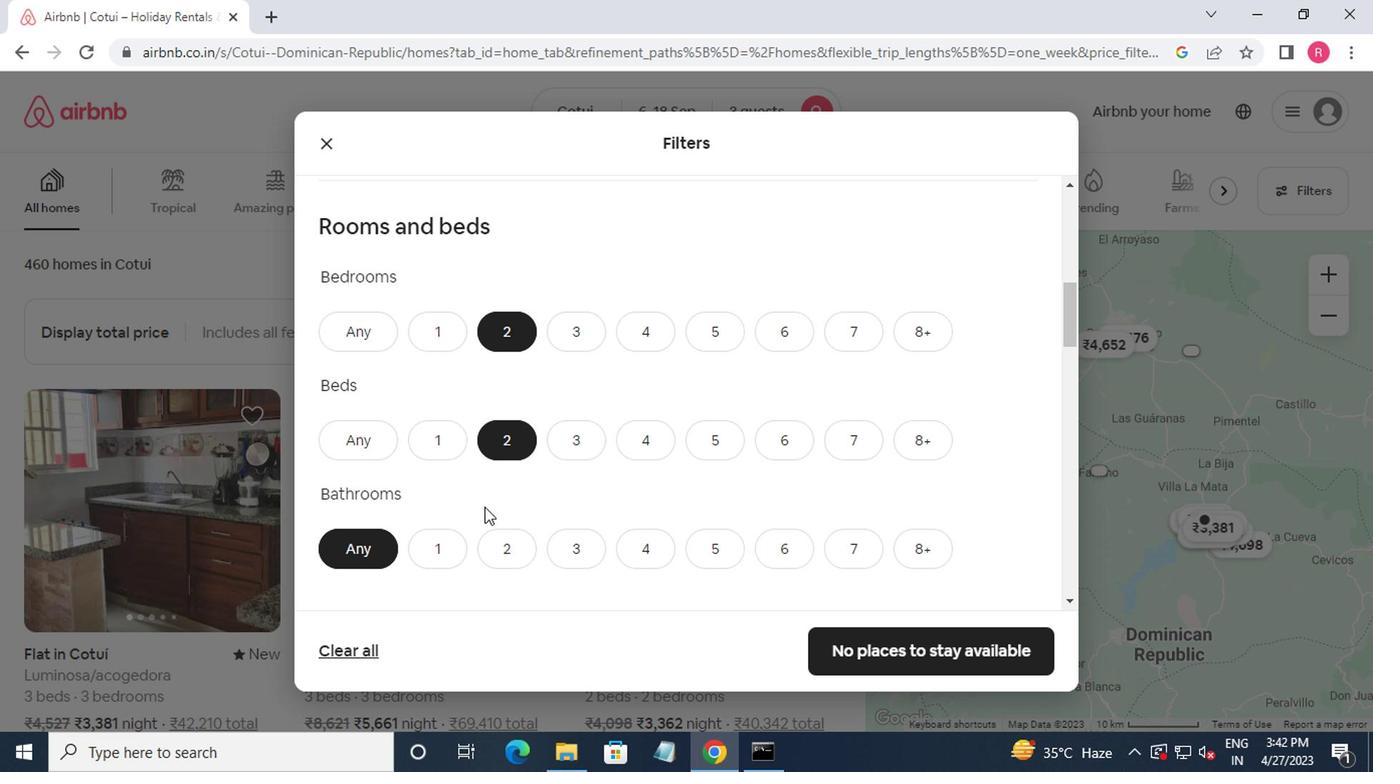 
Action: Mouse pressed left at (502, 562)
Screenshot: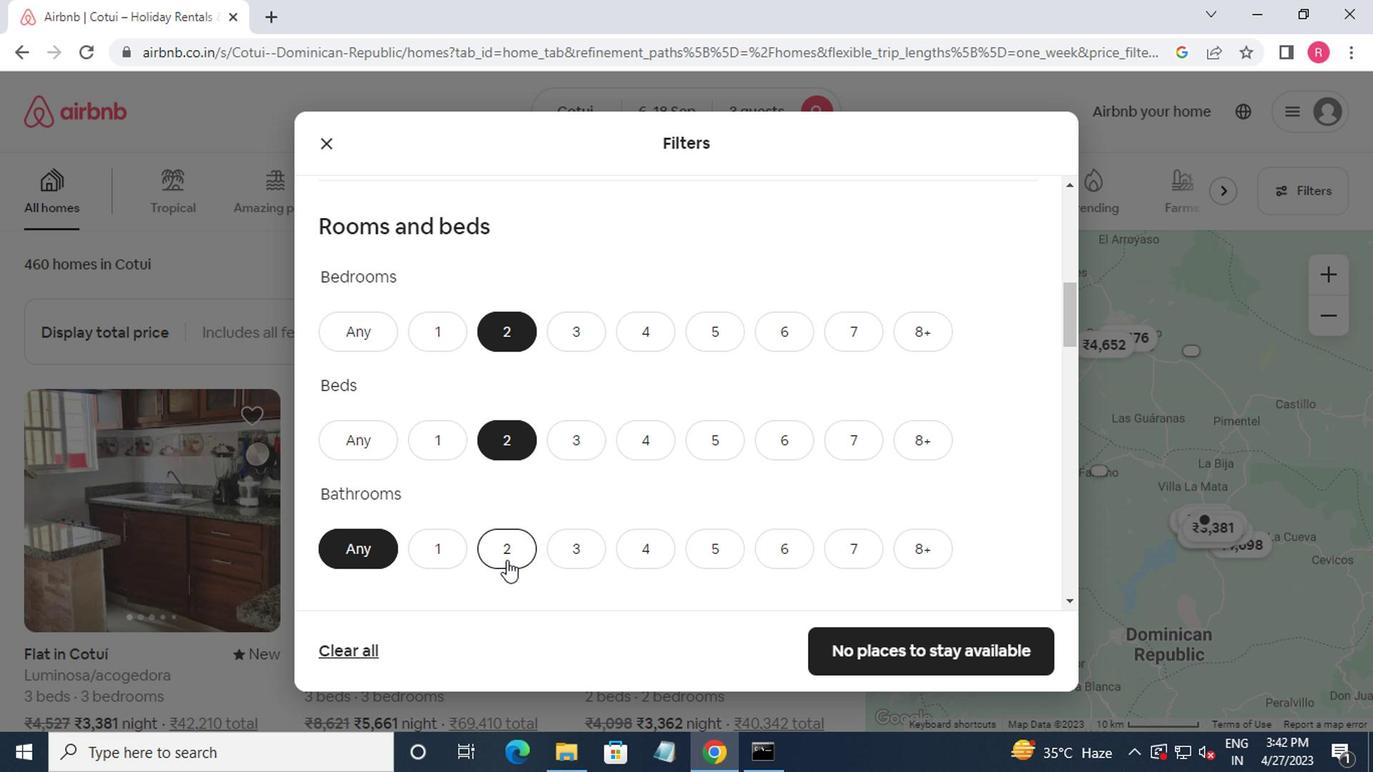 
Action: Mouse moved to (508, 560)
Screenshot: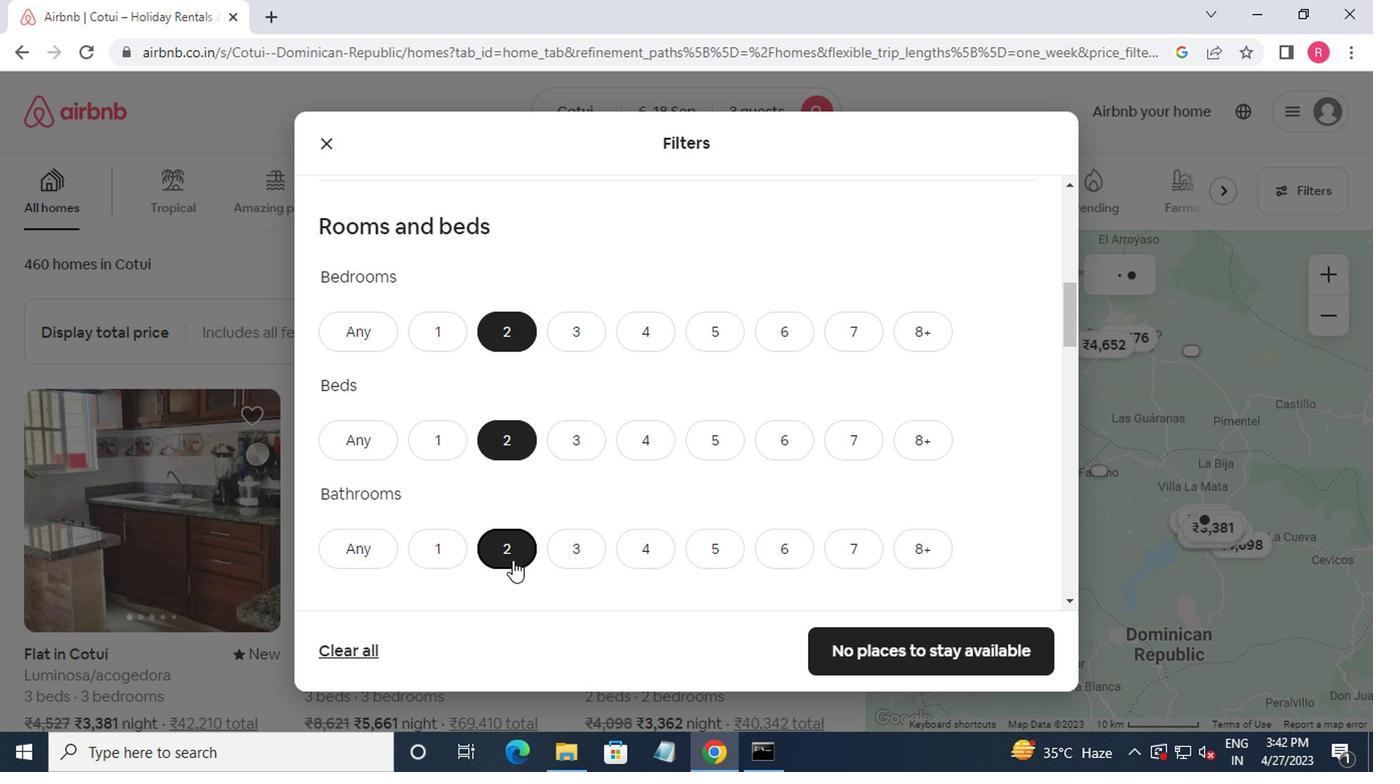 
Action: Mouse scrolled (508, 558) with delta (0, -1)
Screenshot: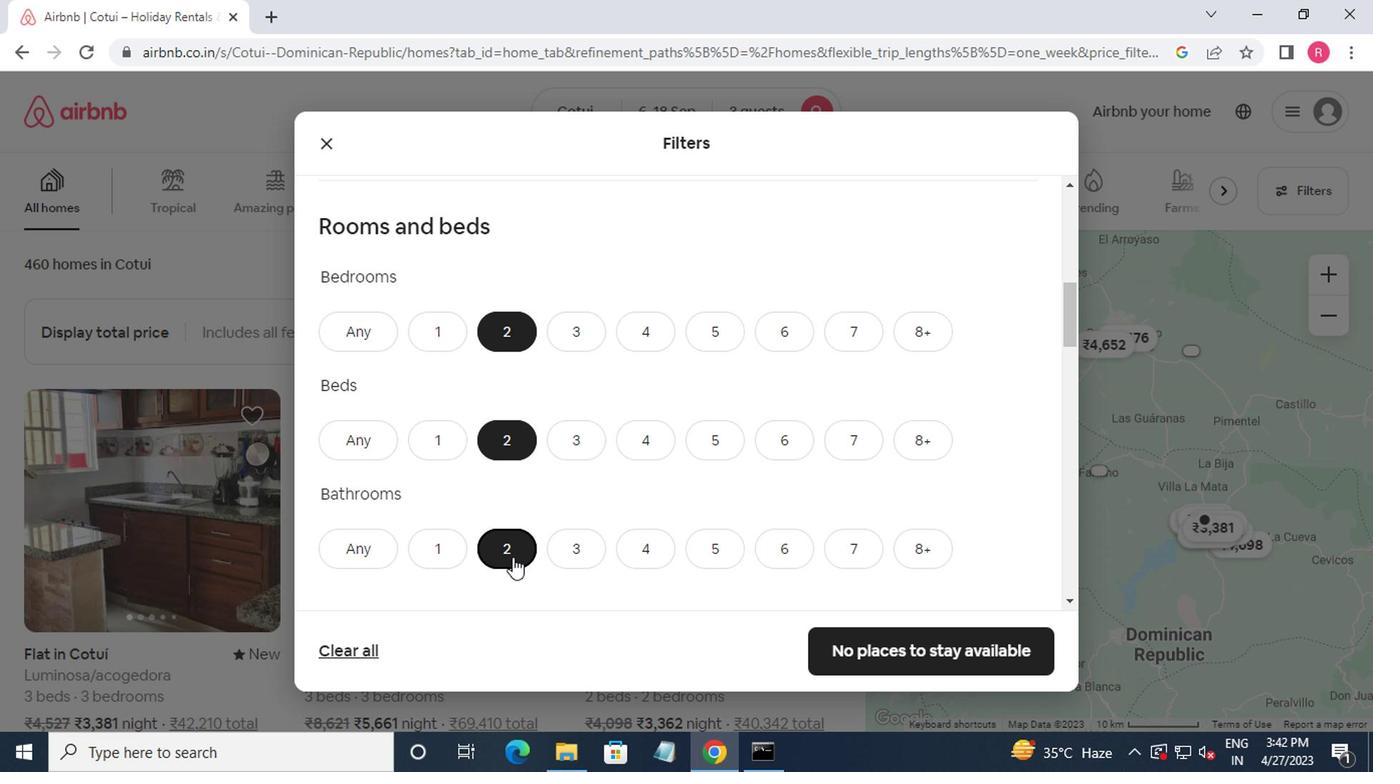 
Action: Mouse scrolled (508, 558) with delta (0, -1)
Screenshot: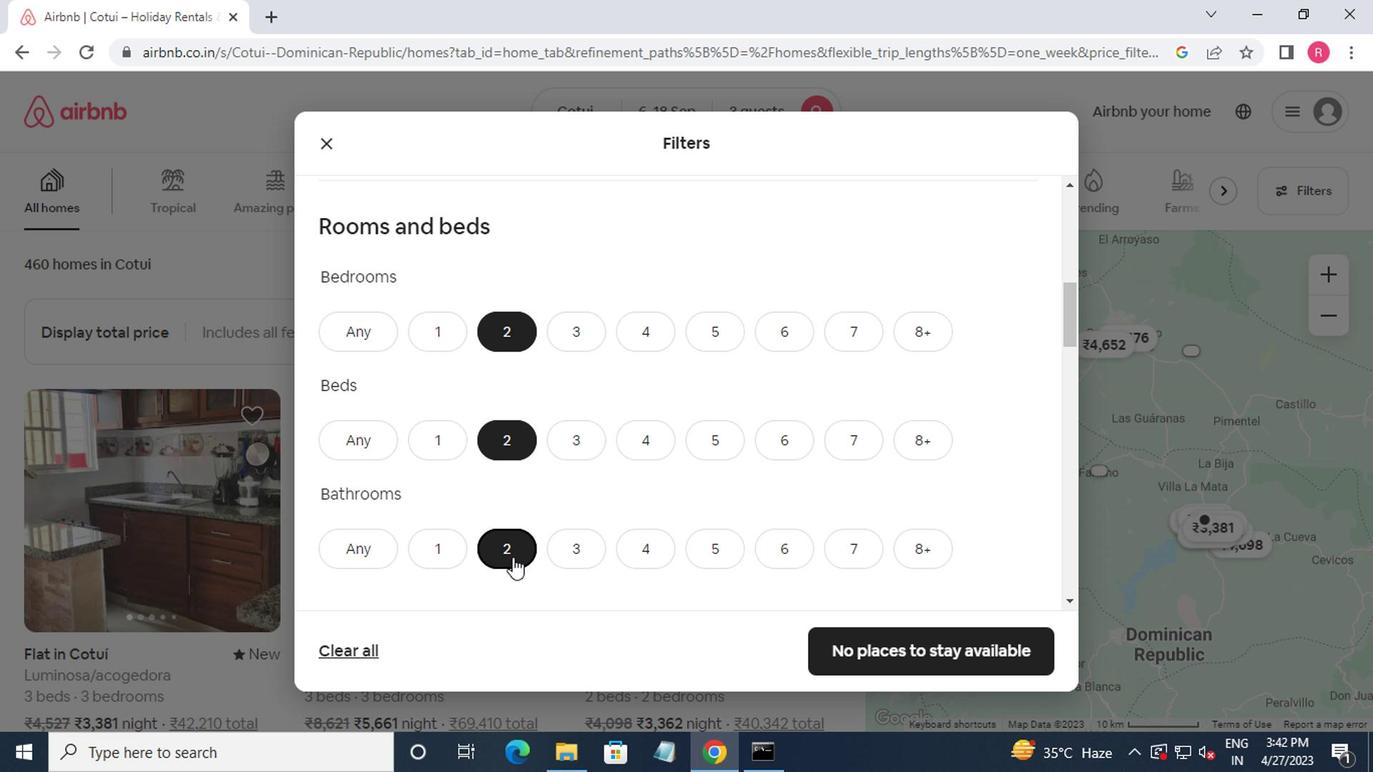 
Action: Mouse moved to (468, 542)
Screenshot: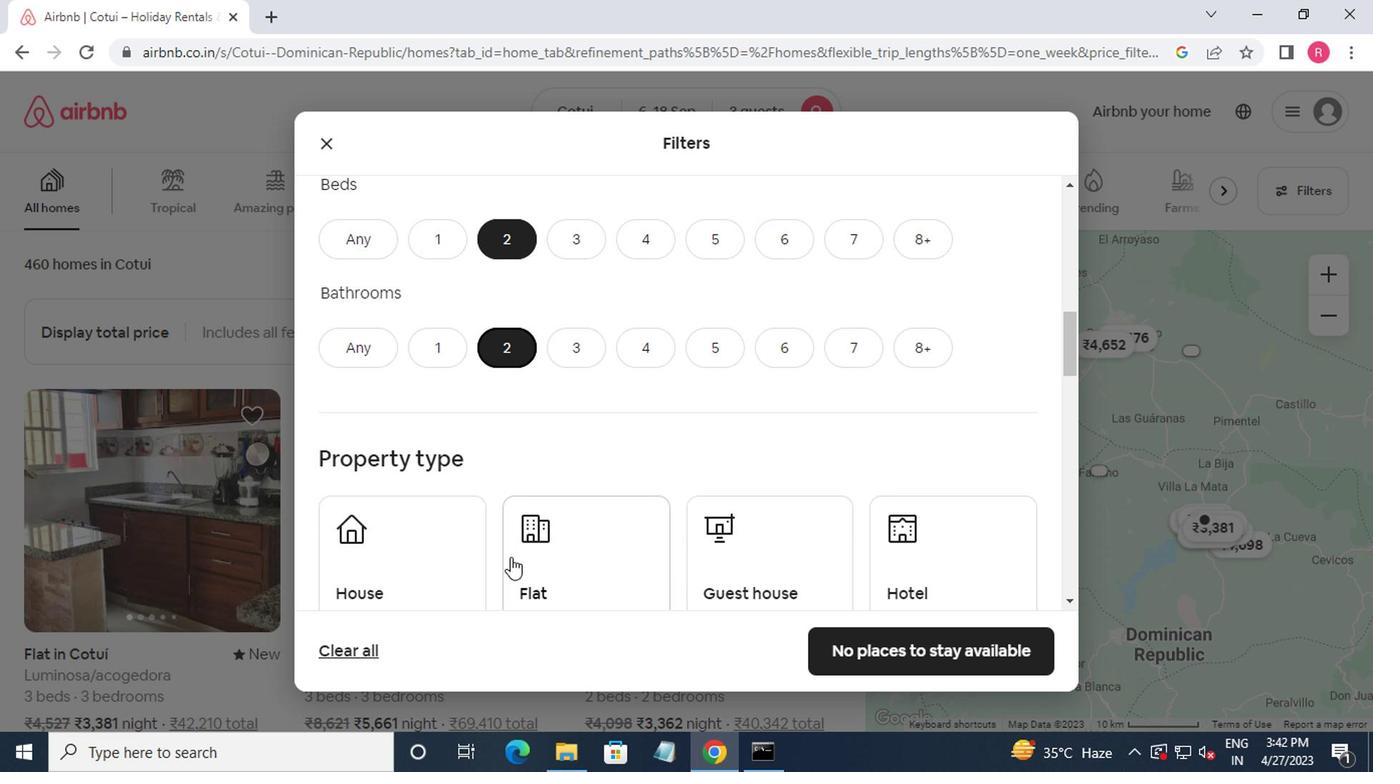 
Action: Mouse scrolled (468, 541) with delta (0, -1)
Screenshot: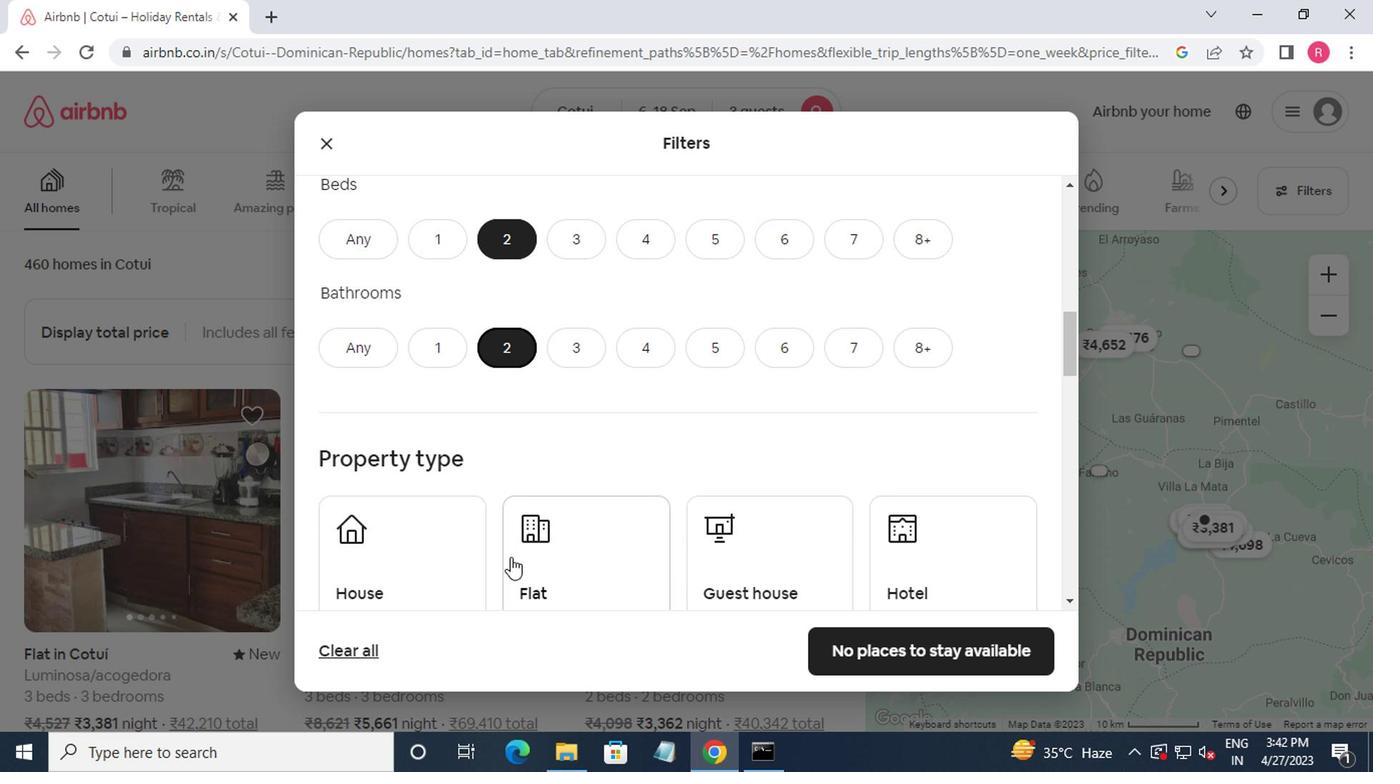 
Action: Mouse moved to (409, 474)
Screenshot: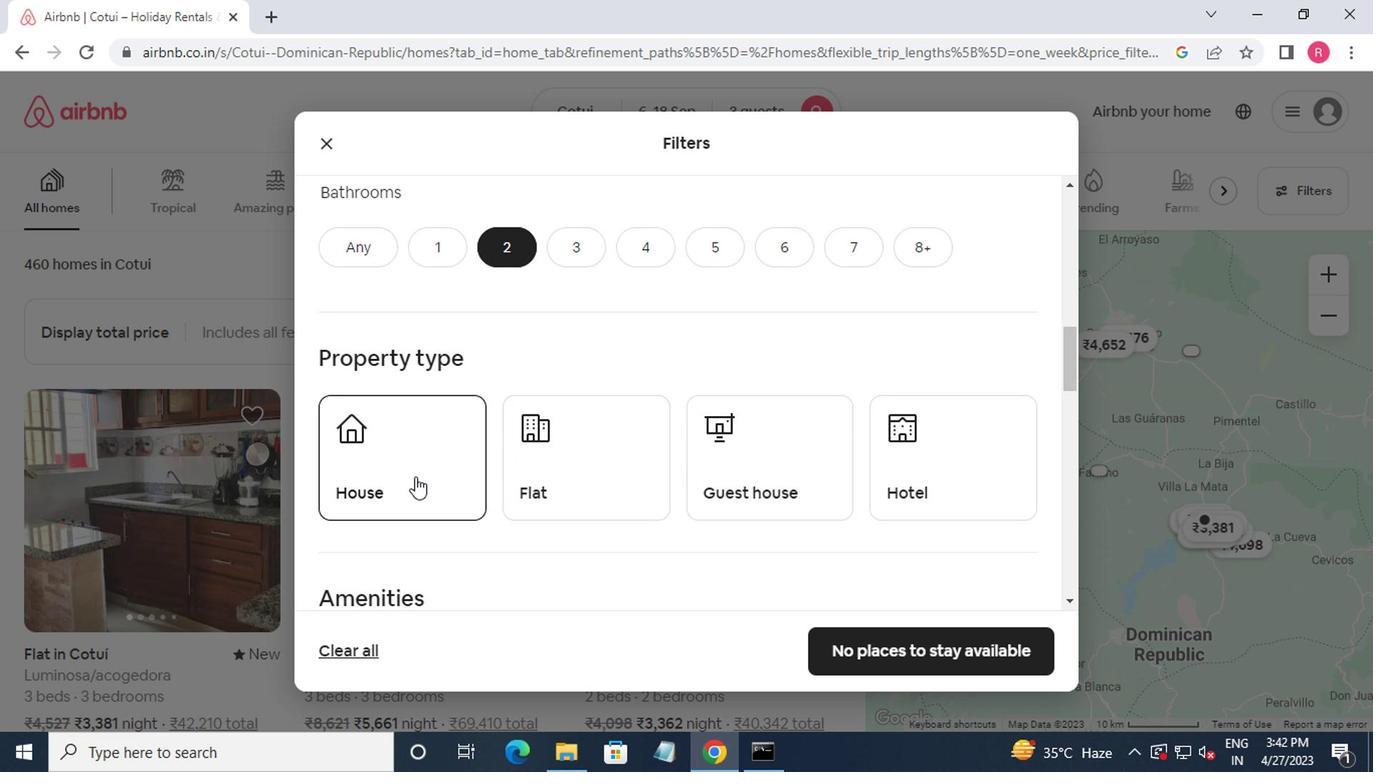 
Action: Mouse pressed left at (409, 474)
Screenshot: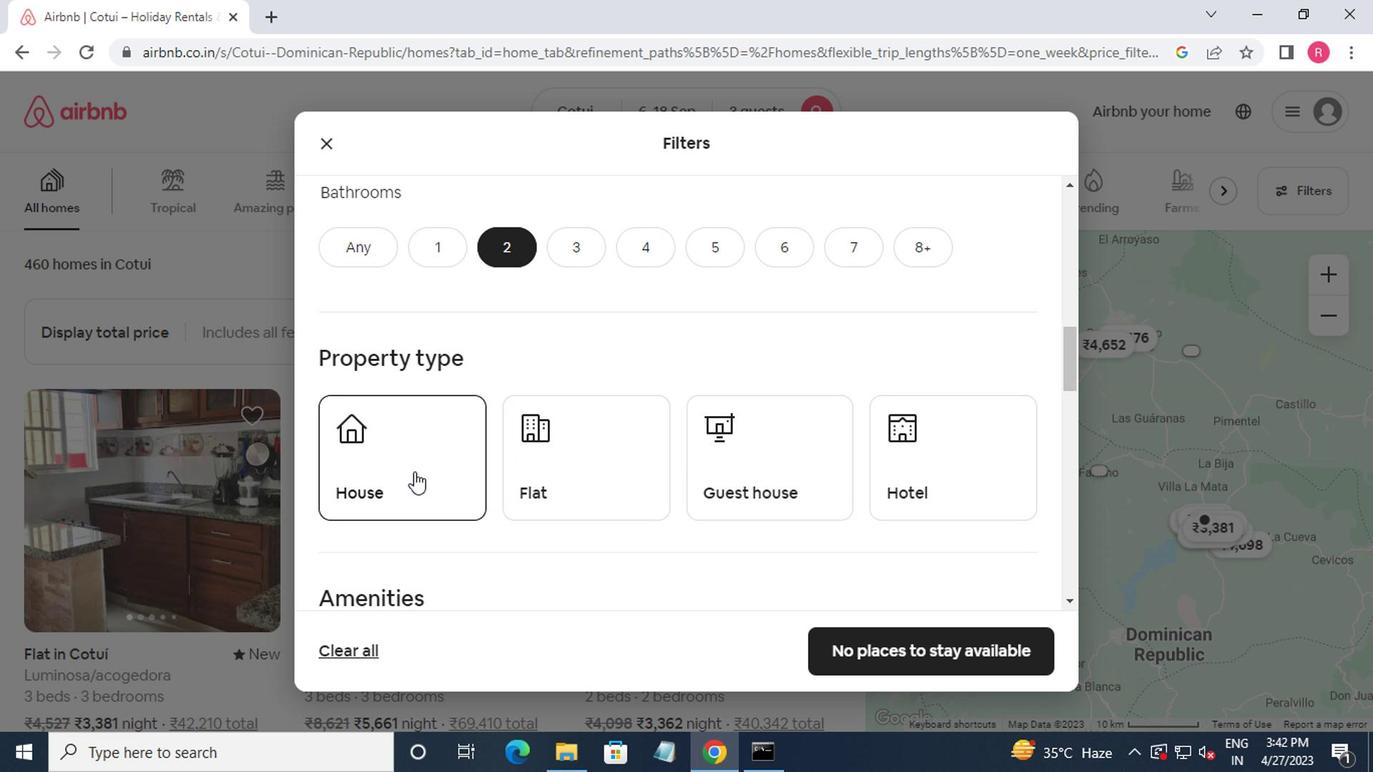 
Action: Mouse moved to (535, 476)
Screenshot: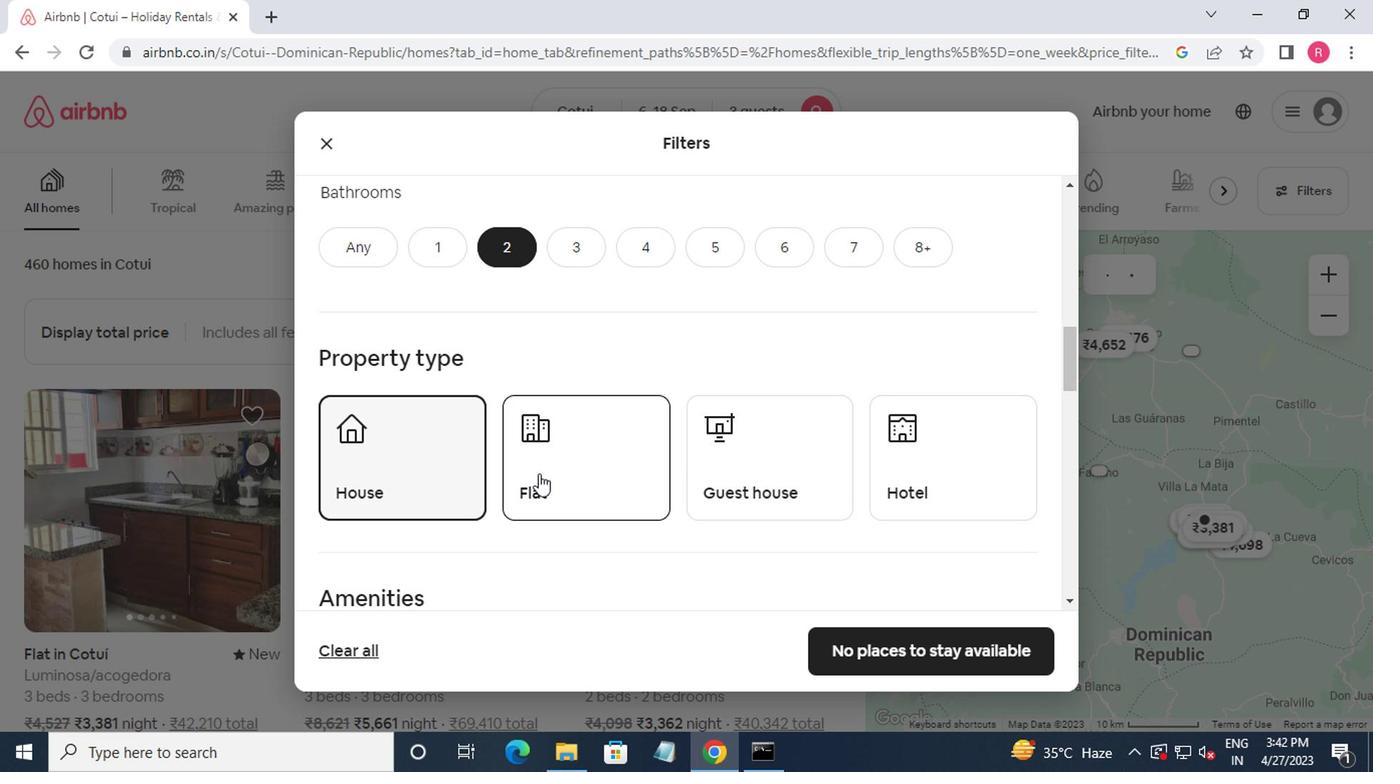 
Action: Mouse pressed left at (535, 476)
Screenshot: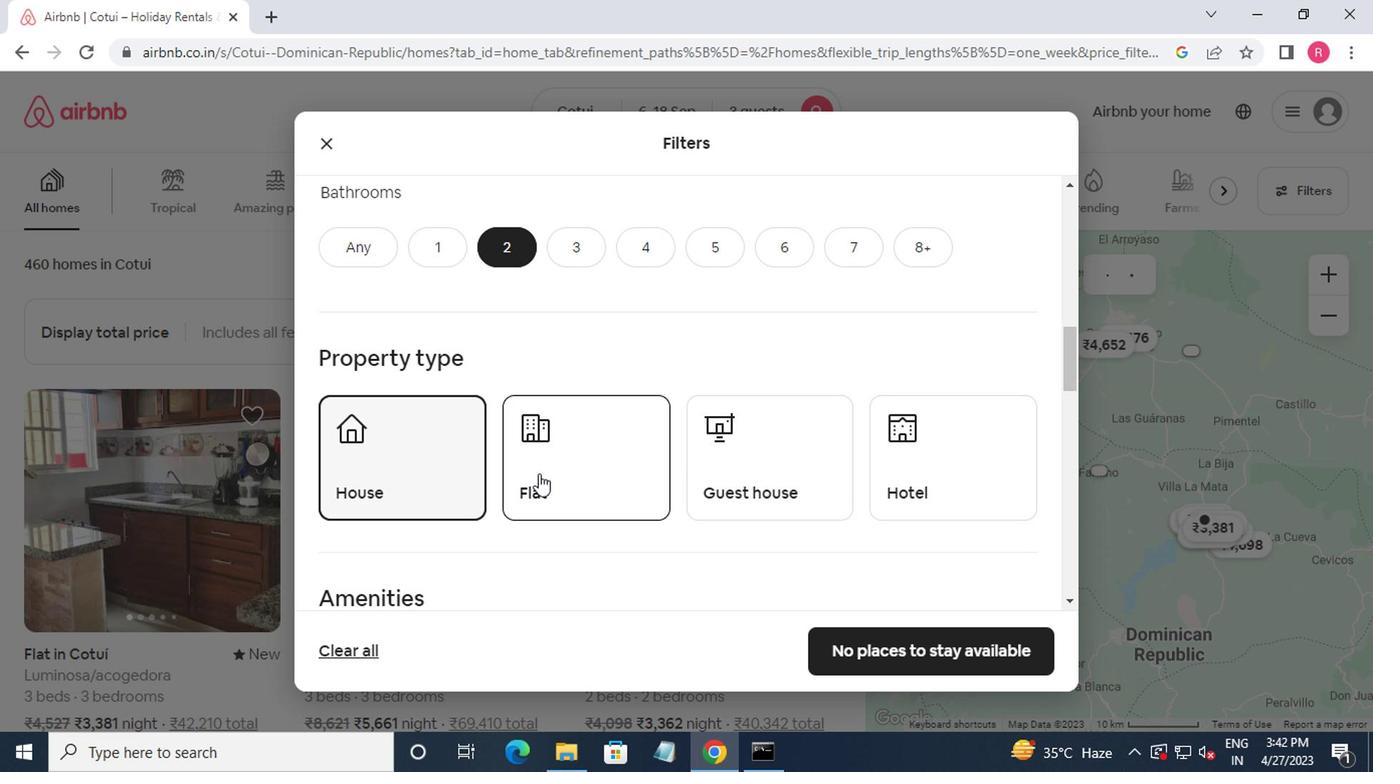 
Action: Mouse moved to (743, 492)
Screenshot: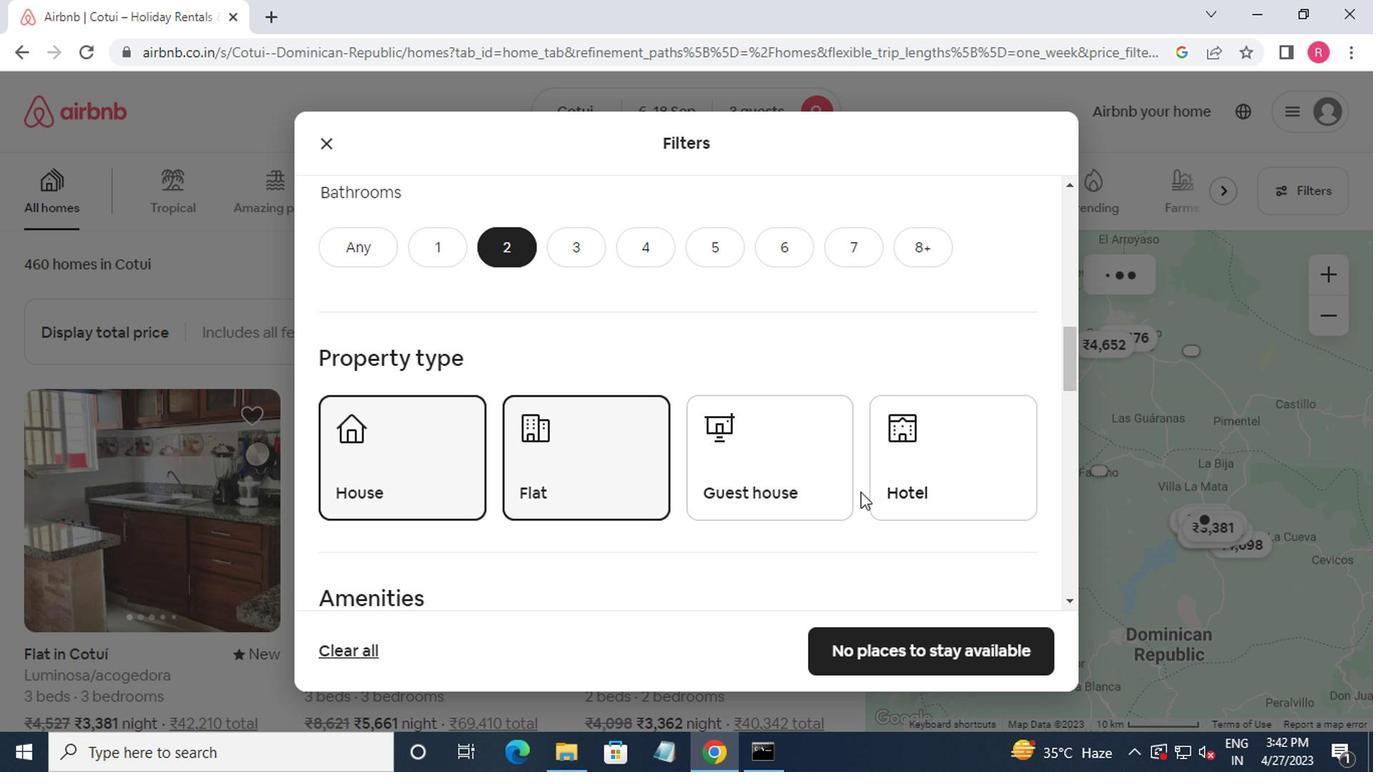 
Action: Mouse pressed left at (743, 492)
Screenshot: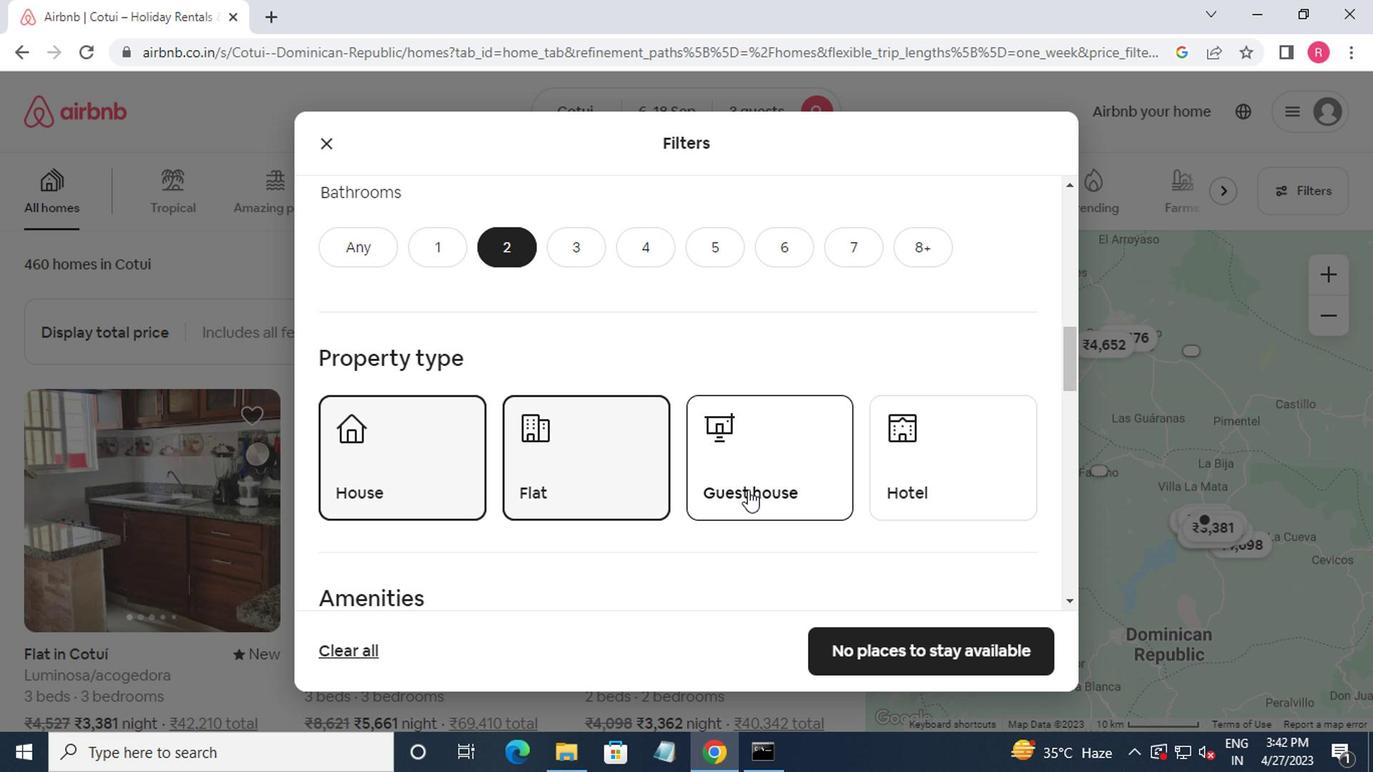 
Action: Mouse moved to (899, 481)
Screenshot: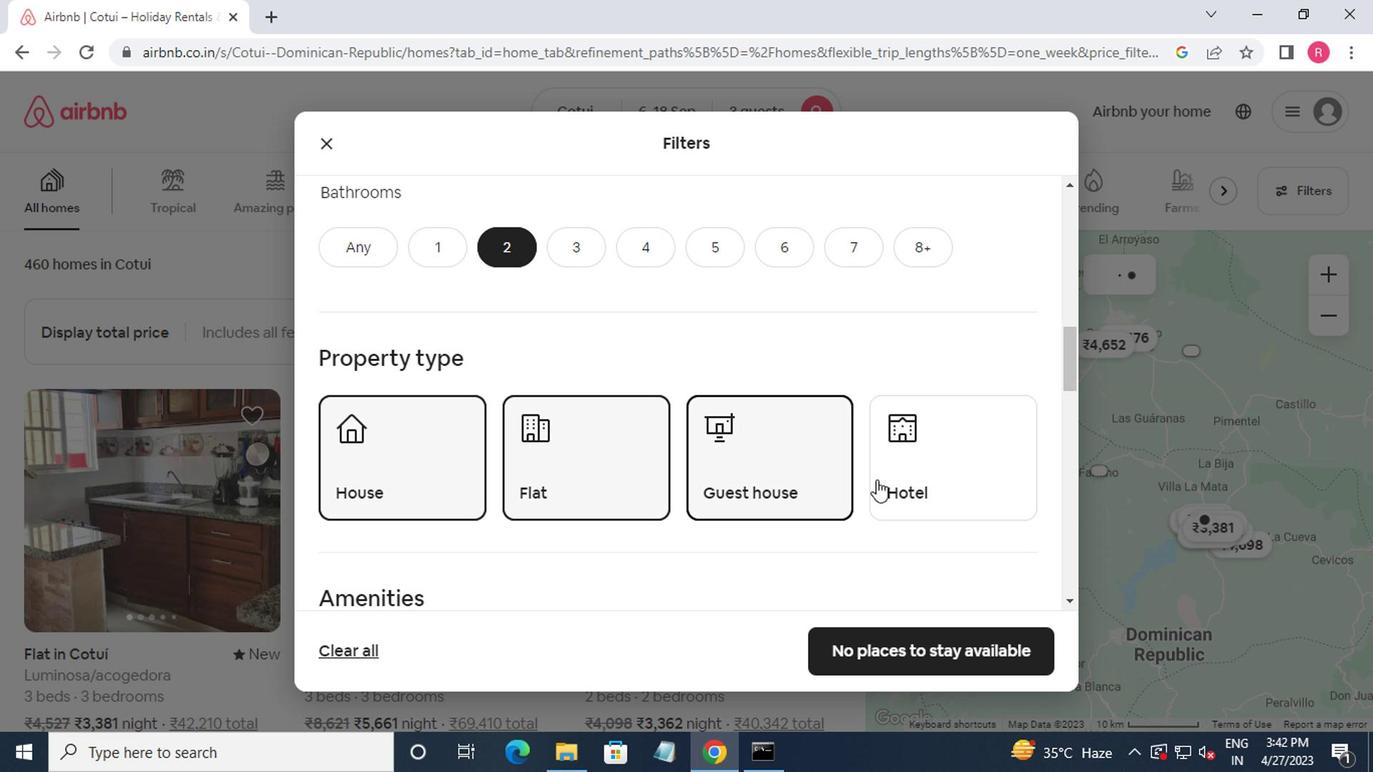 
Action: Mouse pressed left at (899, 481)
Screenshot: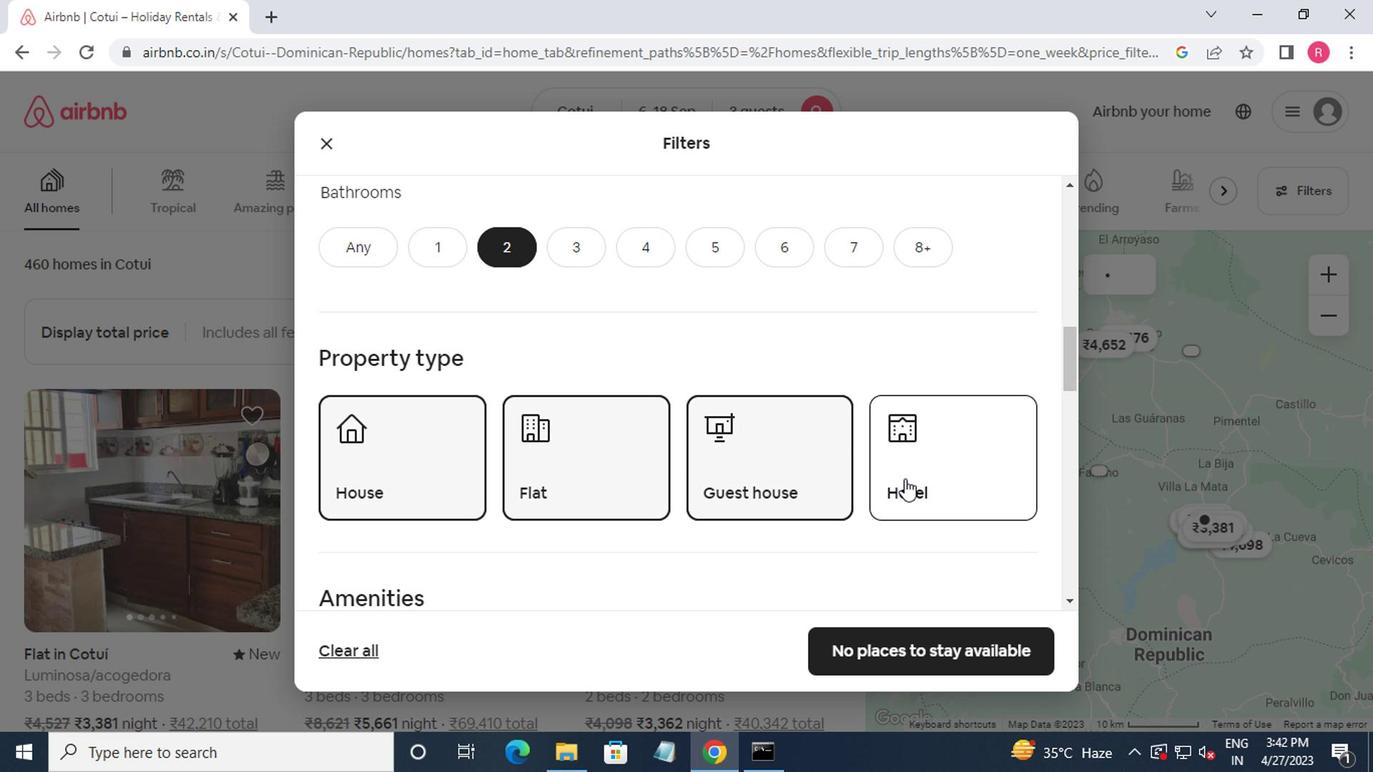 
Action: Mouse moved to (899, 477)
Screenshot: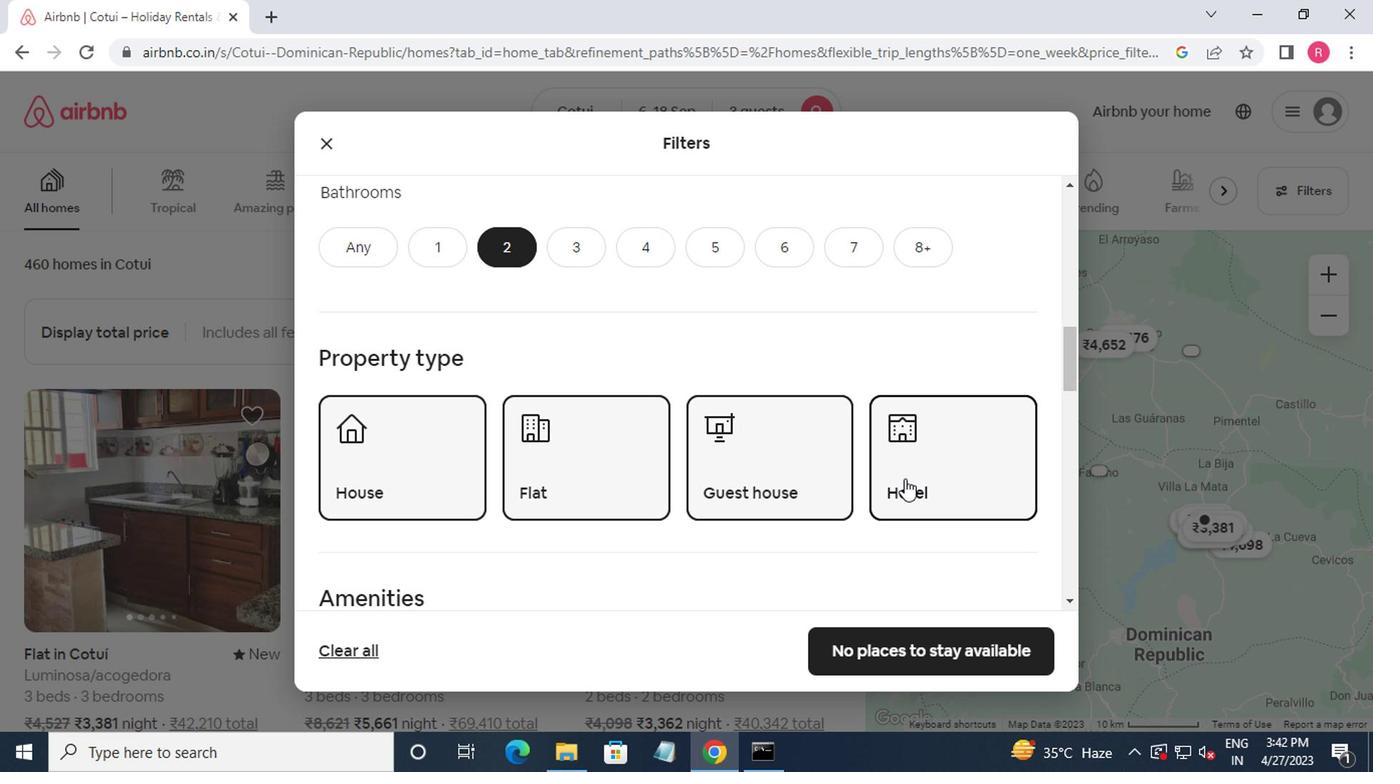 
Action: Mouse scrolled (899, 476) with delta (0, 0)
Screenshot: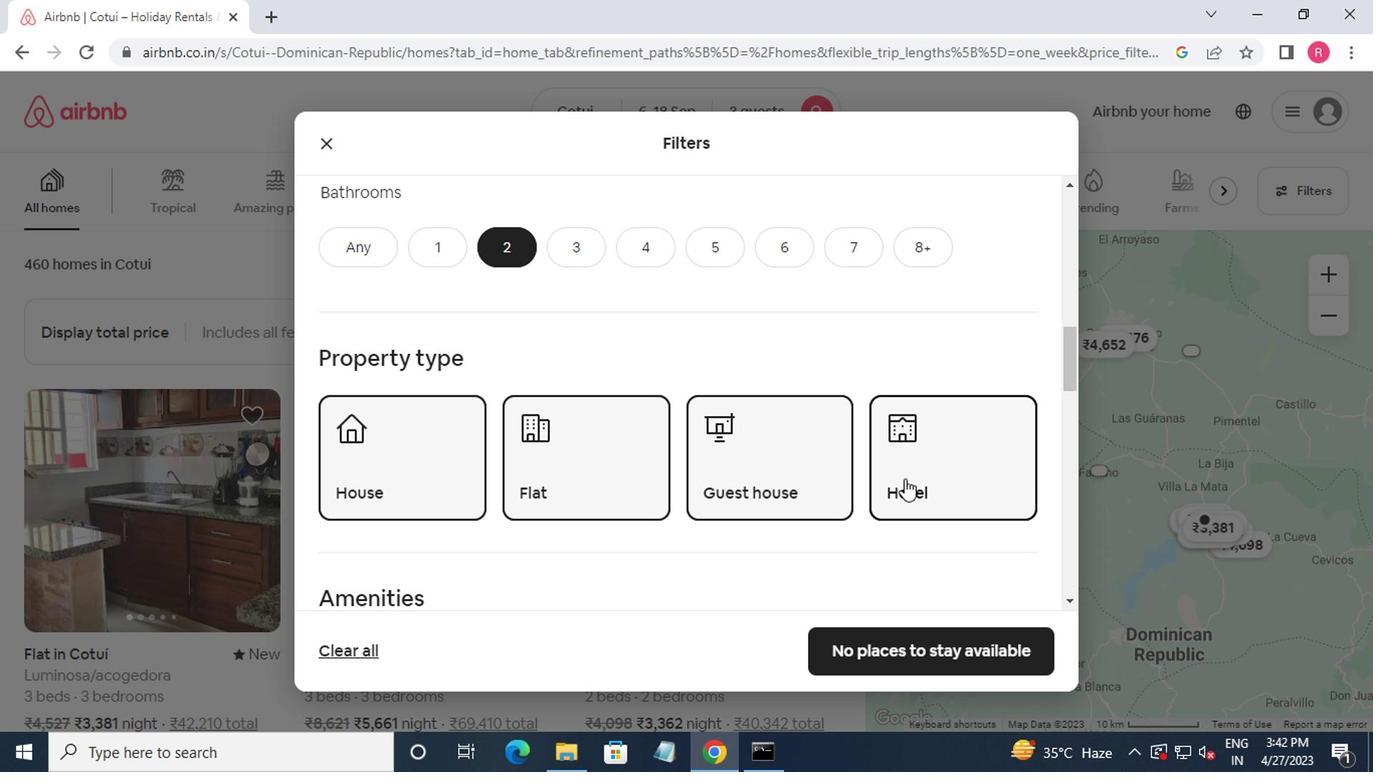 
Action: Mouse moved to (897, 476)
Screenshot: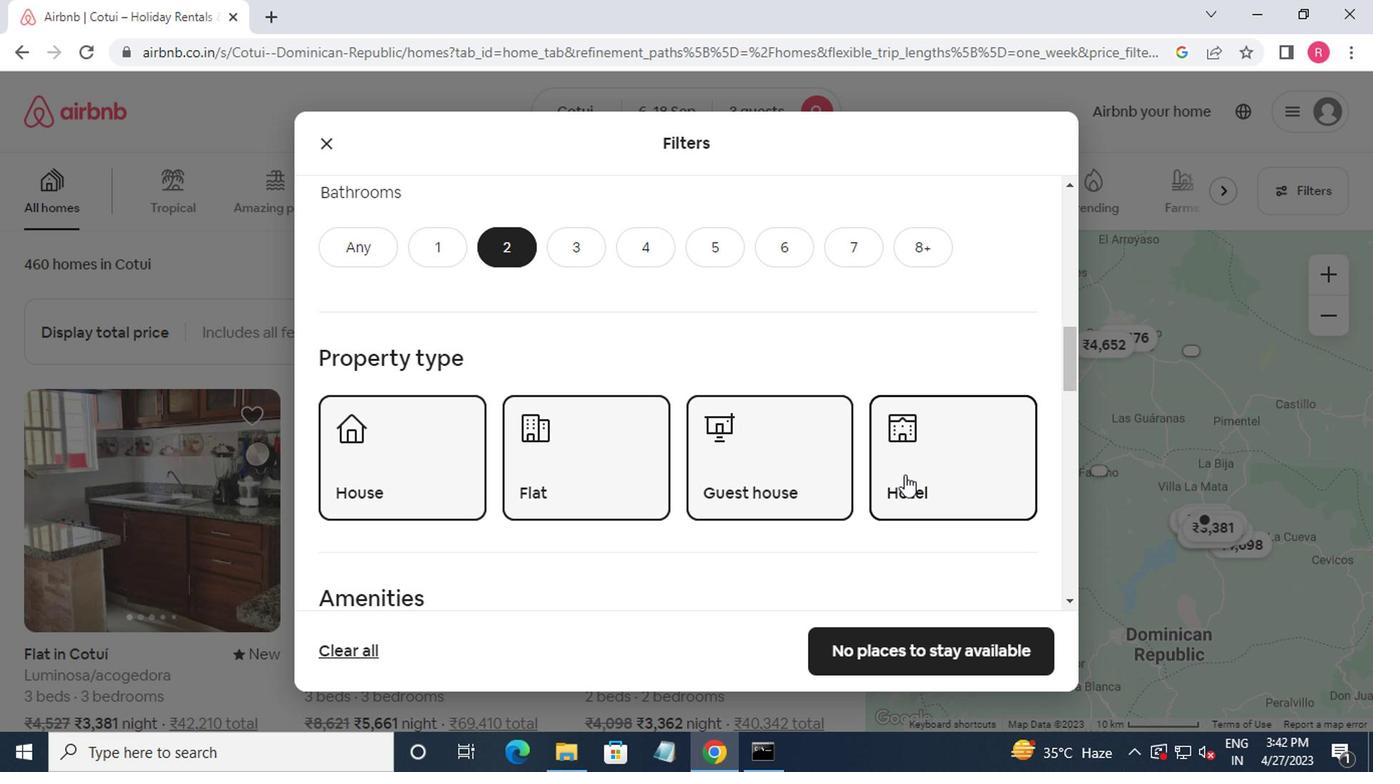
Action: Mouse scrolled (897, 474) with delta (0, -1)
Screenshot: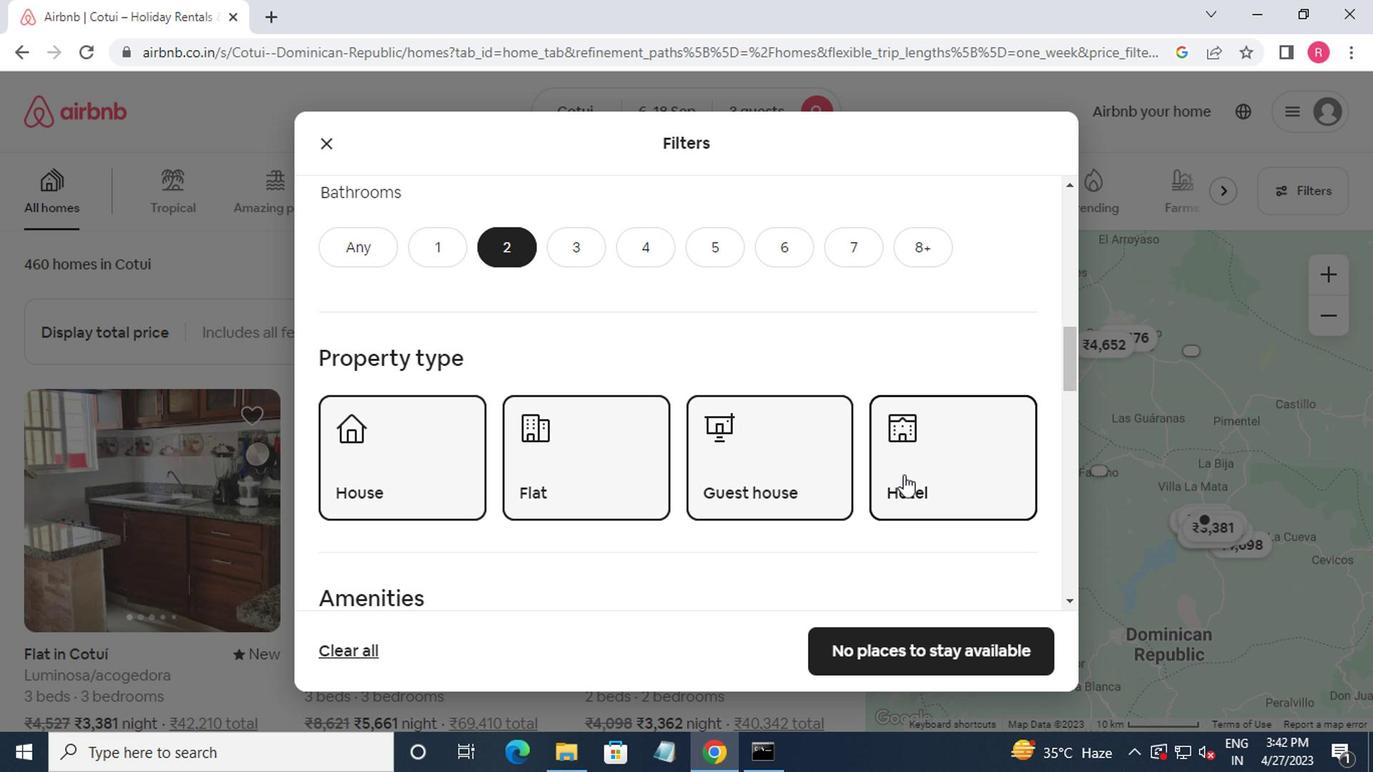 
Action: Mouse moved to (896, 474)
Screenshot: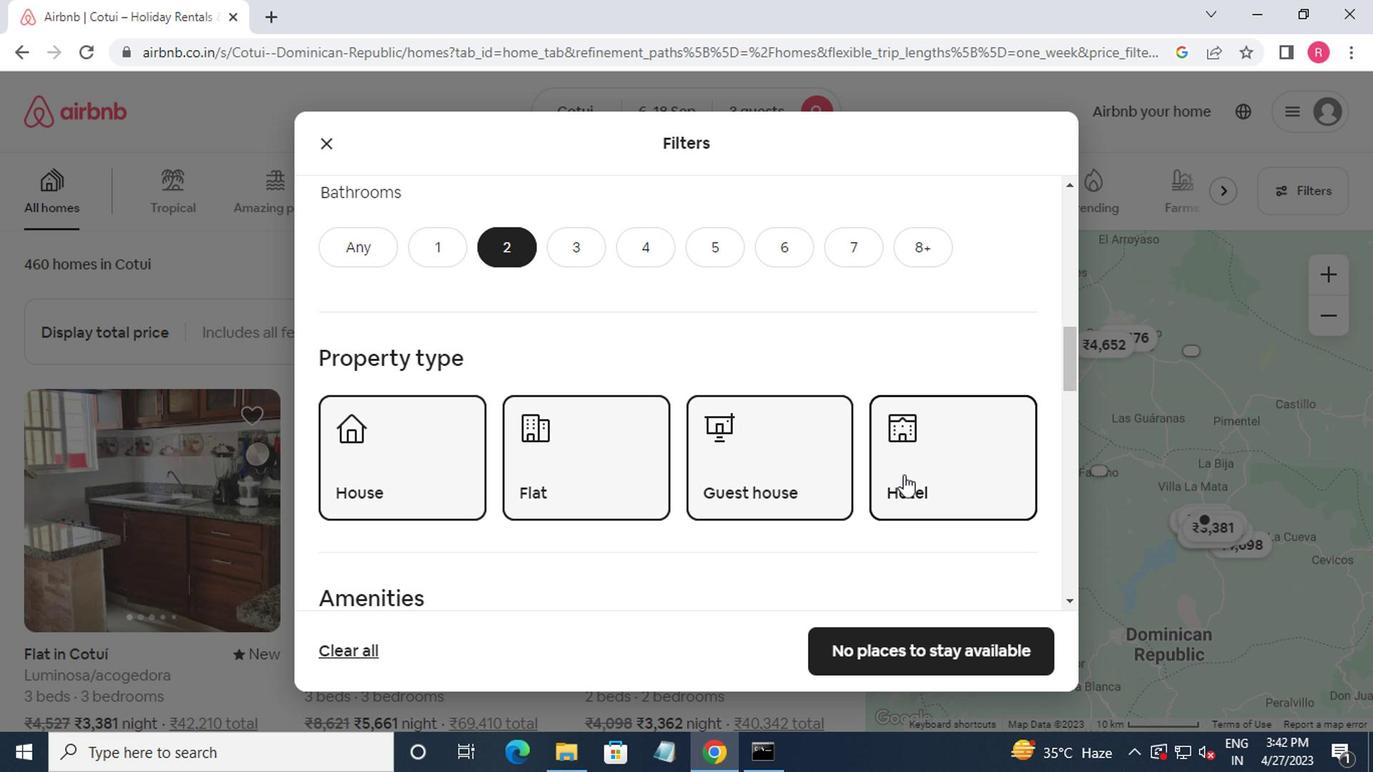 
Action: Mouse scrolled (896, 474) with delta (0, 0)
Screenshot: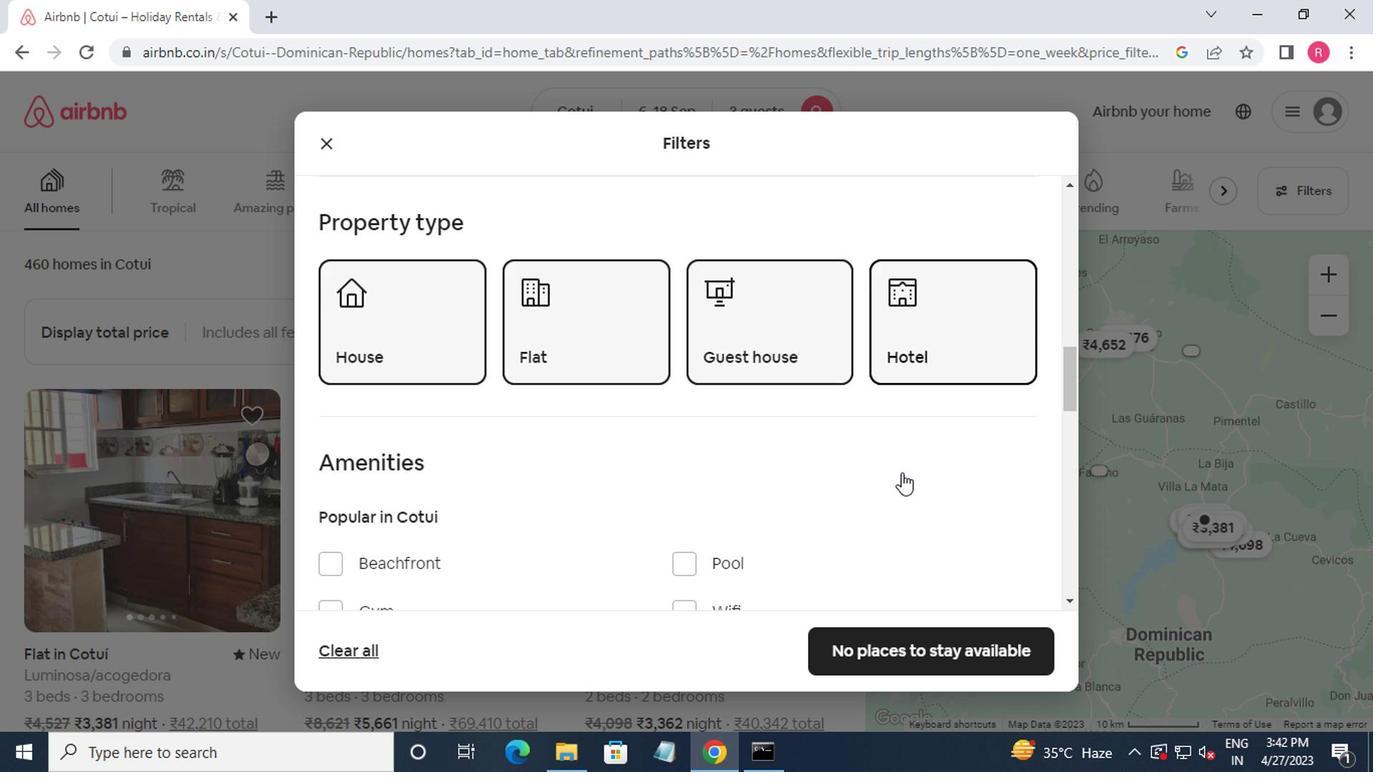 
Action: Mouse moved to (381, 541)
Screenshot: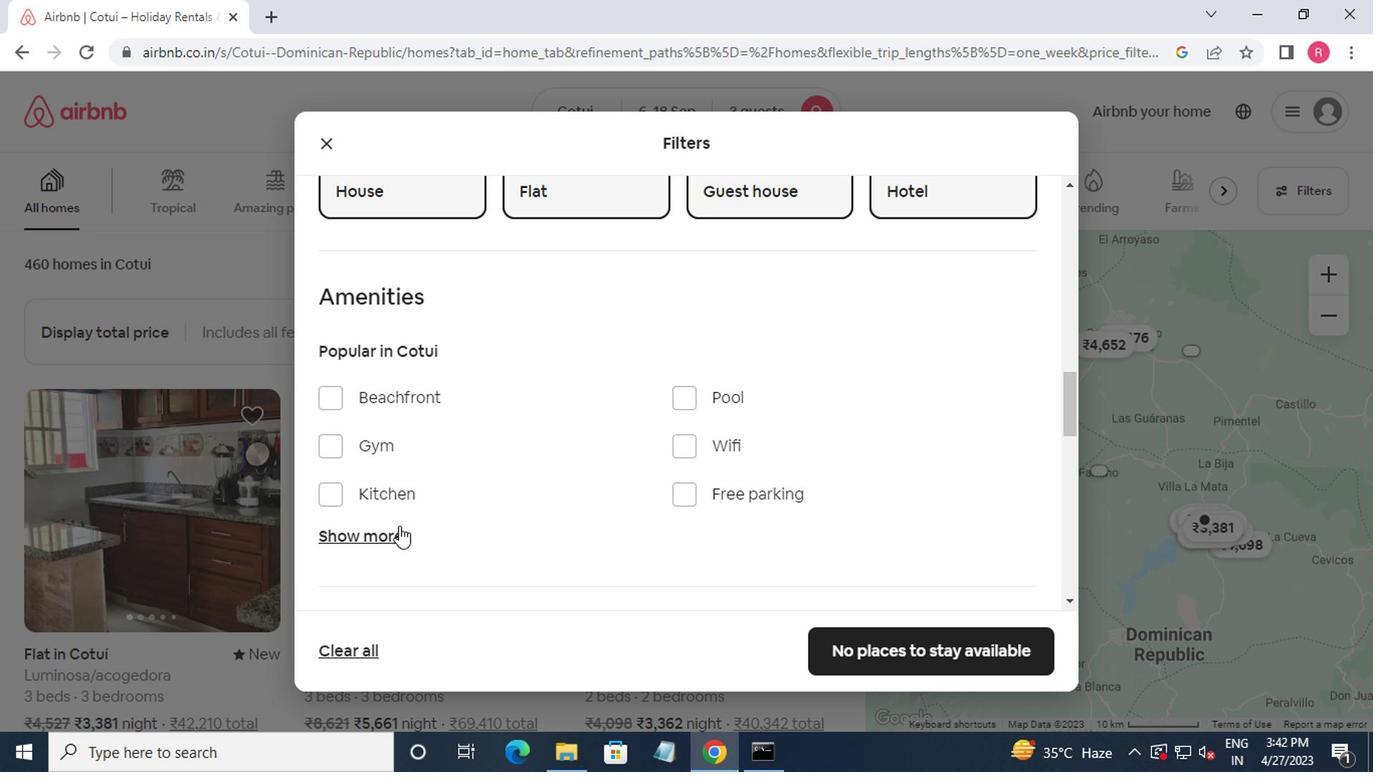 
Action: Mouse pressed left at (381, 541)
Screenshot: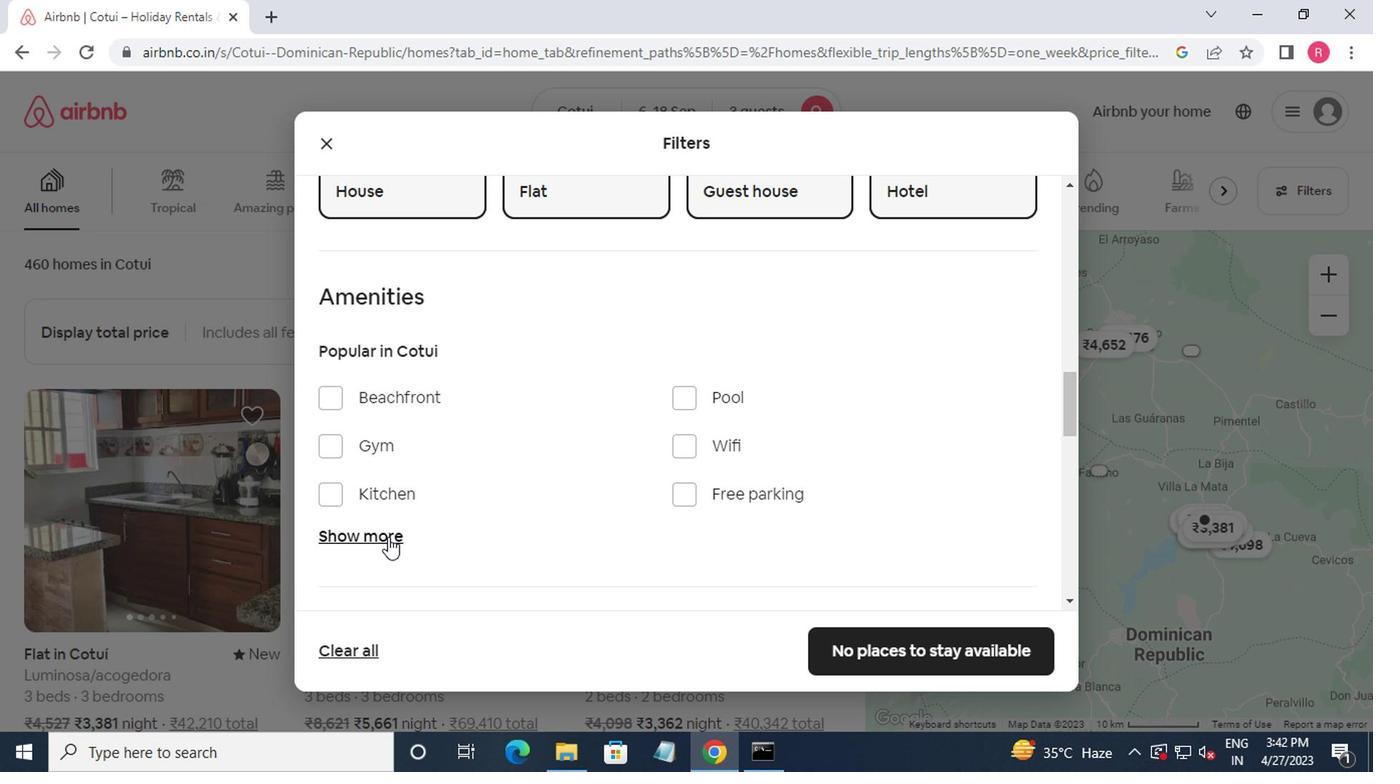 
Action: Mouse moved to (467, 507)
Screenshot: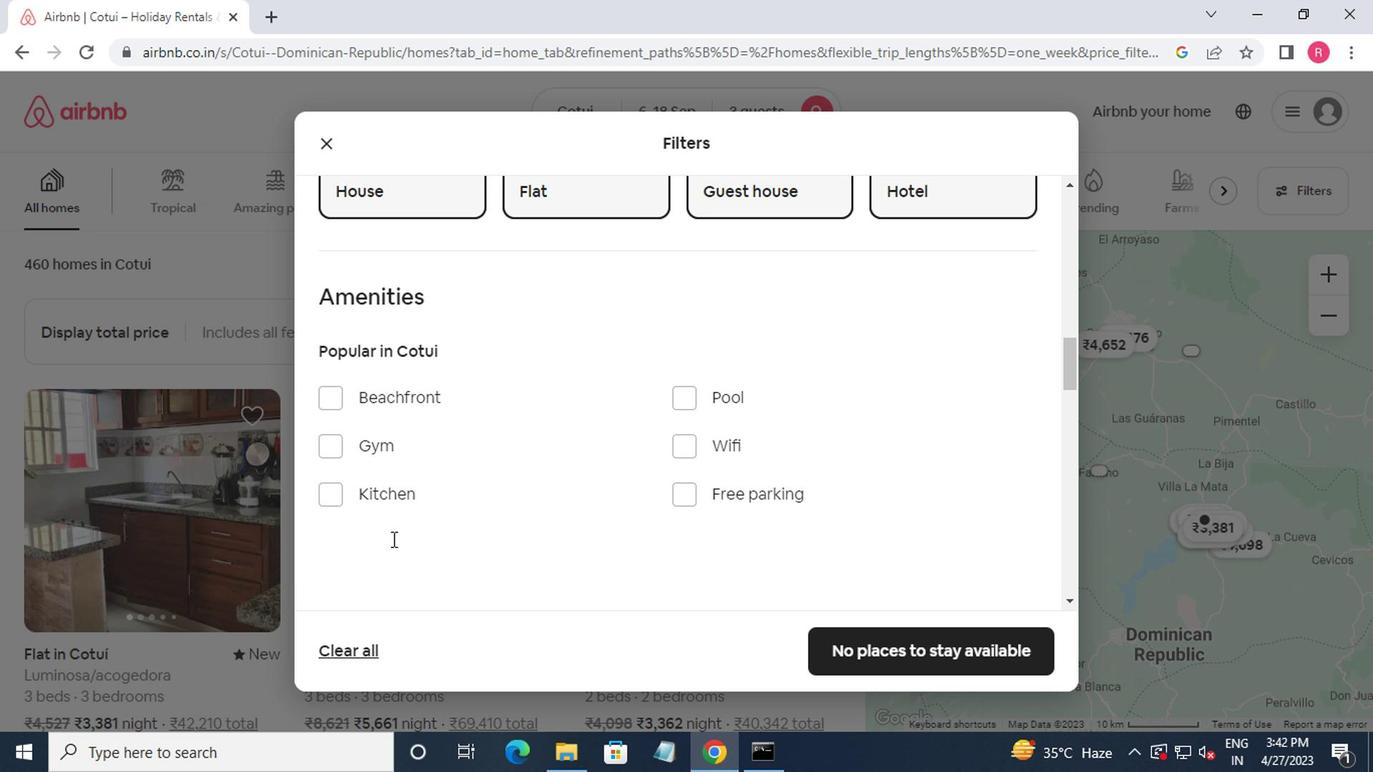 
Action: Mouse scrolled (467, 506) with delta (0, 0)
Screenshot: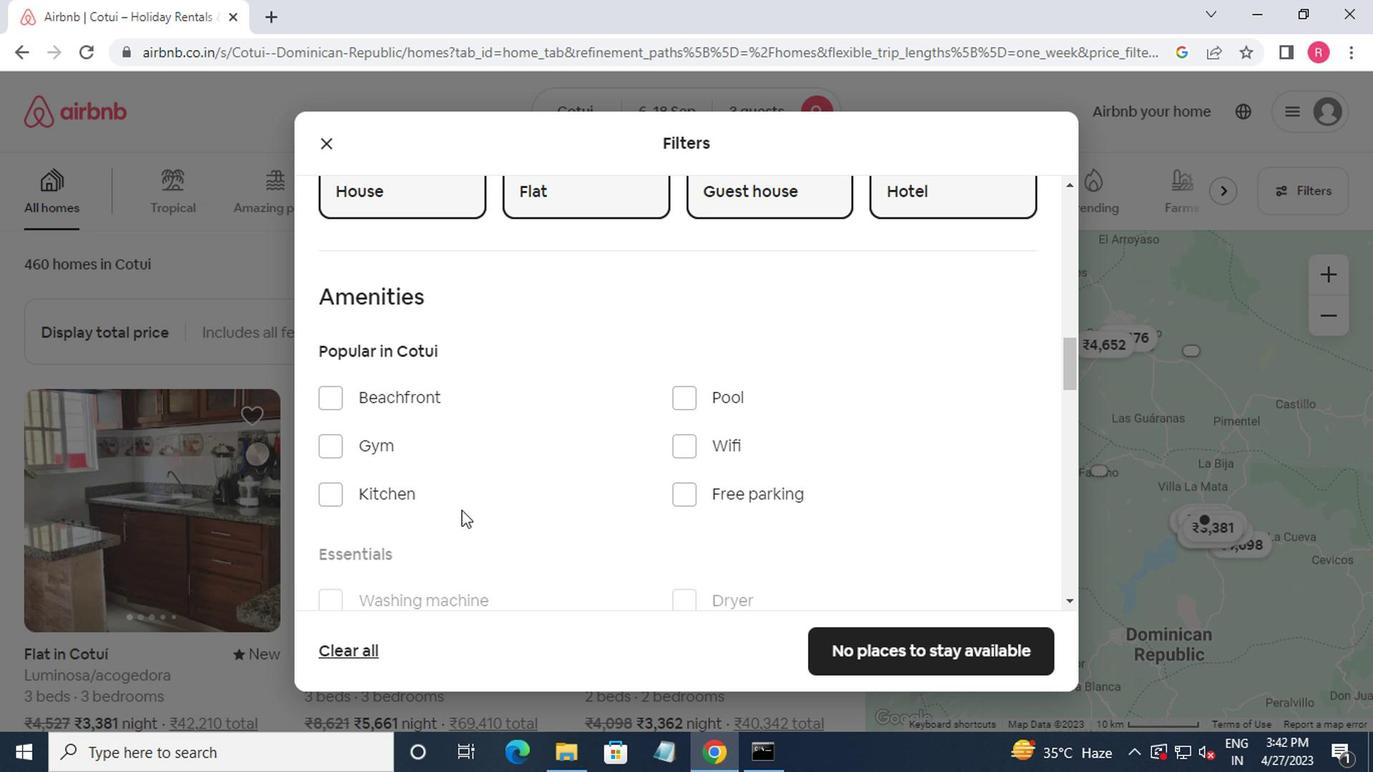 
Action: Mouse scrolled (467, 506) with delta (0, 0)
Screenshot: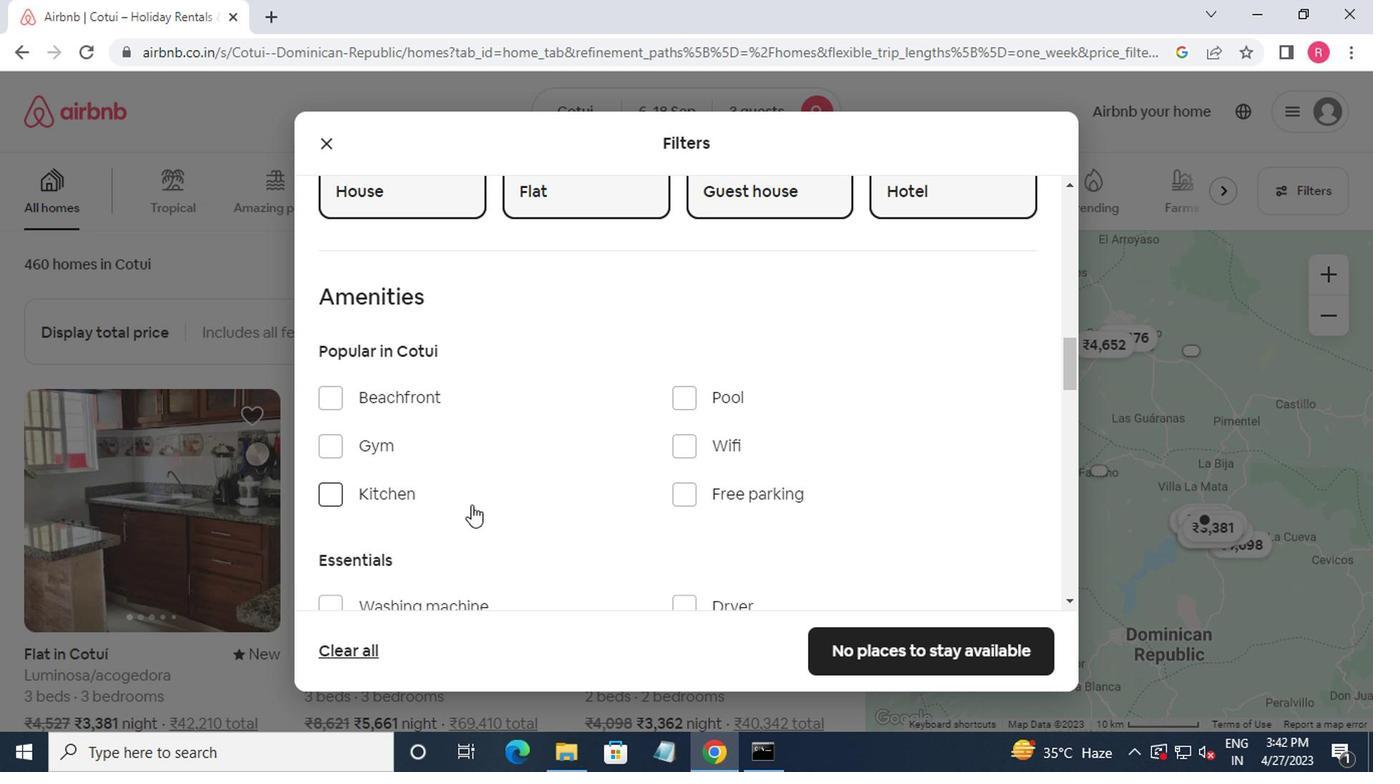 
Action: Mouse moved to (321, 415)
Screenshot: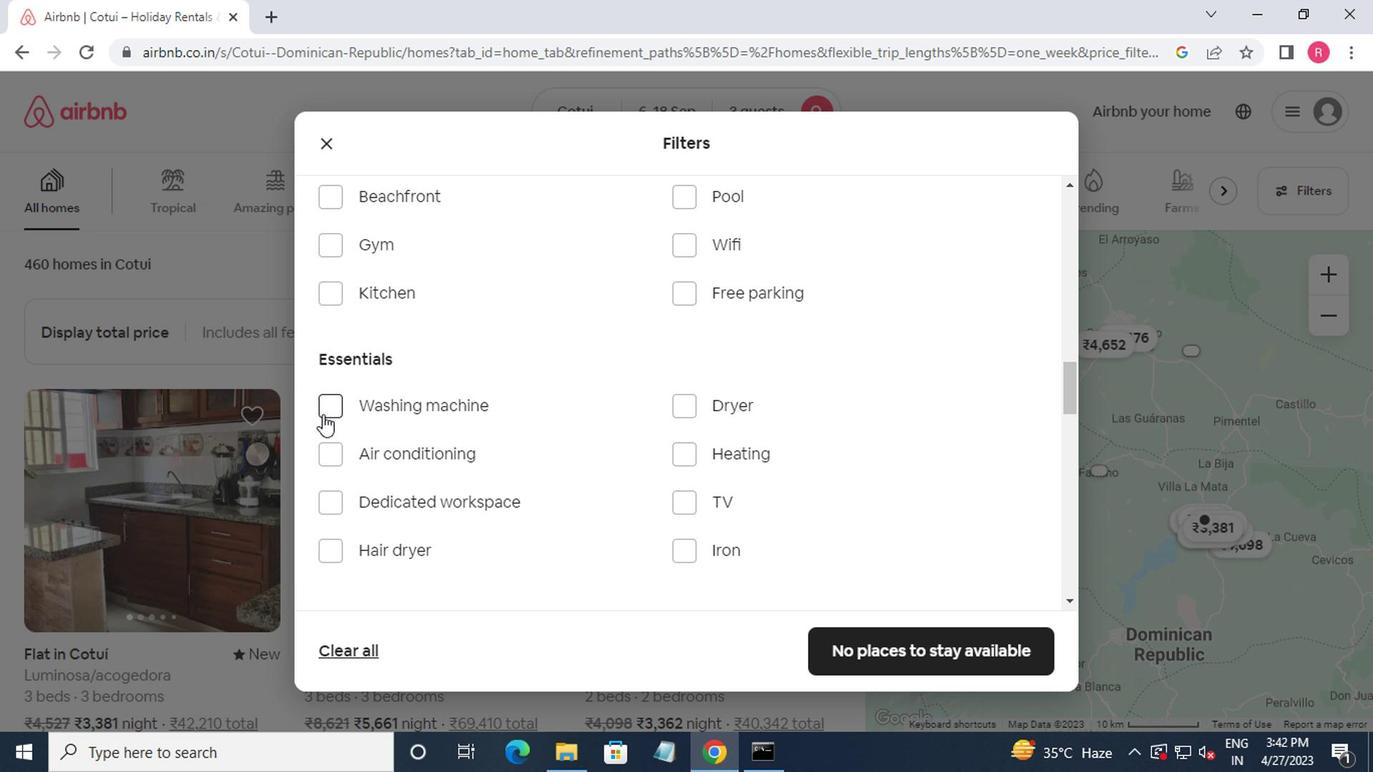 
Action: Mouse pressed left at (321, 415)
Screenshot: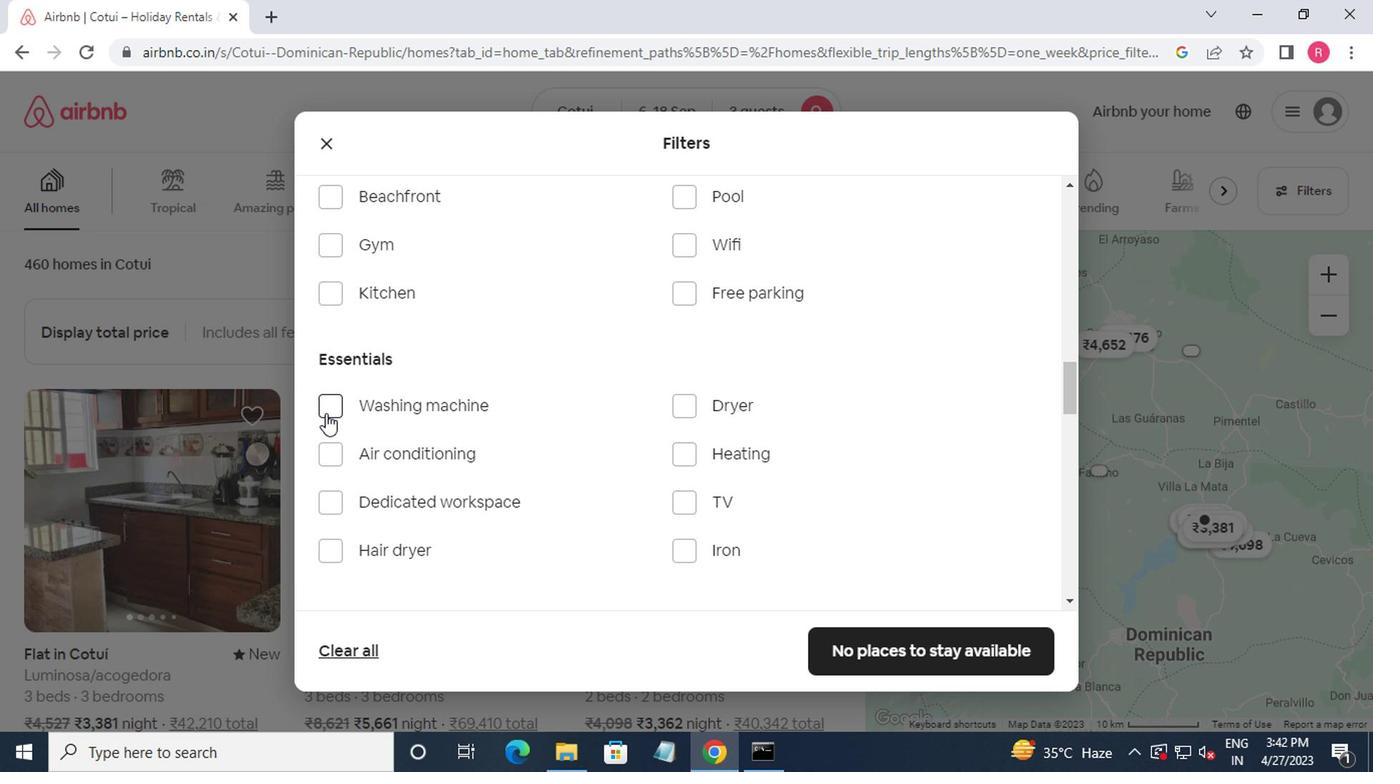 
Action: Mouse moved to (334, 407)
Screenshot: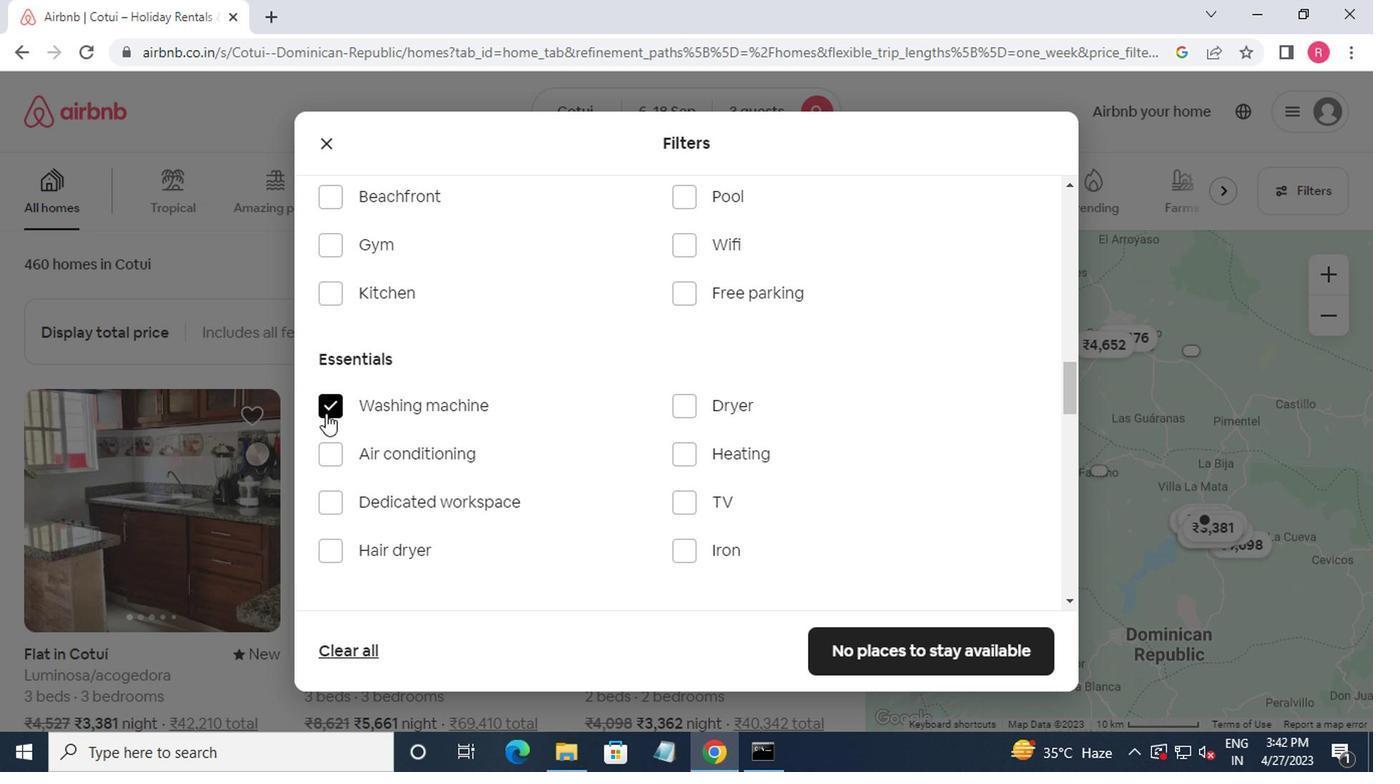 
Action: Mouse scrolled (334, 406) with delta (0, 0)
Screenshot: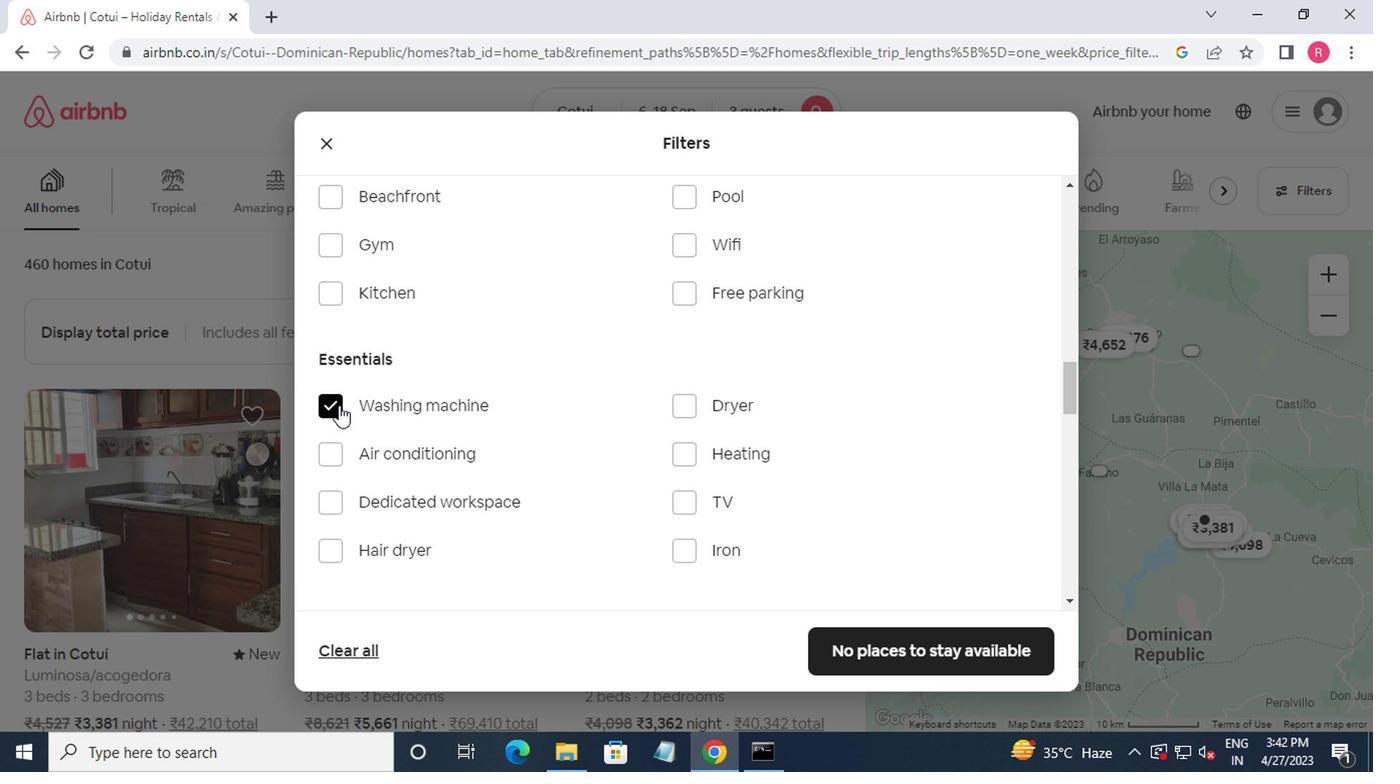 
Action: Mouse scrolled (334, 406) with delta (0, 0)
Screenshot: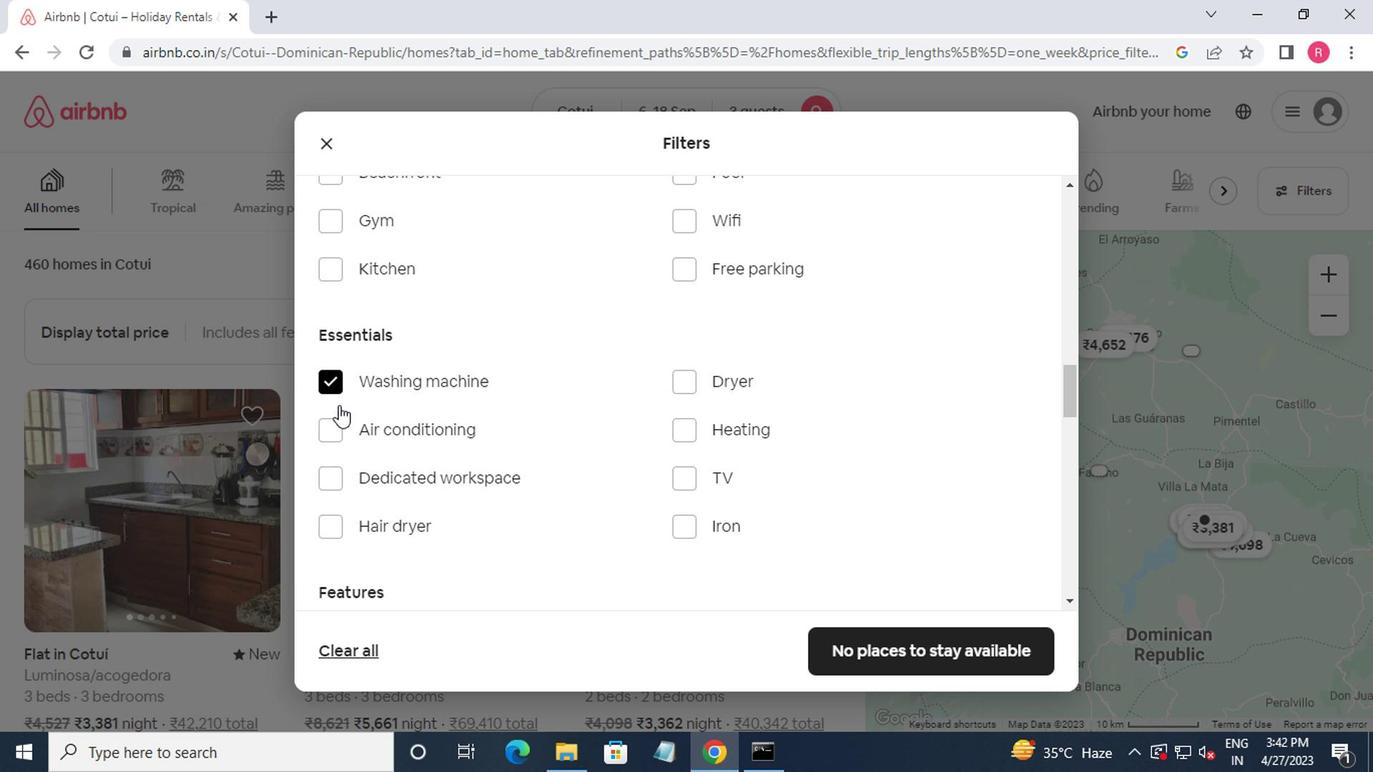 
Action: Mouse moved to (346, 407)
Screenshot: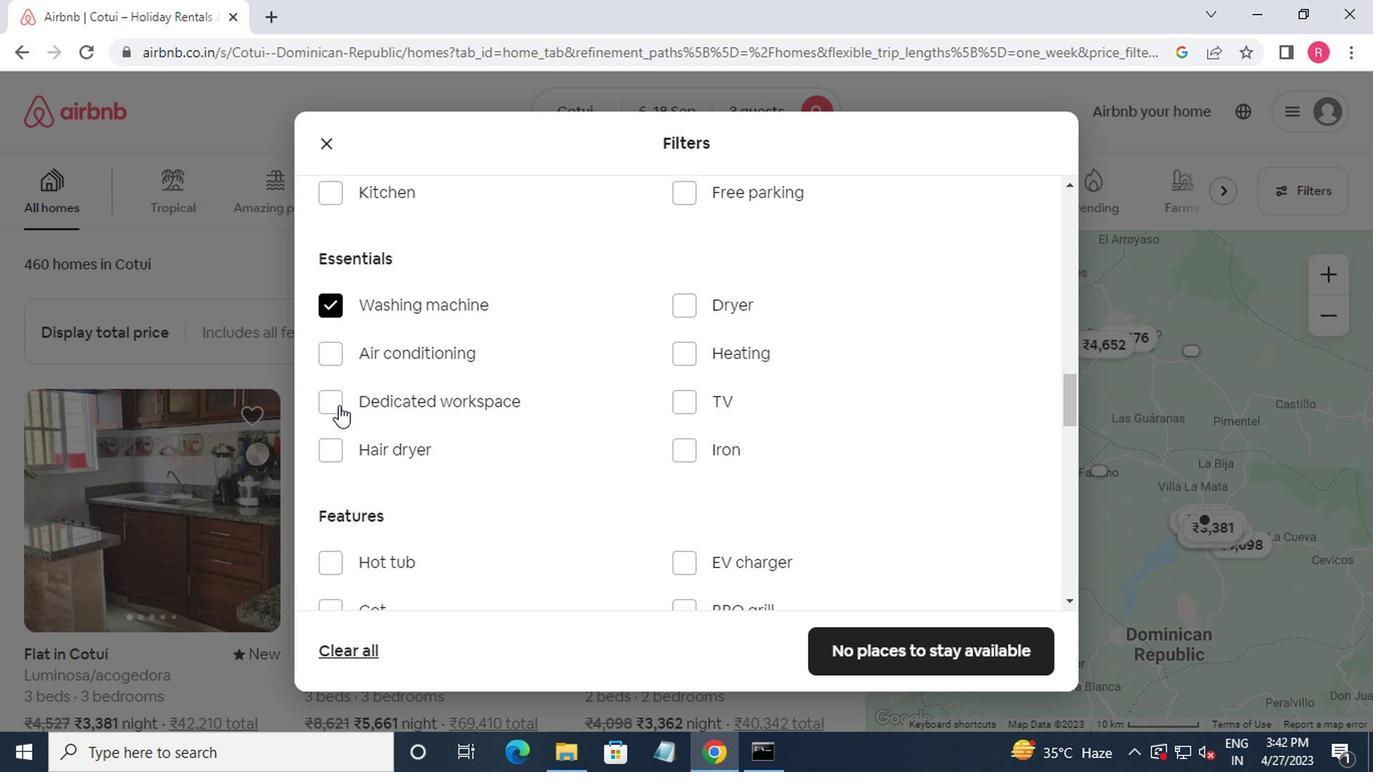 
Action: Mouse scrolled (346, 406) with delta (0, 0)
Screenshot: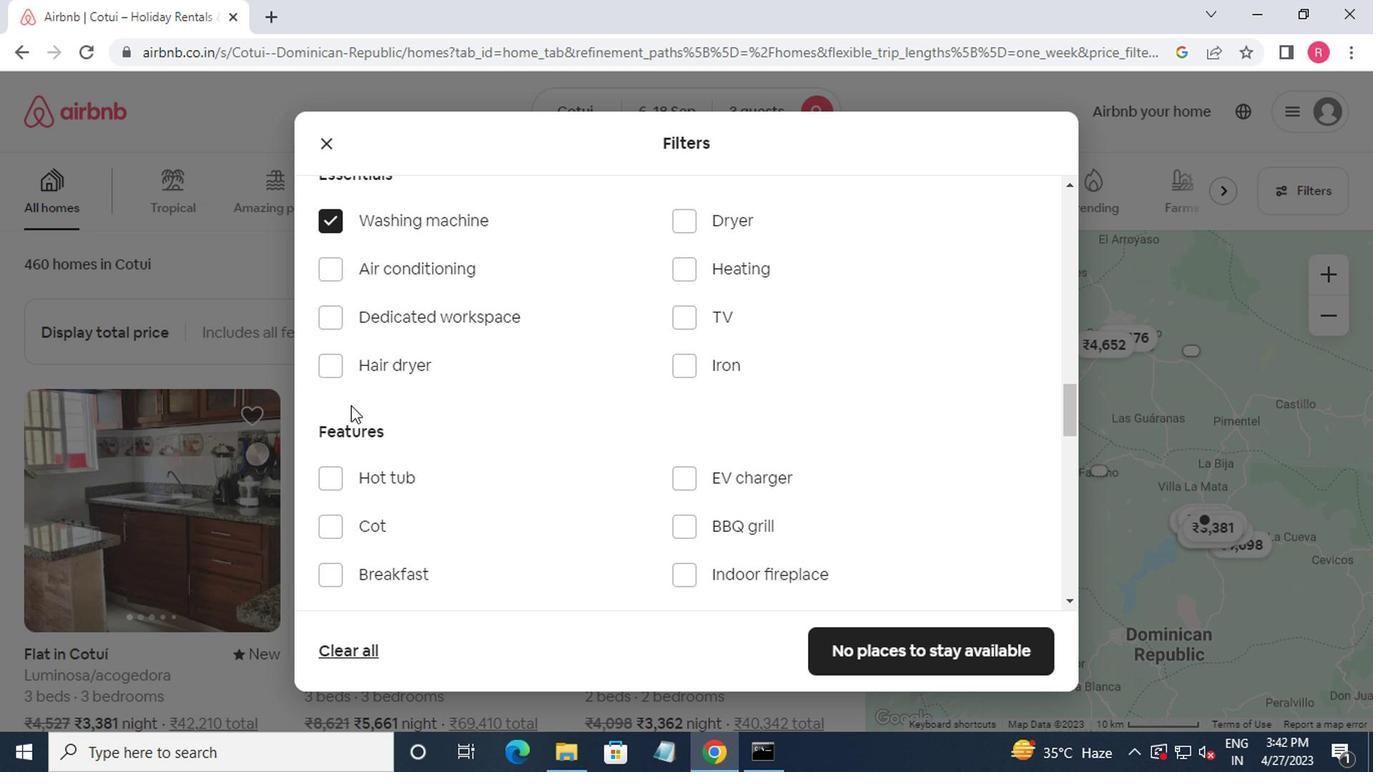 
Action: Mouse scrolled (346, 406) with delta (0, 0)
Screenshot: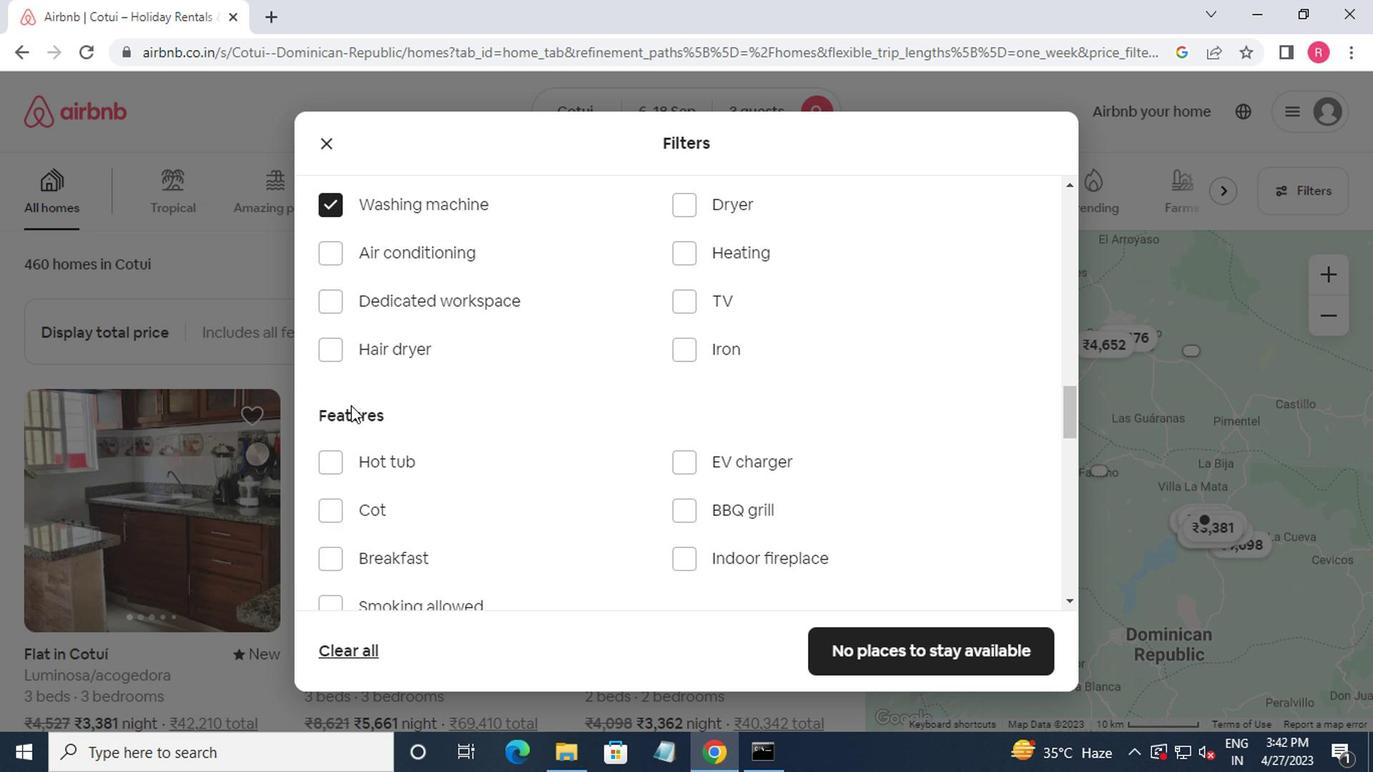 
Action: Mouse moved to (356, 407)
Screenshot: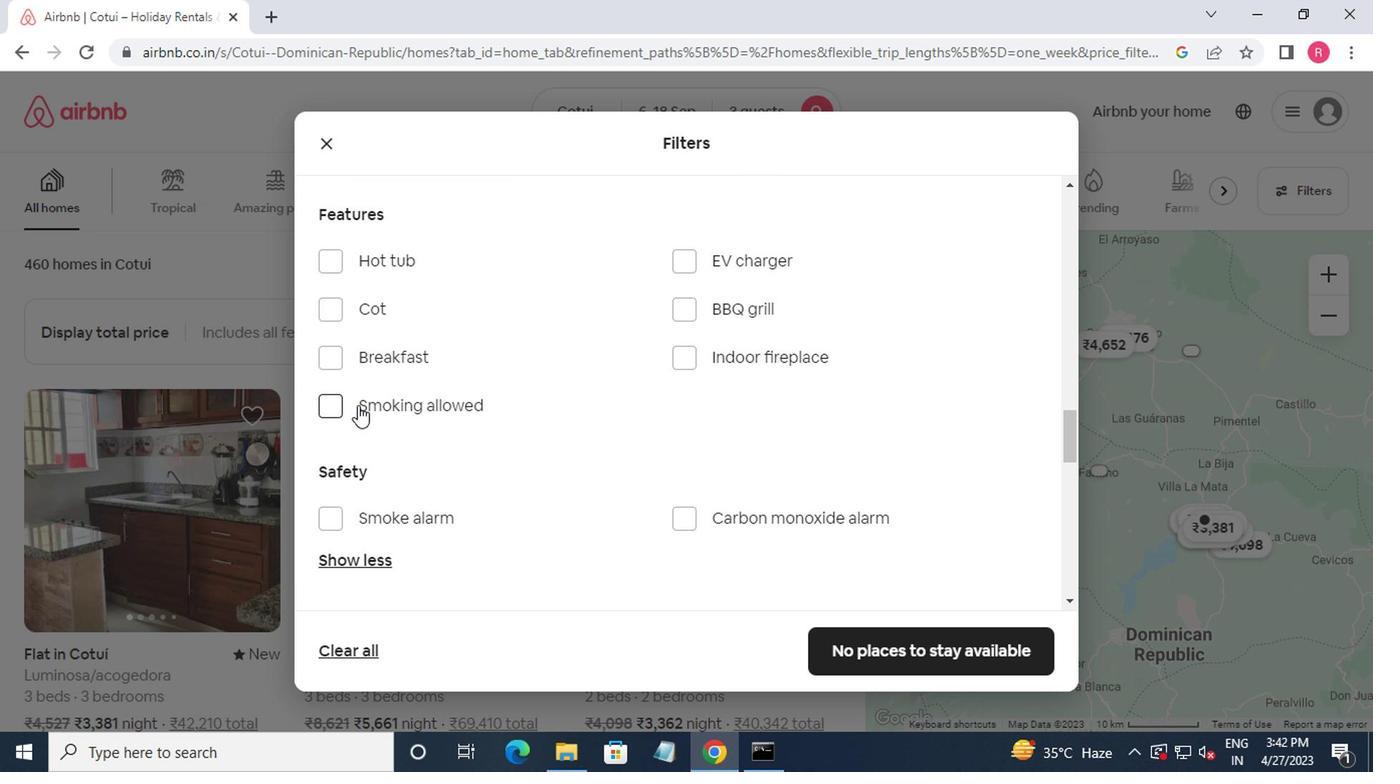 
Action: Mouse scrolled (356, 406) with delta (0, 0)
Screenshot: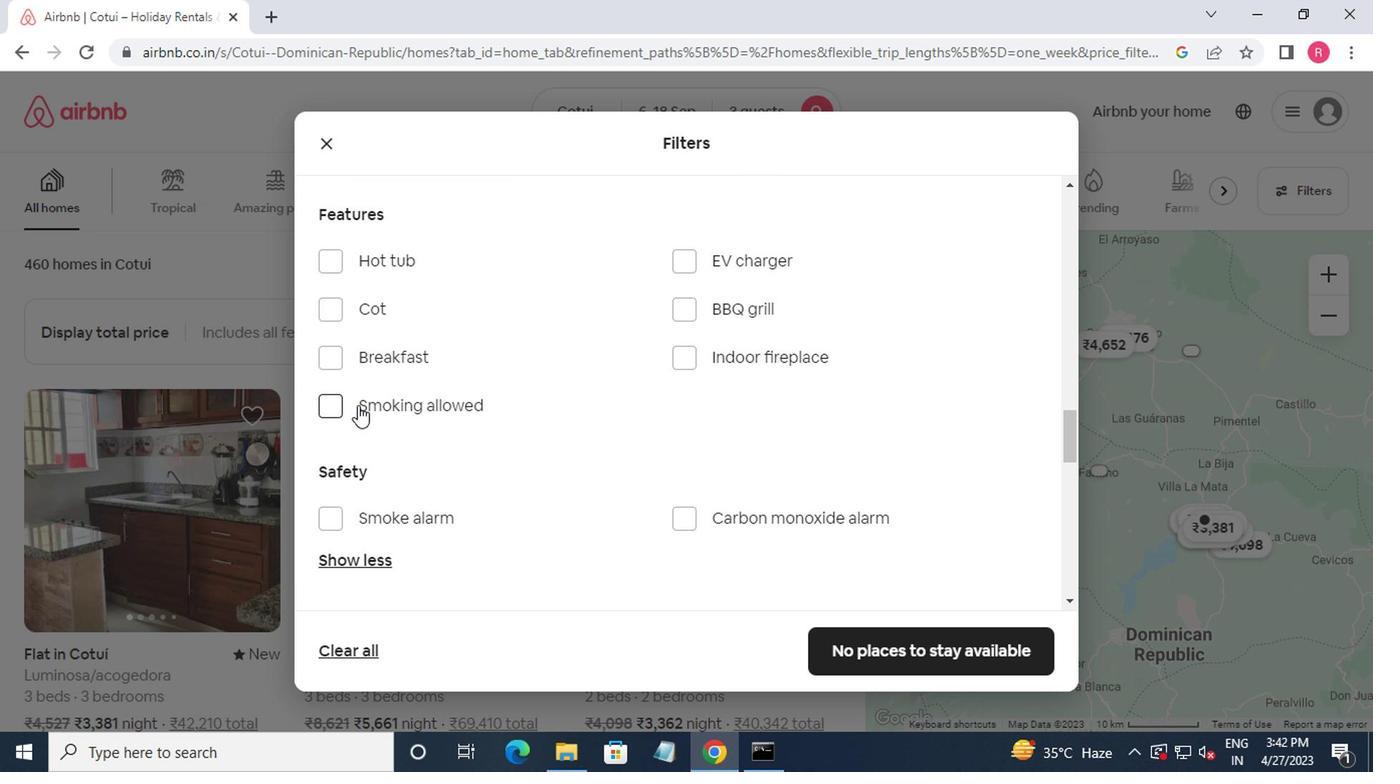 
Action: Mouse moved to (359, 407)
Screenshot: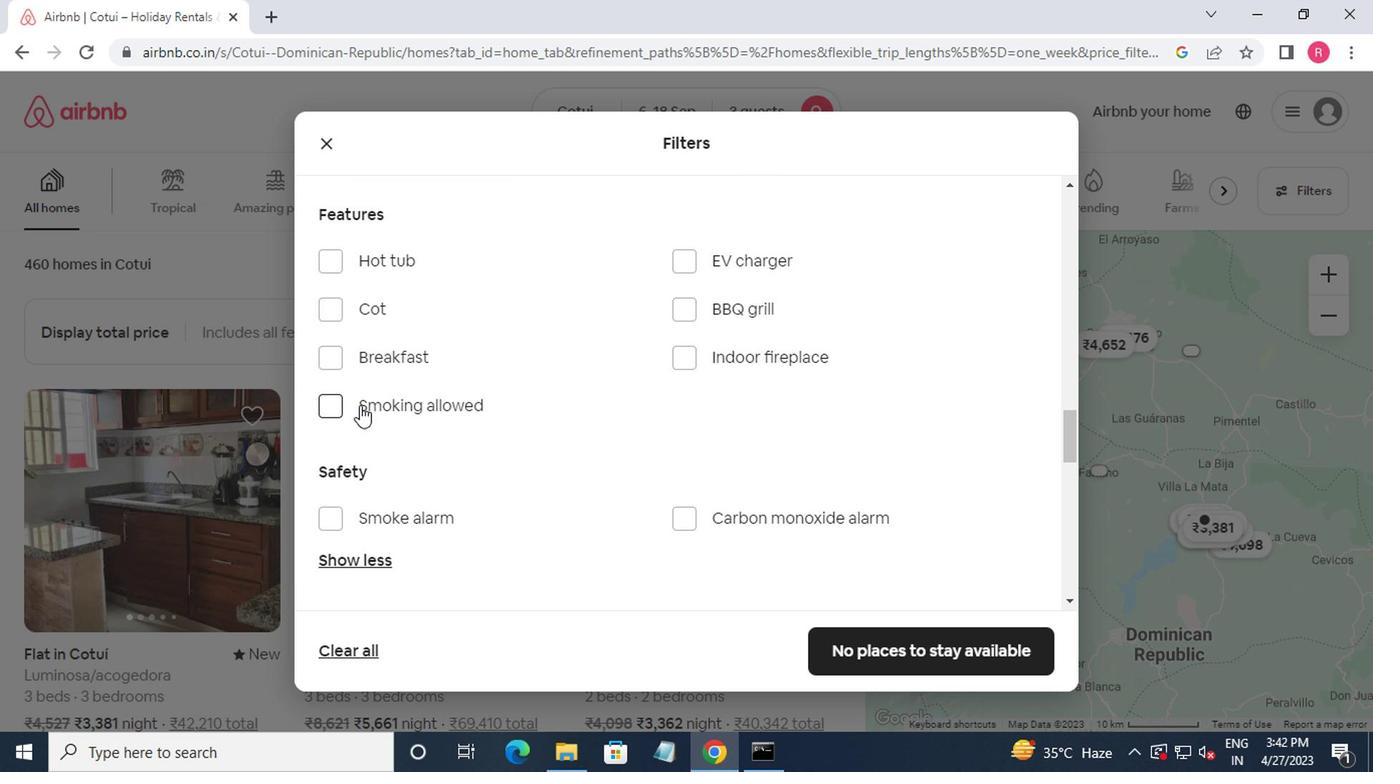 
Action: Mouse scrolled (359, 406) with delta (0, 0)
Screenshot: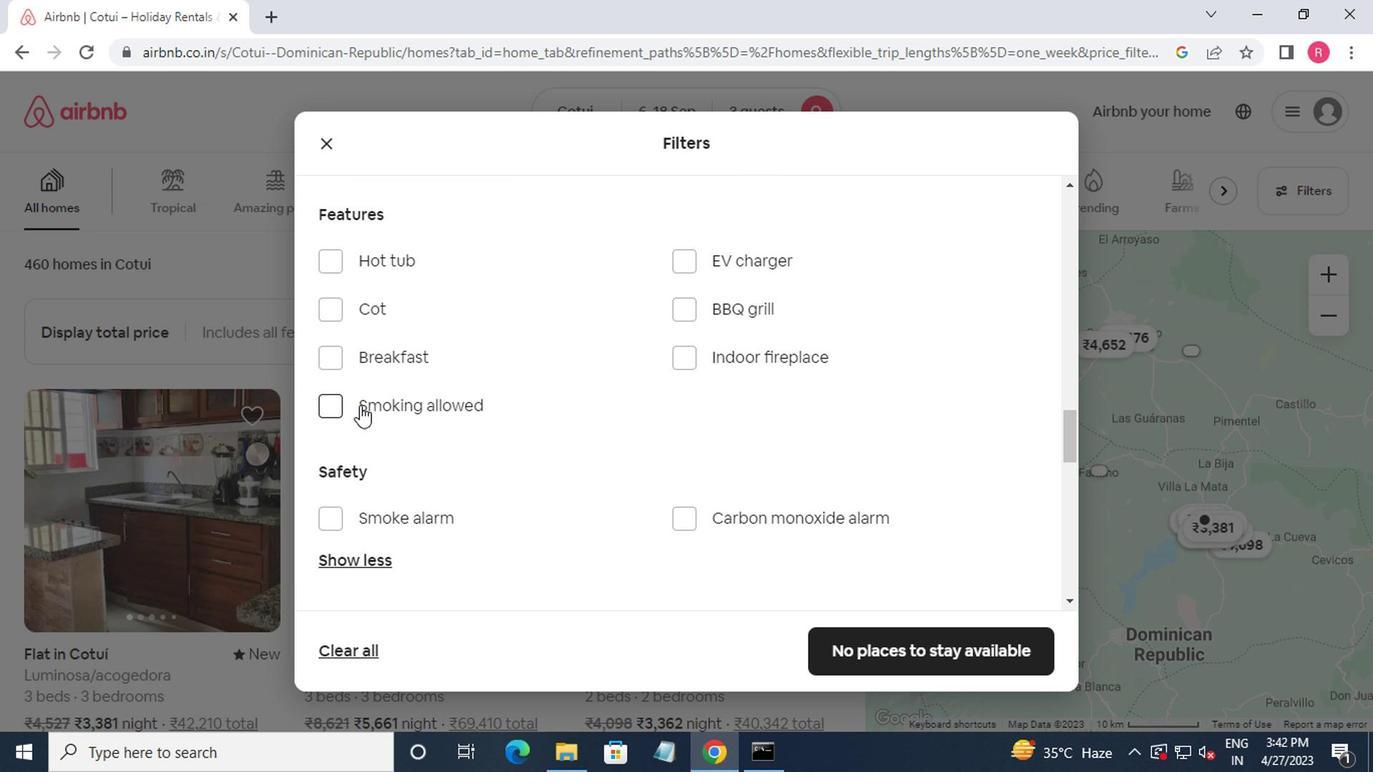 
Action: Mouse scrolled (359, 406) with delta (0, 0)
Screenshot: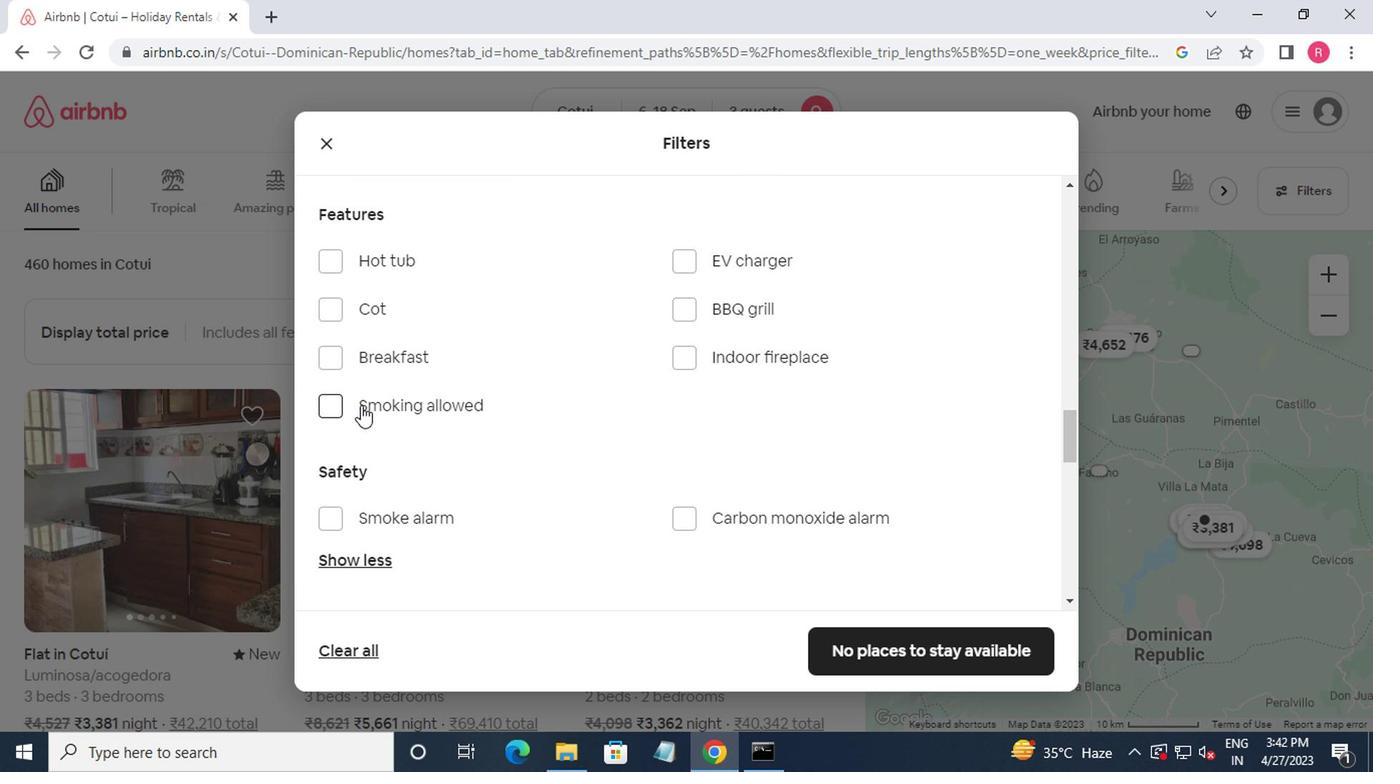 
Action: Mouse moved to (991, 508)
Screenshot: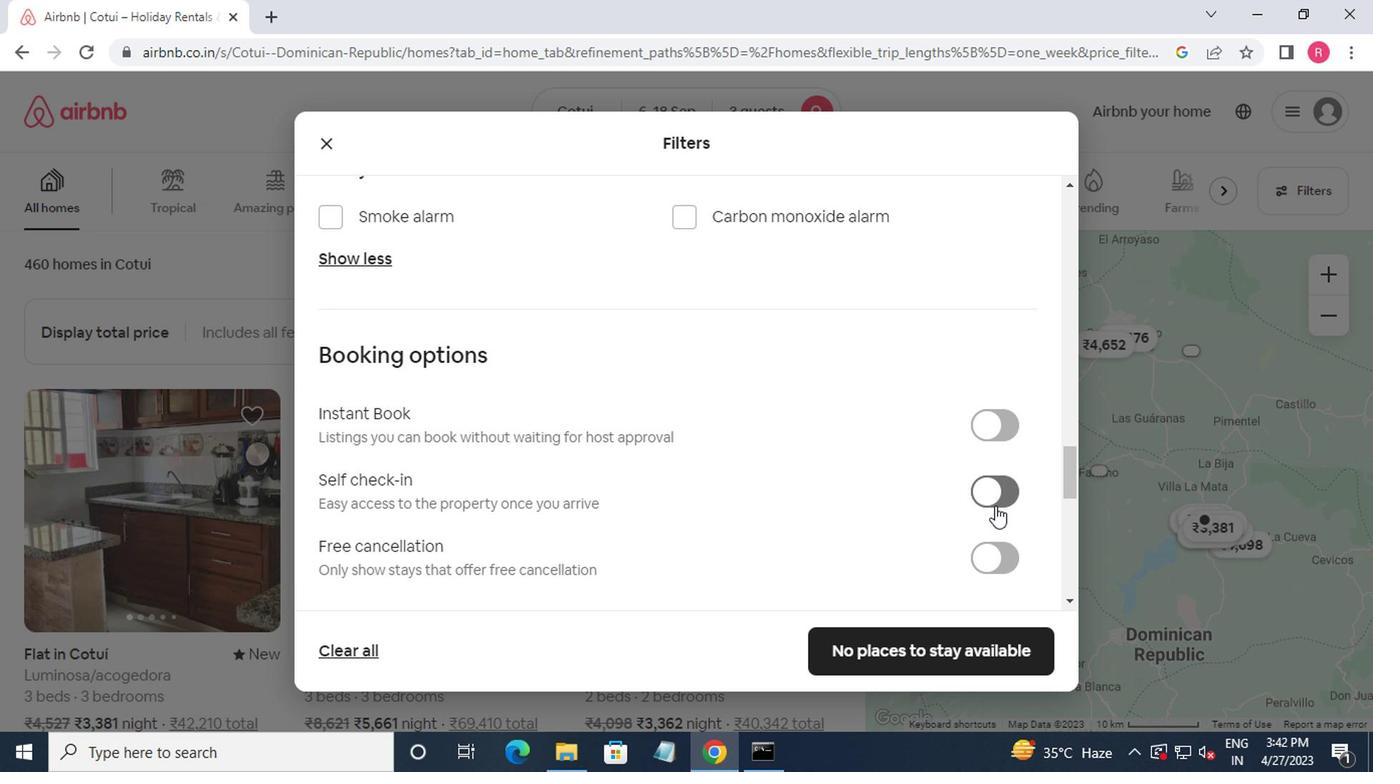
Action: Mouse pressed left at (991, 508)
Screenshot: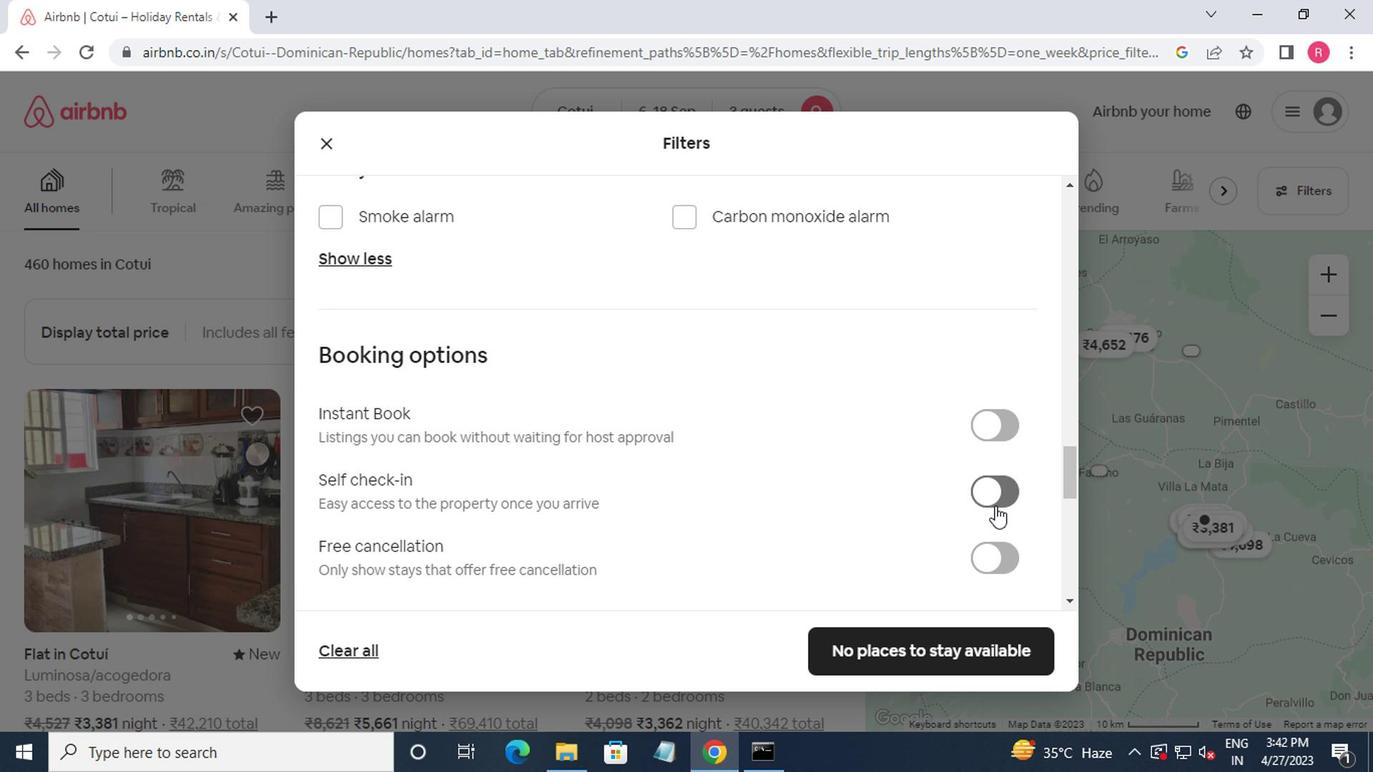 
Action: Mouse moved to (803, 498)
Screenshot: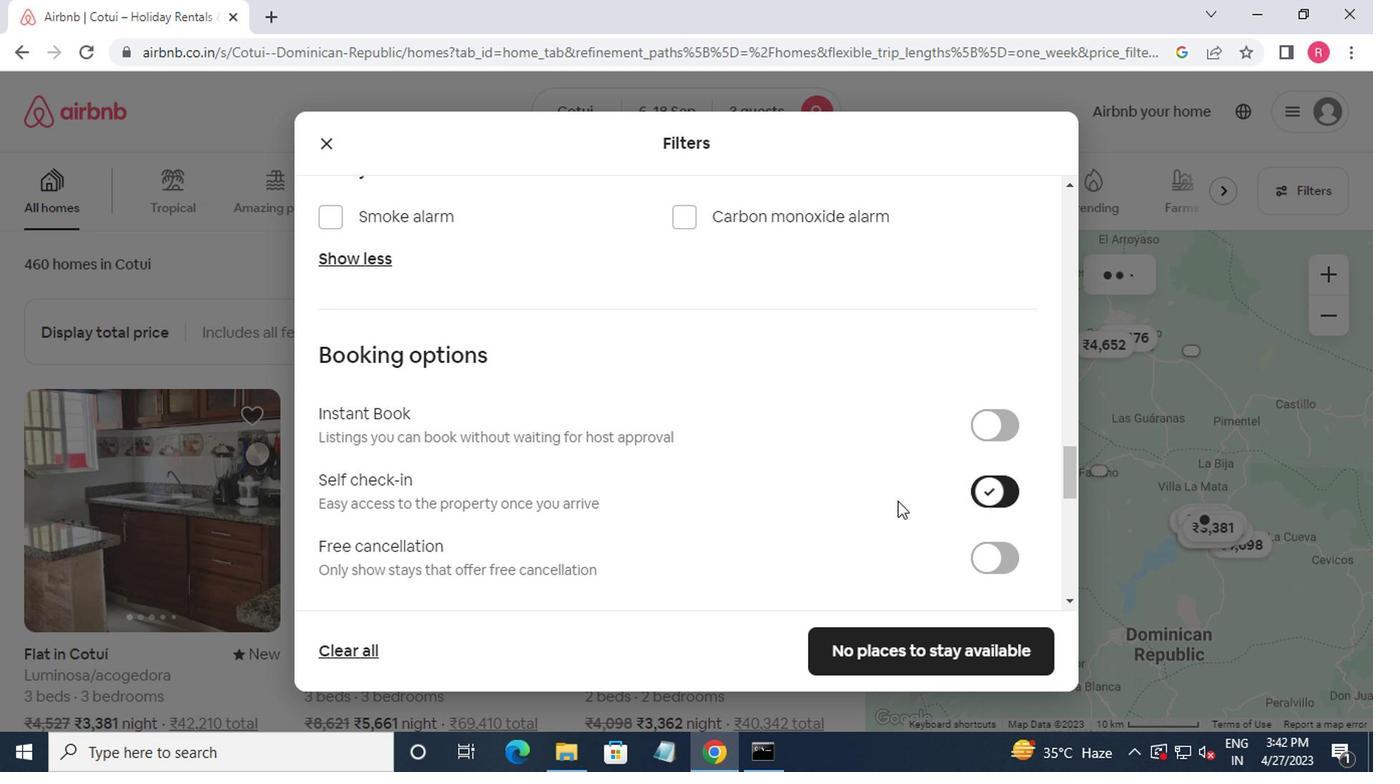 
Action: Mouse scrolled (803, 497) with delta (0, -1)
Screenshot: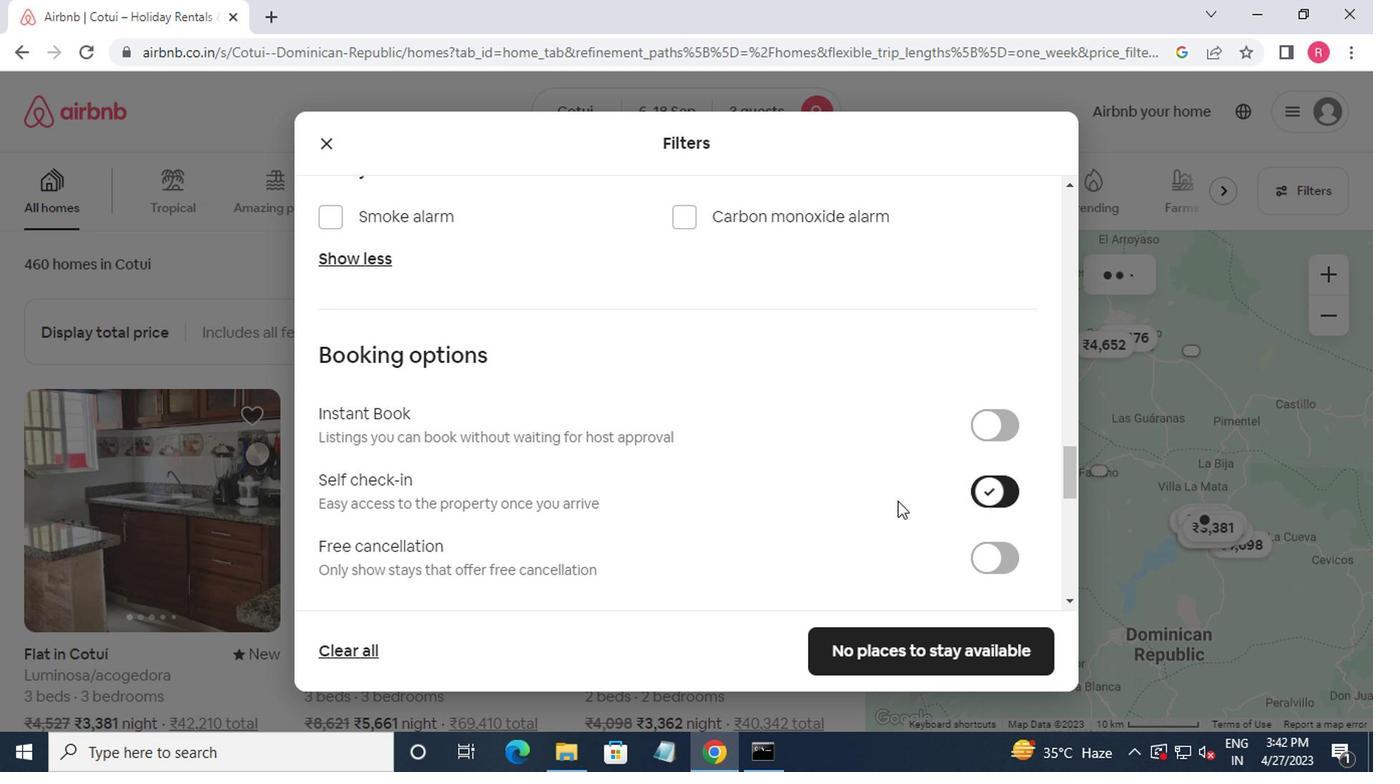 
Action: Mouse moved to (800, 500)
Screenshot: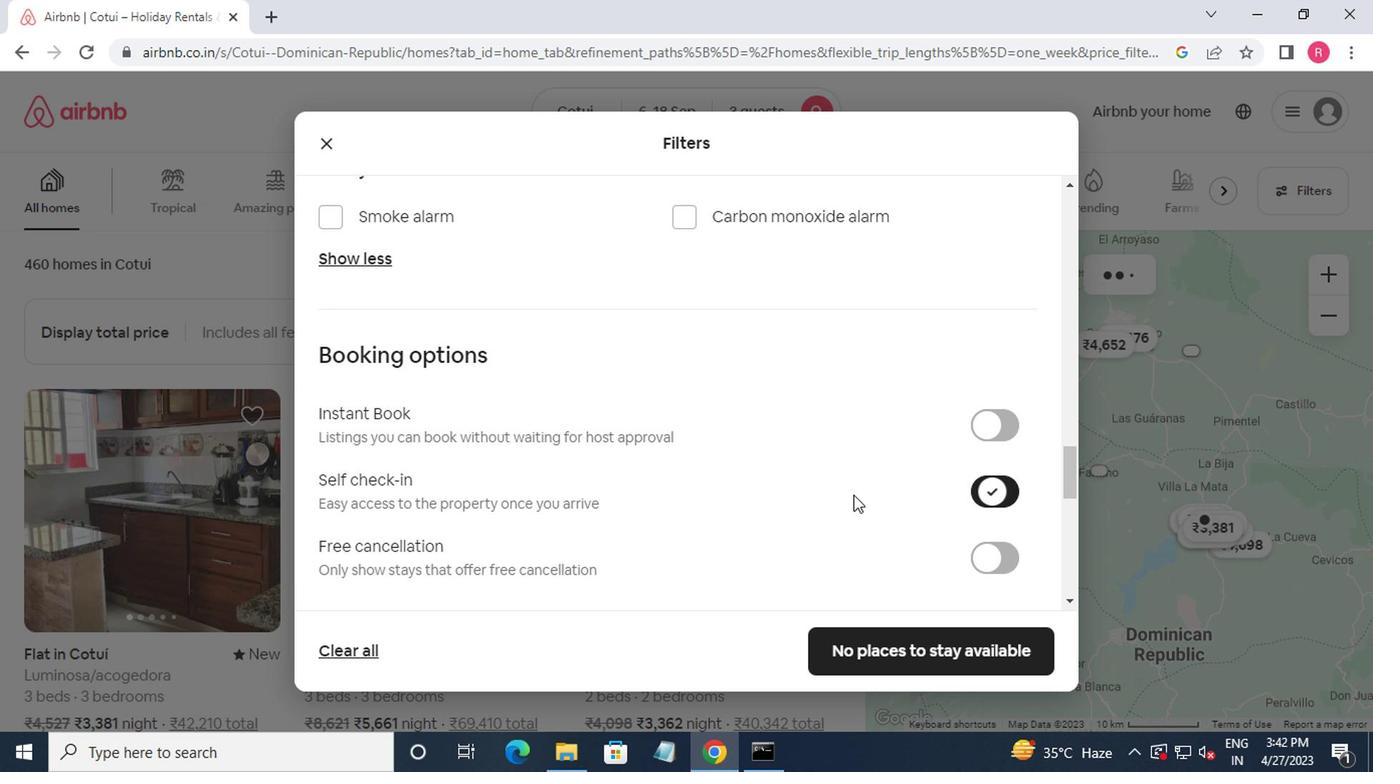 
Action: Mouse scrolled (800, 499) with delta (0, -1)
Screenshot: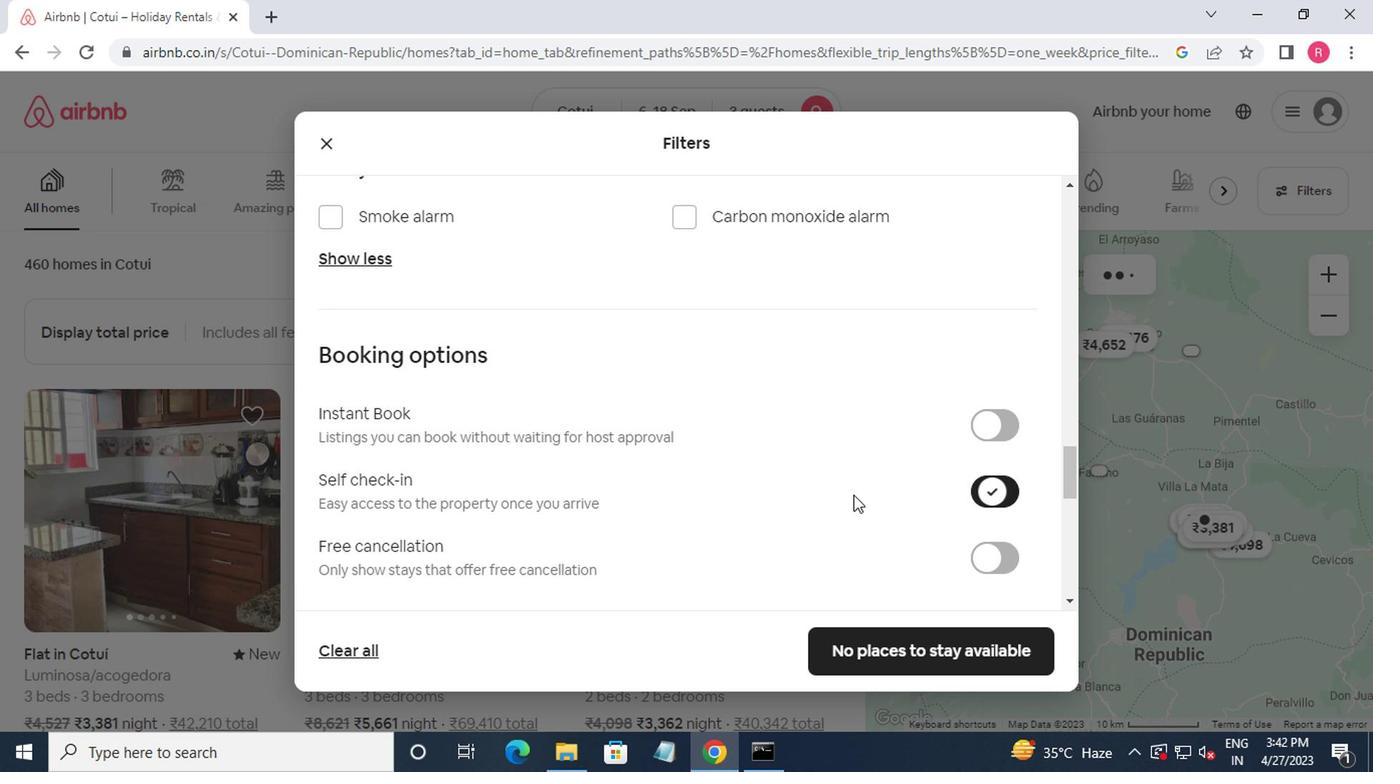 
Action: Mouse moved to (797, 500)
Screenshot: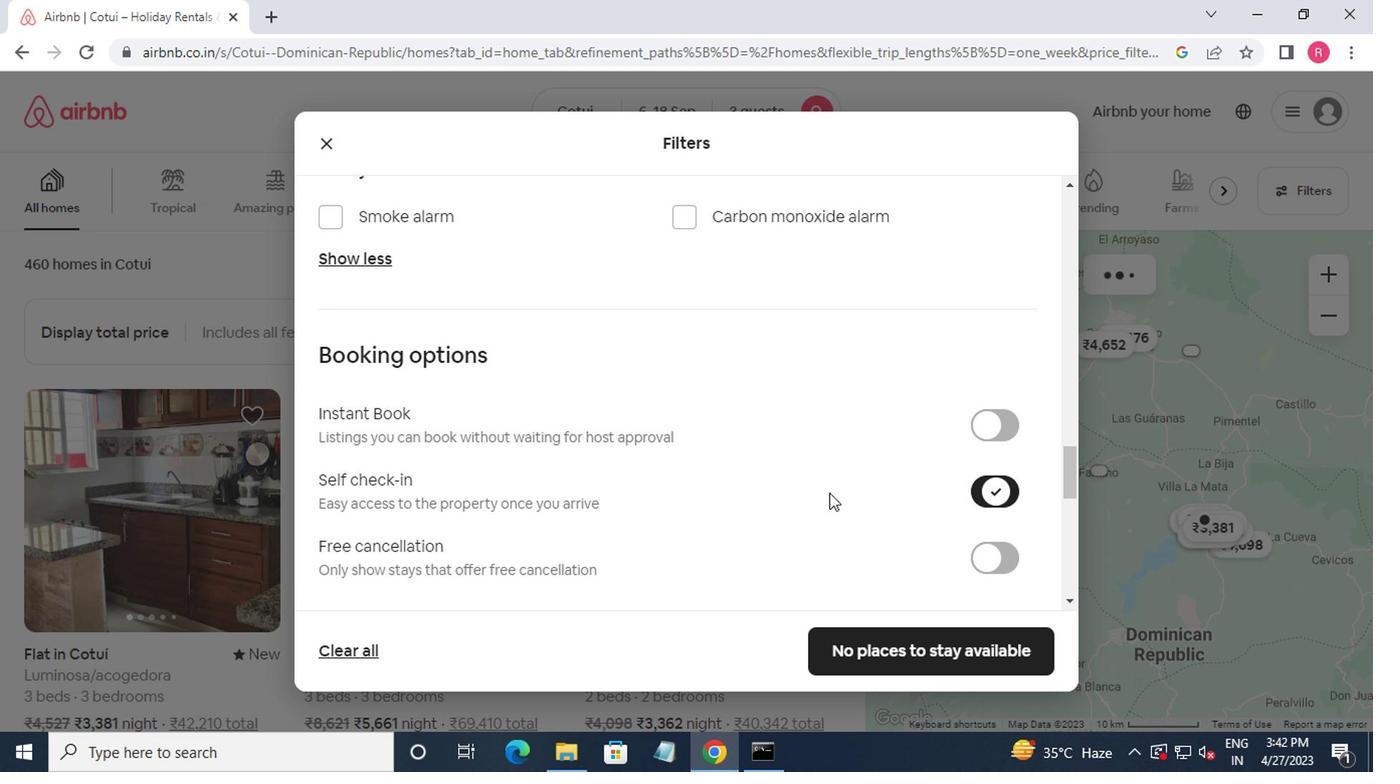 
Action: Mouse scrolled (797, 499) with delta (0, -1)
Screenshot: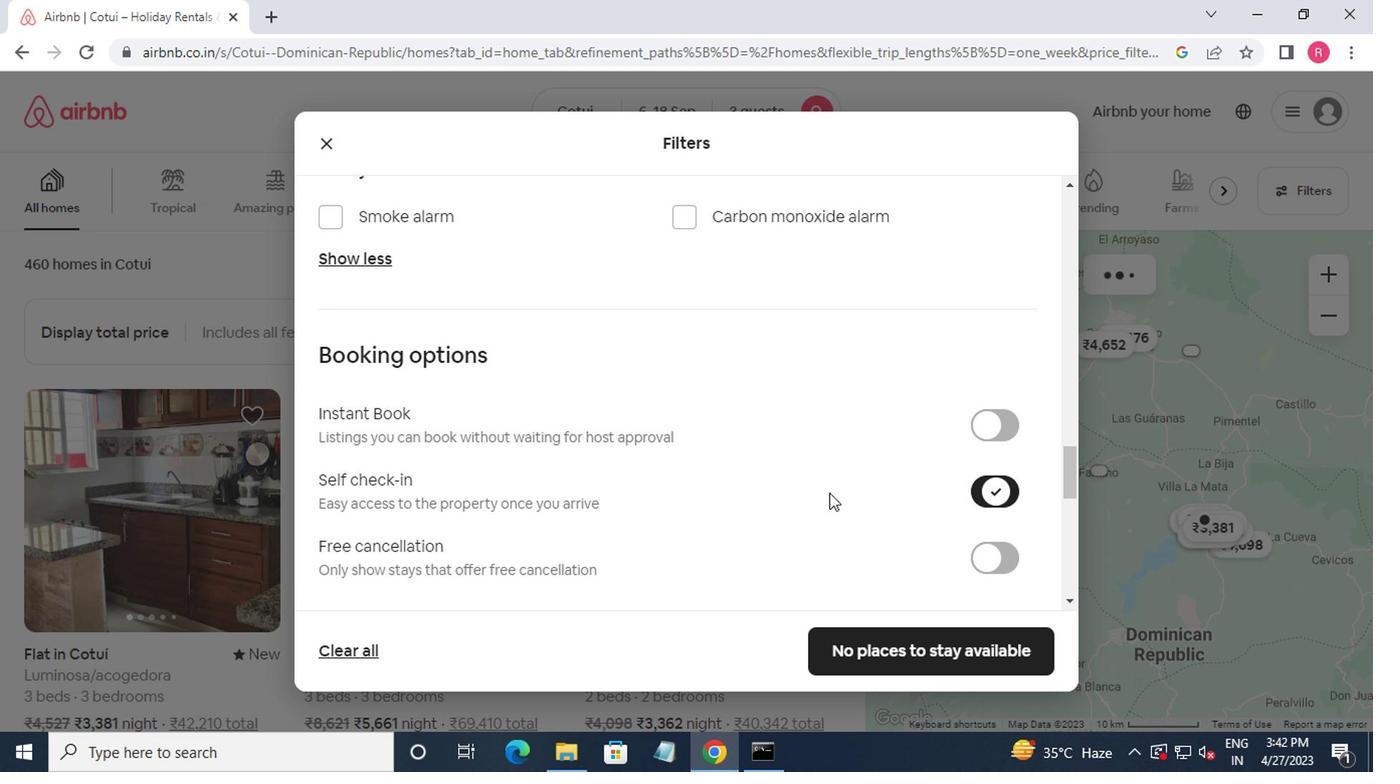 
Action: Mouse moved to (777, 499)
Screenshot: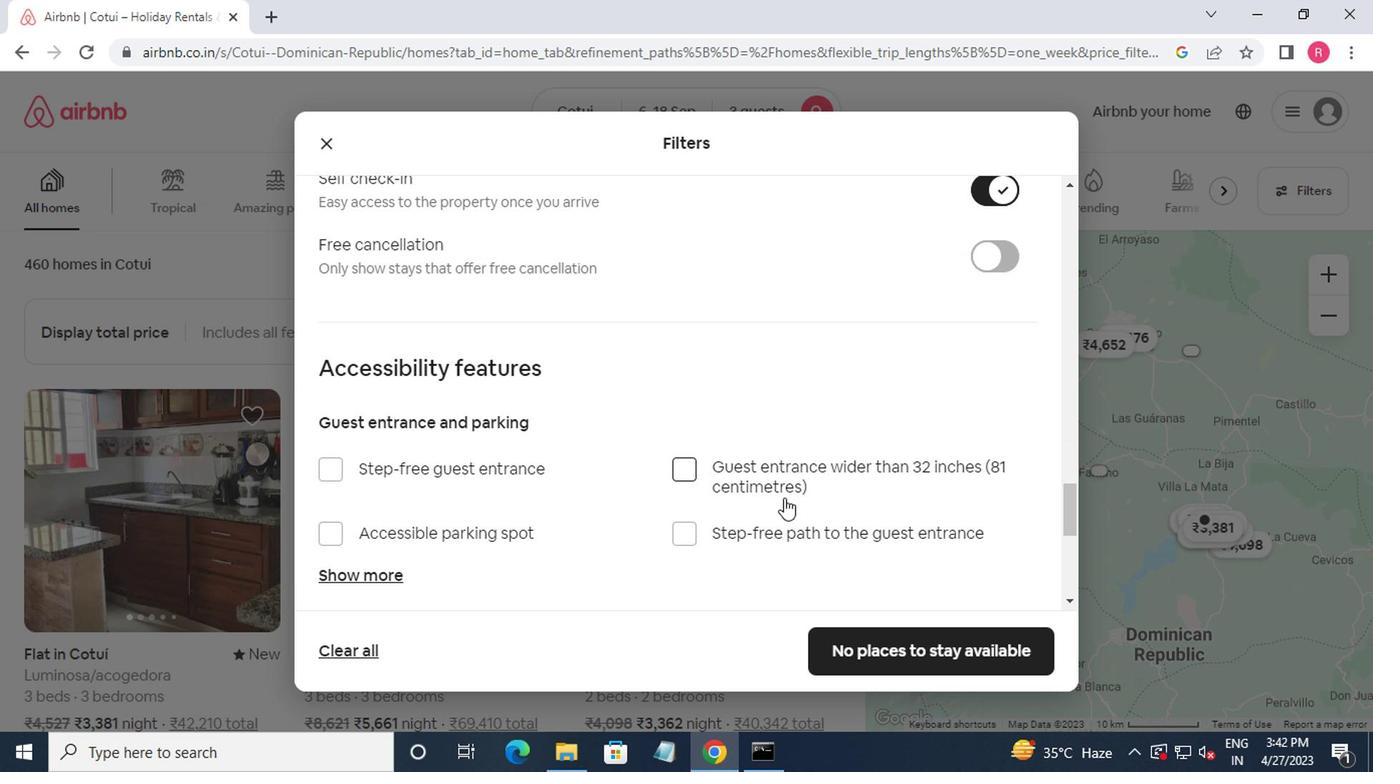 
Action: Mouse scrolled (777, 498) with delta (0, 0)
Screenshot: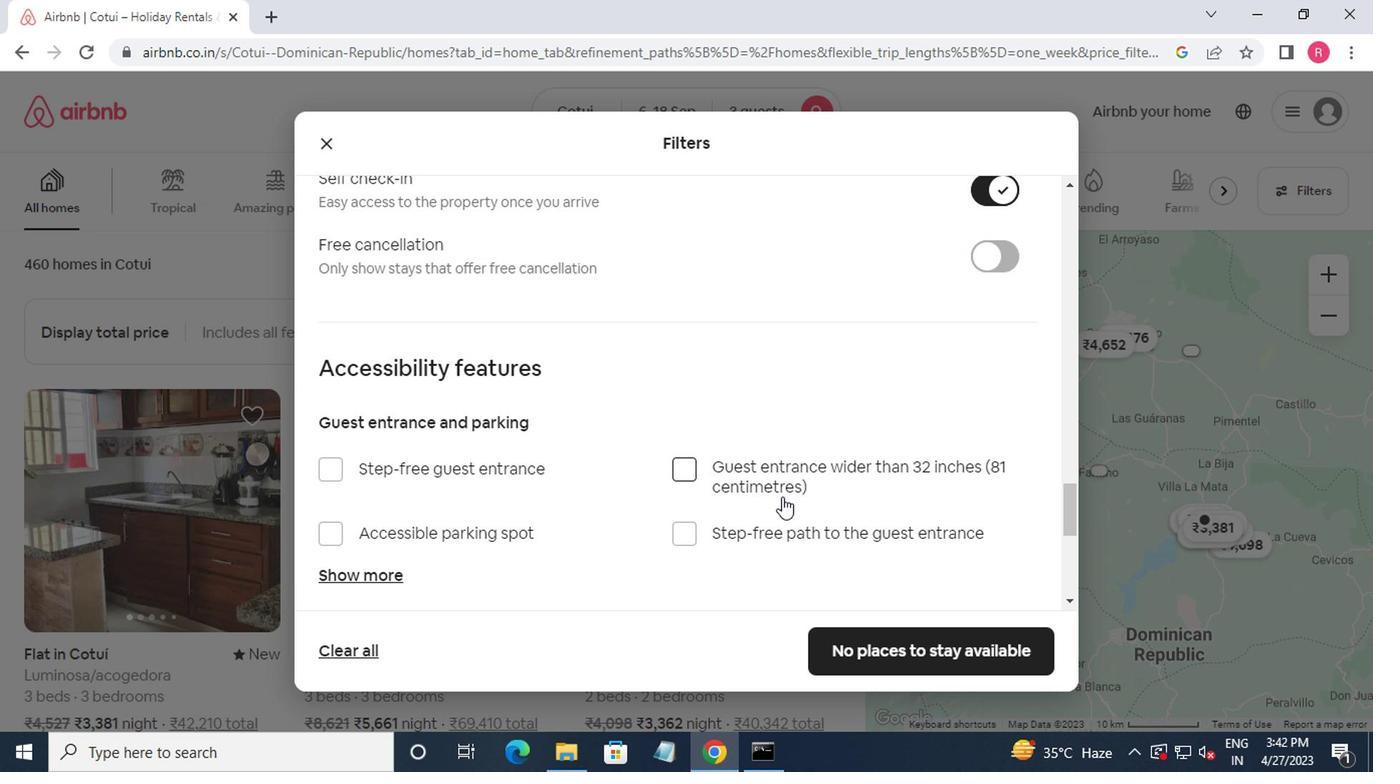 
Action: Mouse scrolled (777, 498) with delta (0, 0)
Screenshot: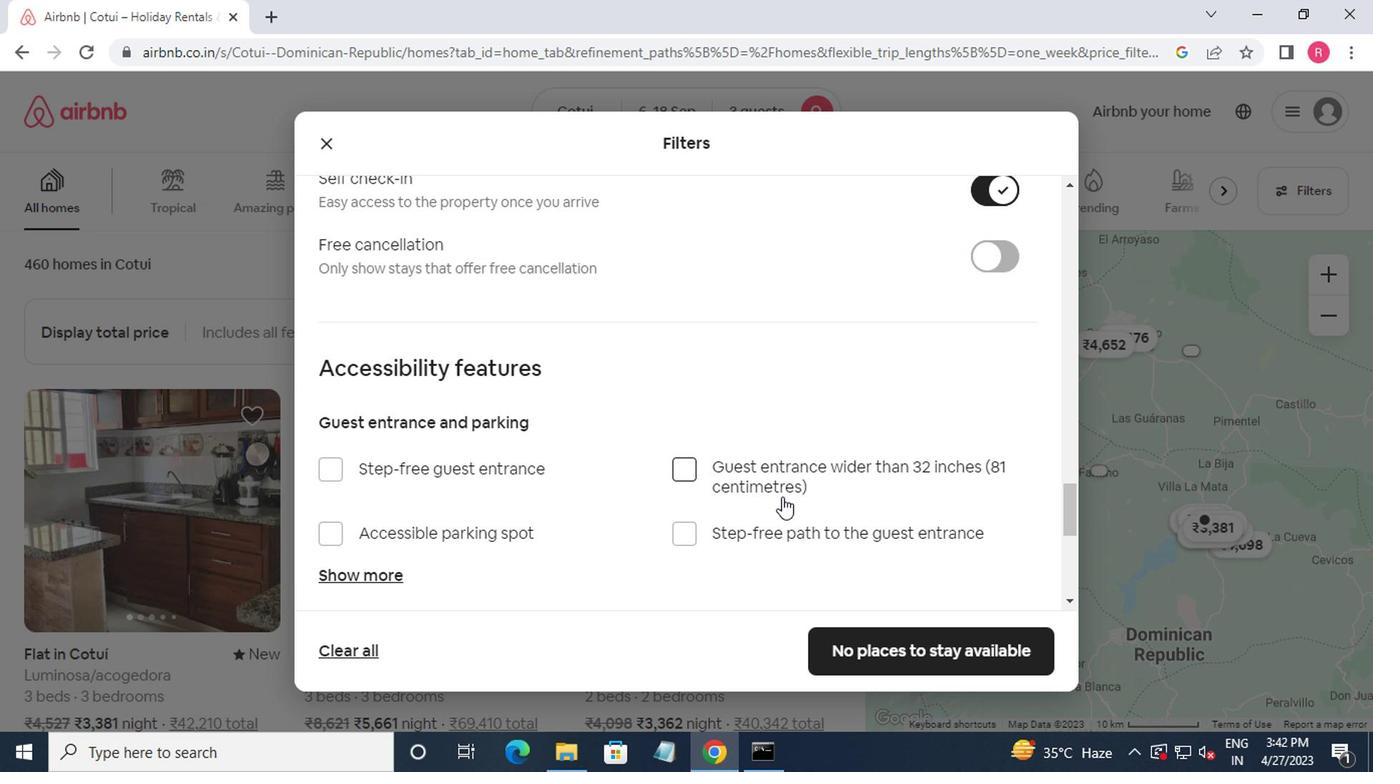 
Action: Mouse moved to (776, 499)
Screenshot: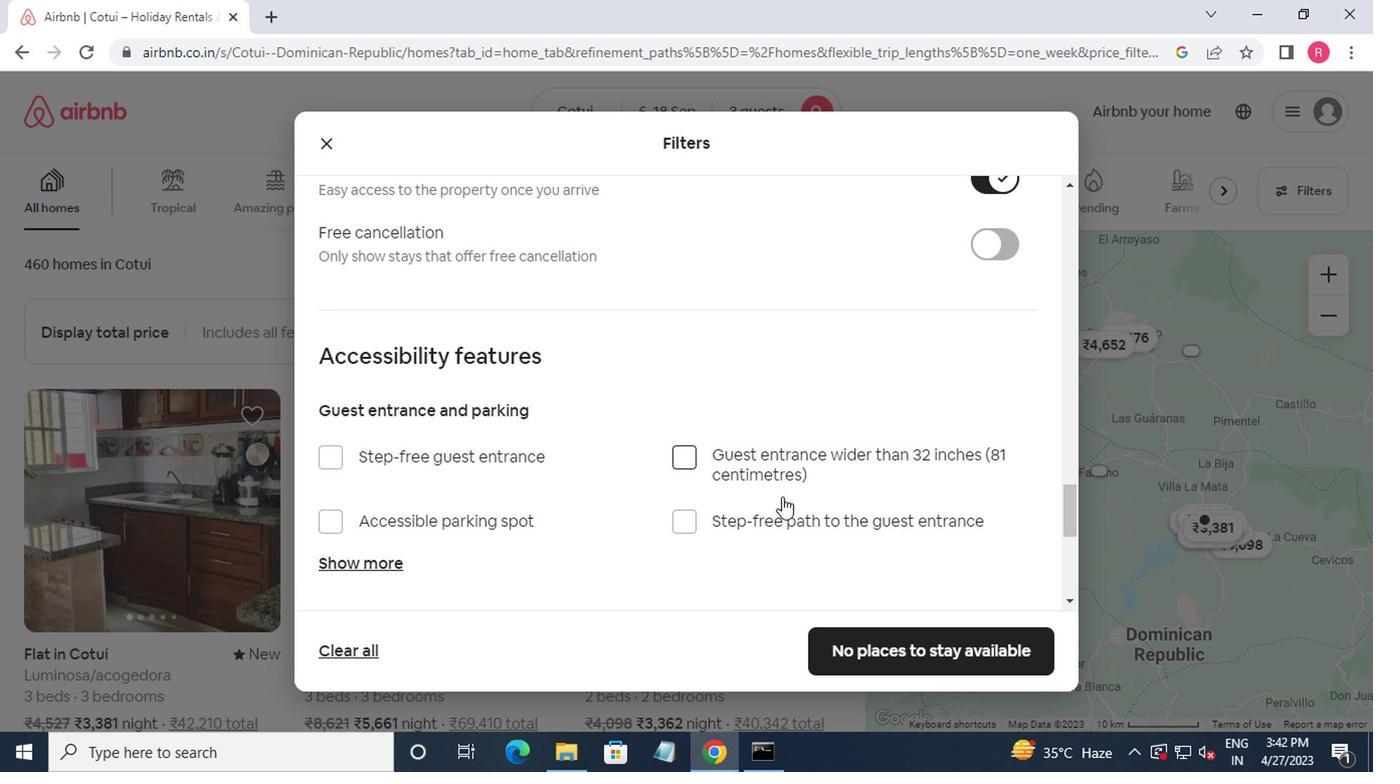 
Action: Mouse scrolled (776, 498) with delta (0, 0)
Screenshot: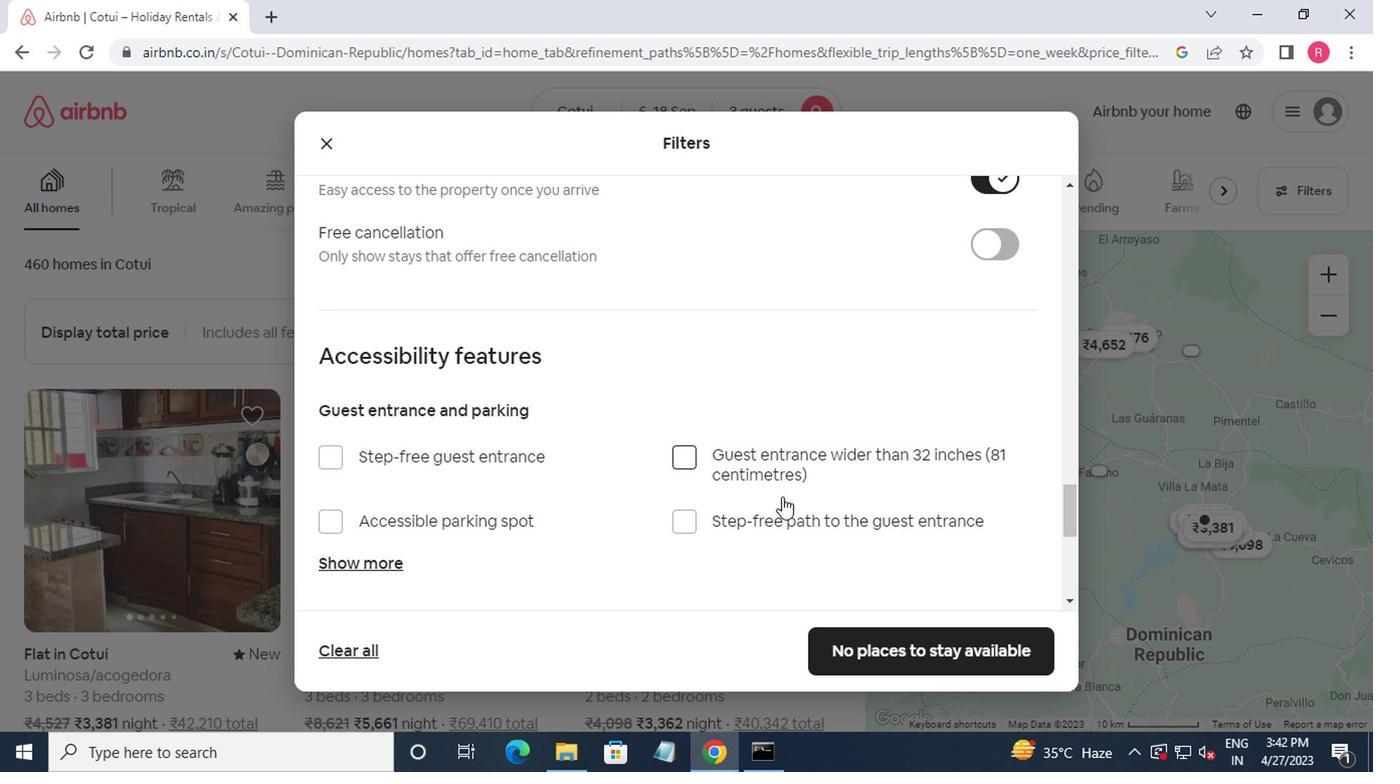 
Action: Mouse moved to (744, 484)
Screenshot: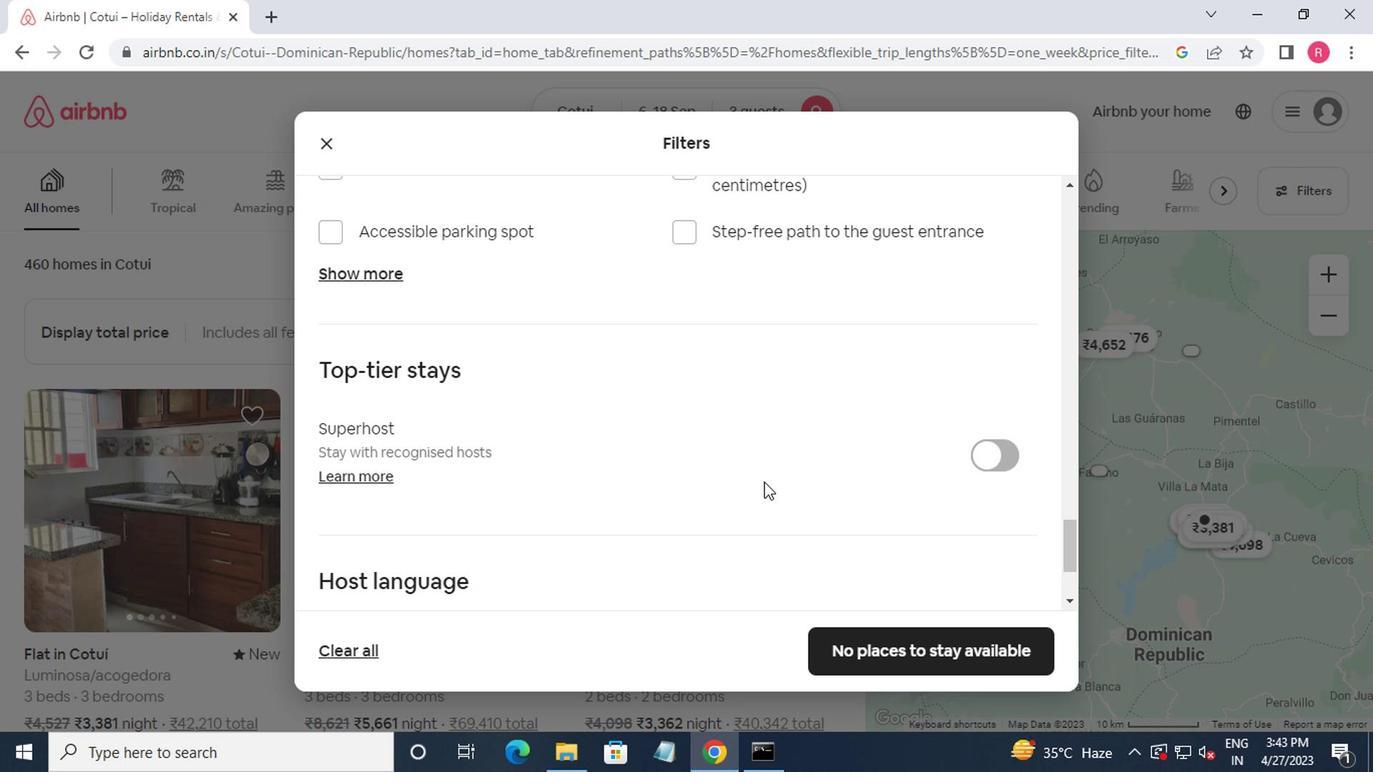 
Action: Mouse scrolled (744, 483) with delta (0, 0)
Screenshot: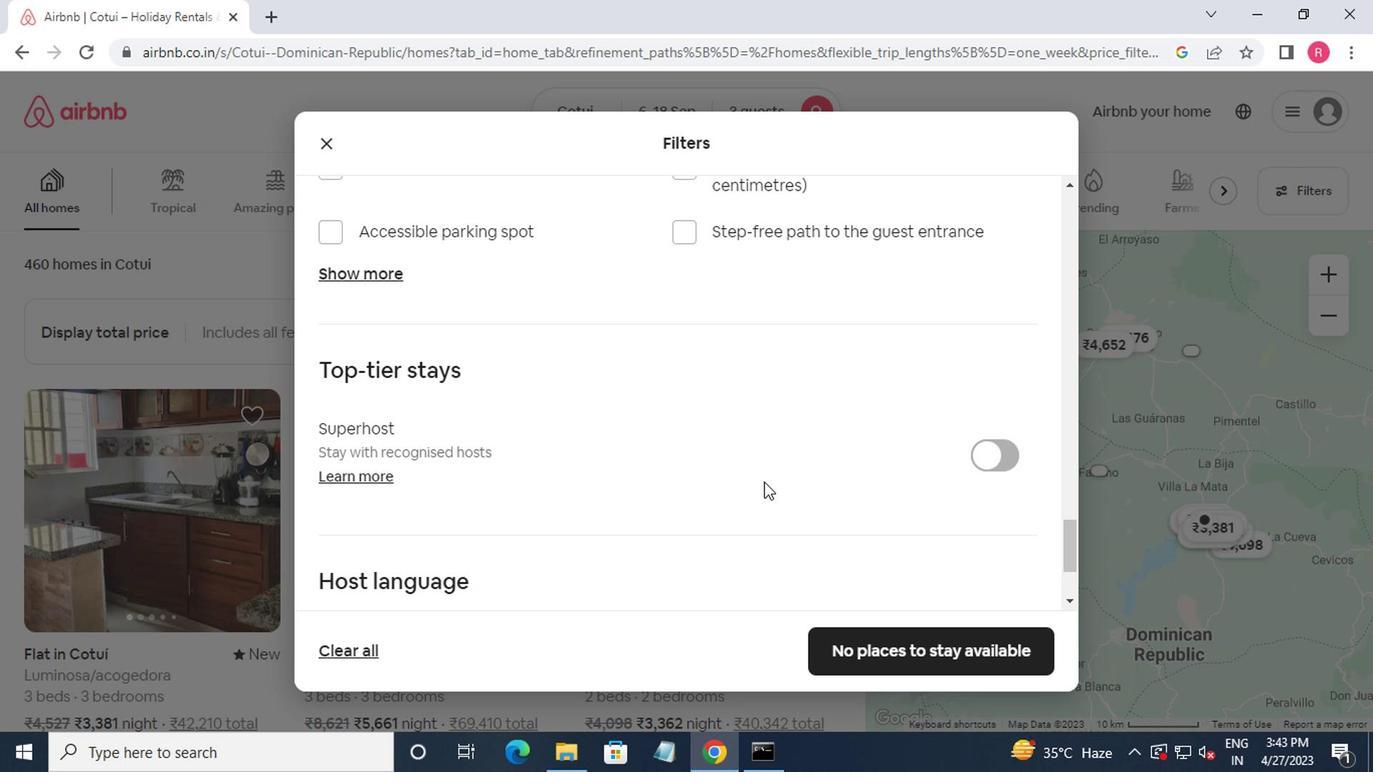 
Action: Mouse moved to (731, 489)
Screenshot: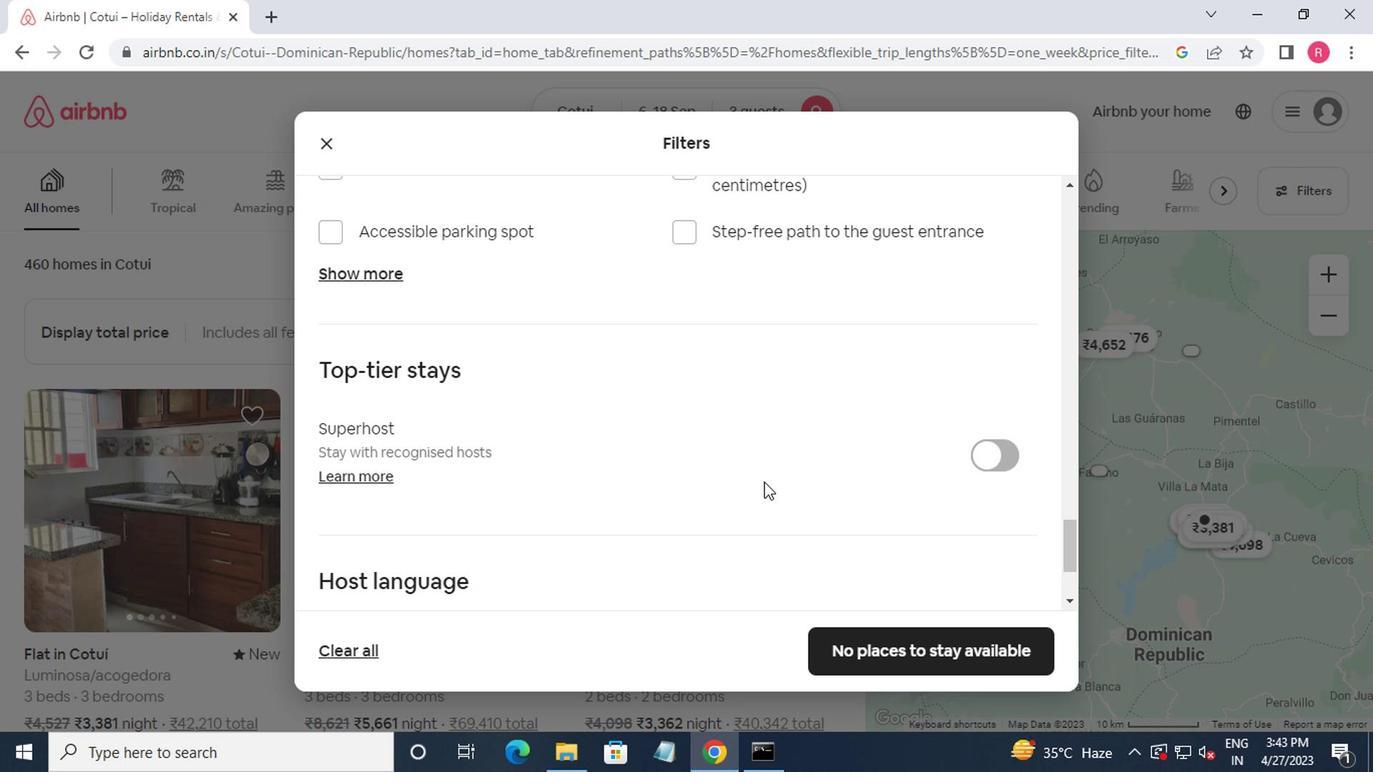
Action: Mouse scrolled (731, 488) with delta (0, 0)
Screenshot: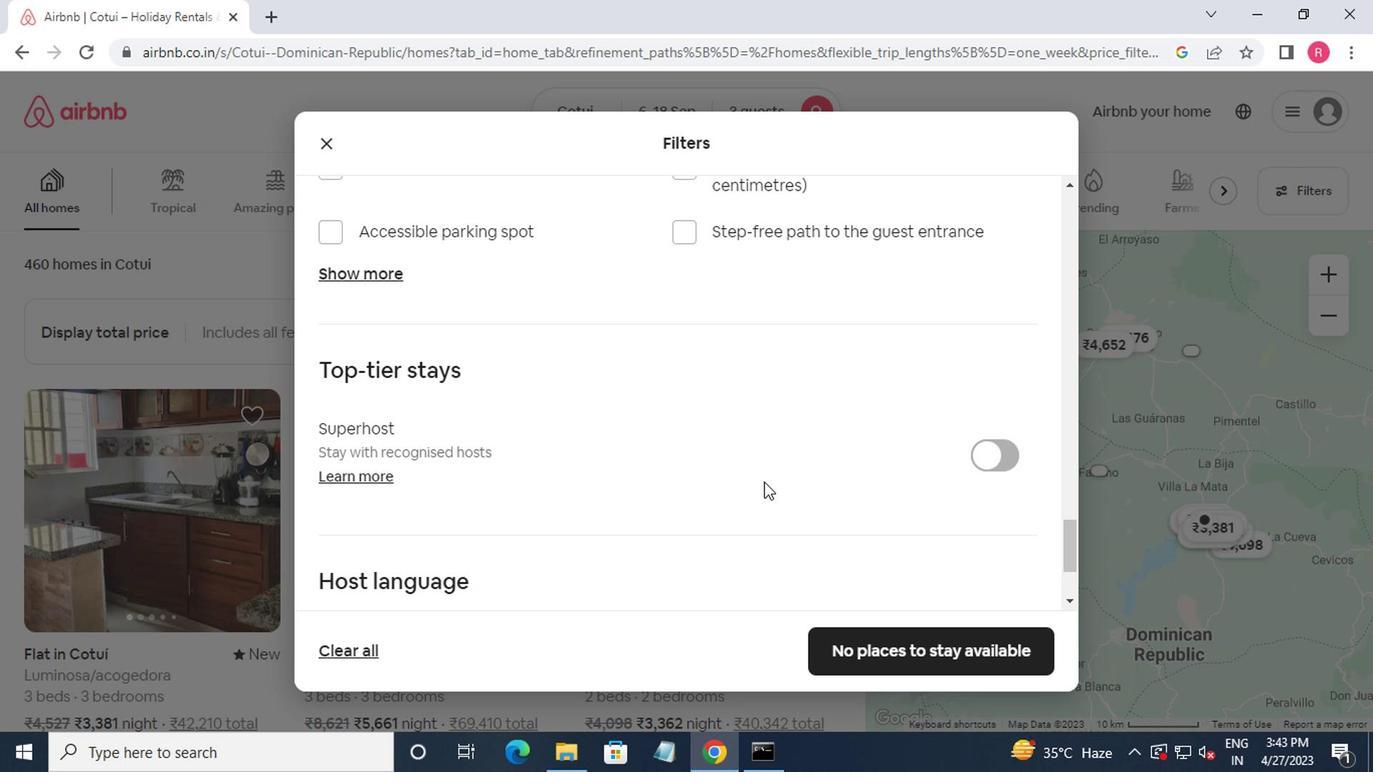 
Action: Mouse moved to (685, 495)
Screenshot: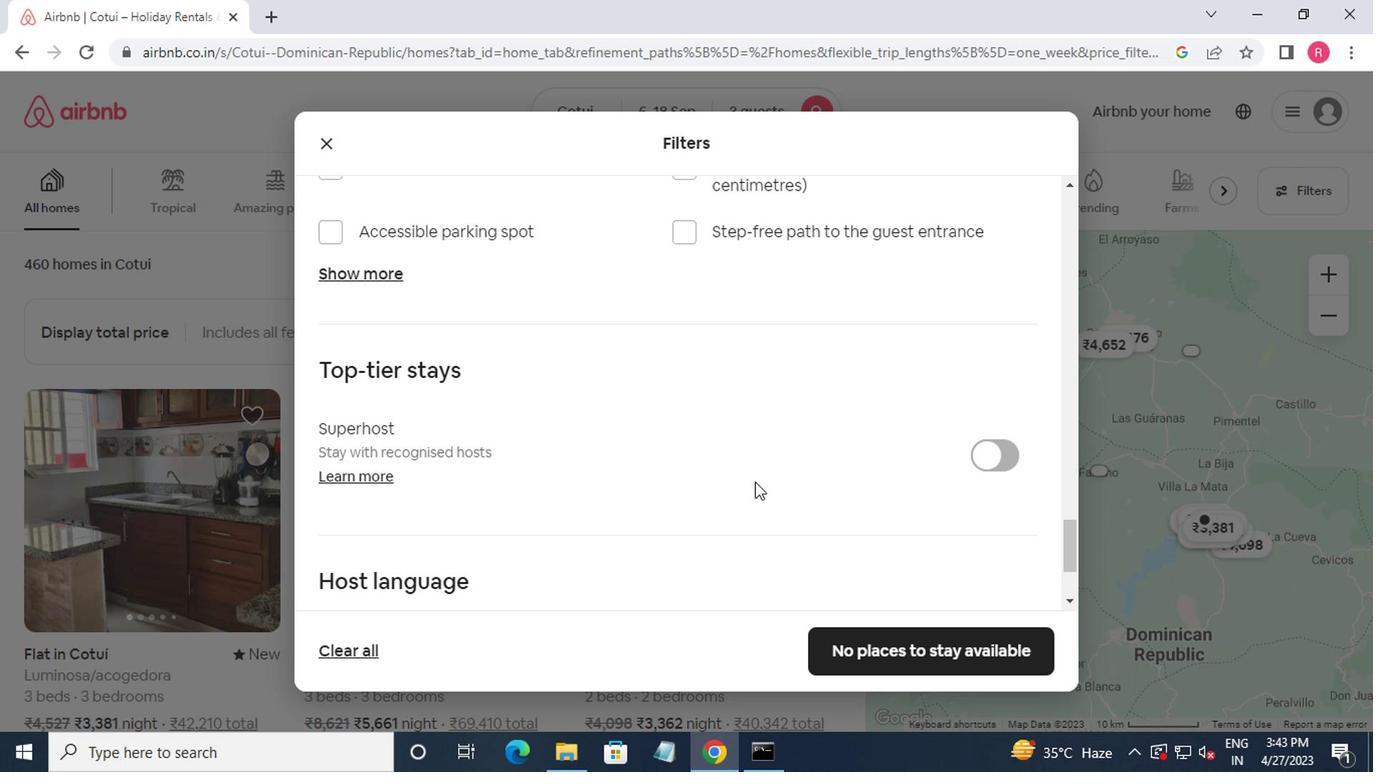
Action: Mouse scrolled (685, 494) with delta (0, -1)
Screenshot: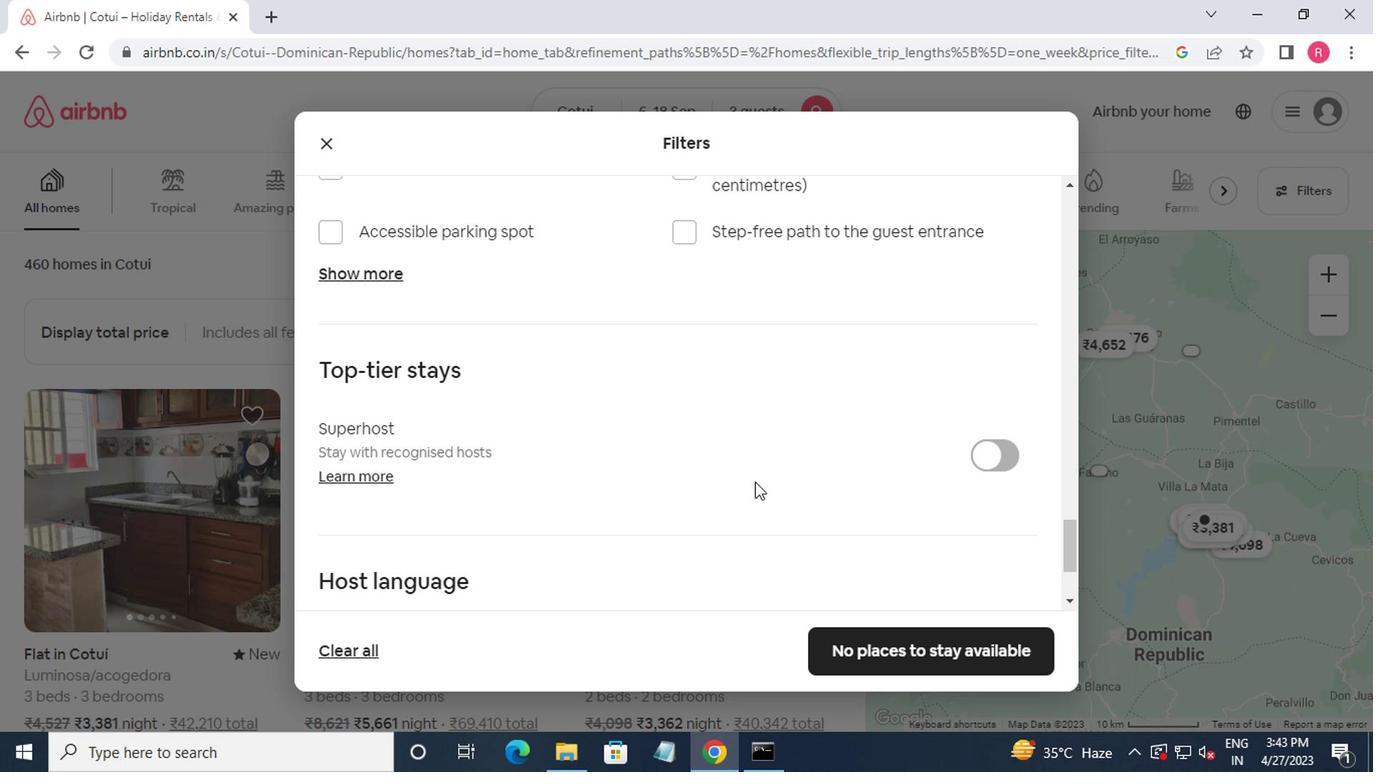 
Action: Mouse moved to (616, 500)
Screenshot: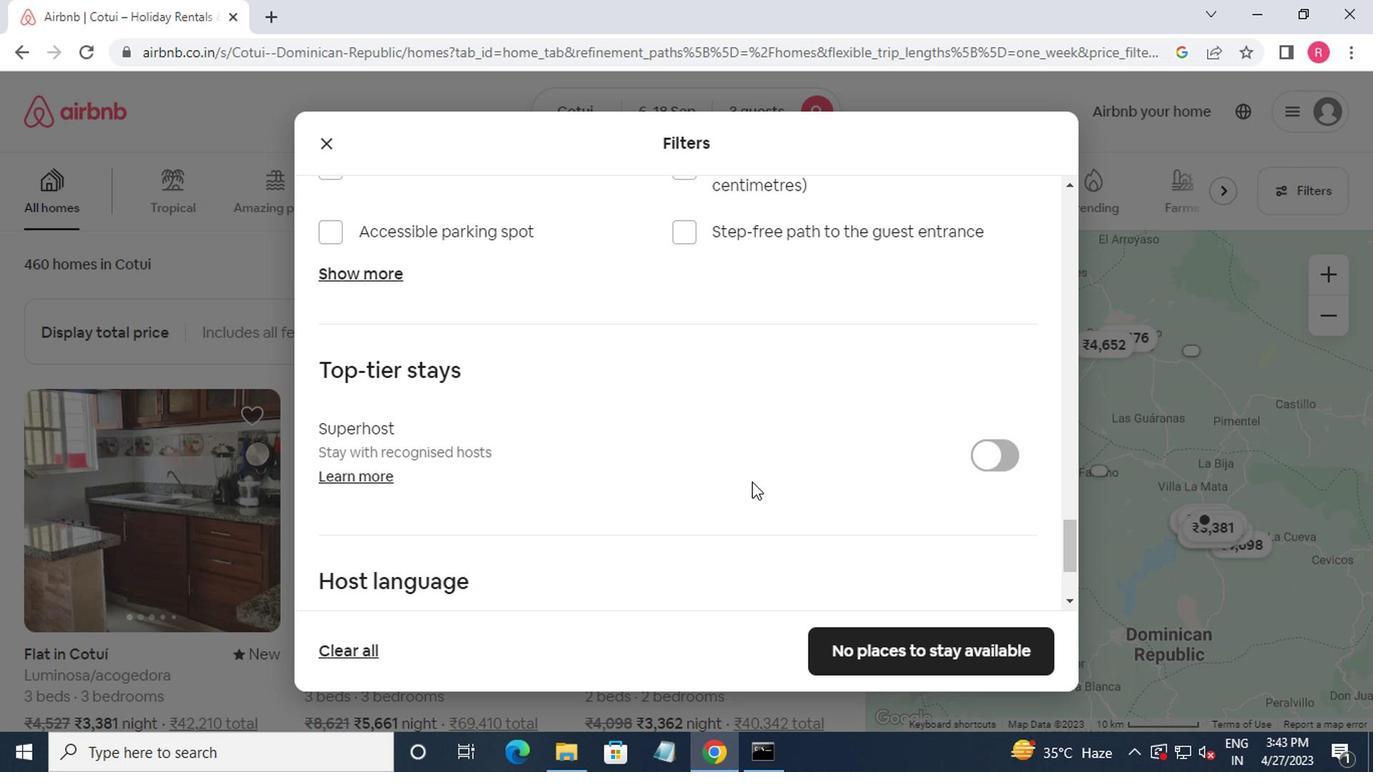 
Action: Mouse scrolled (616, 499) with delta (0, -1)
Screenshot: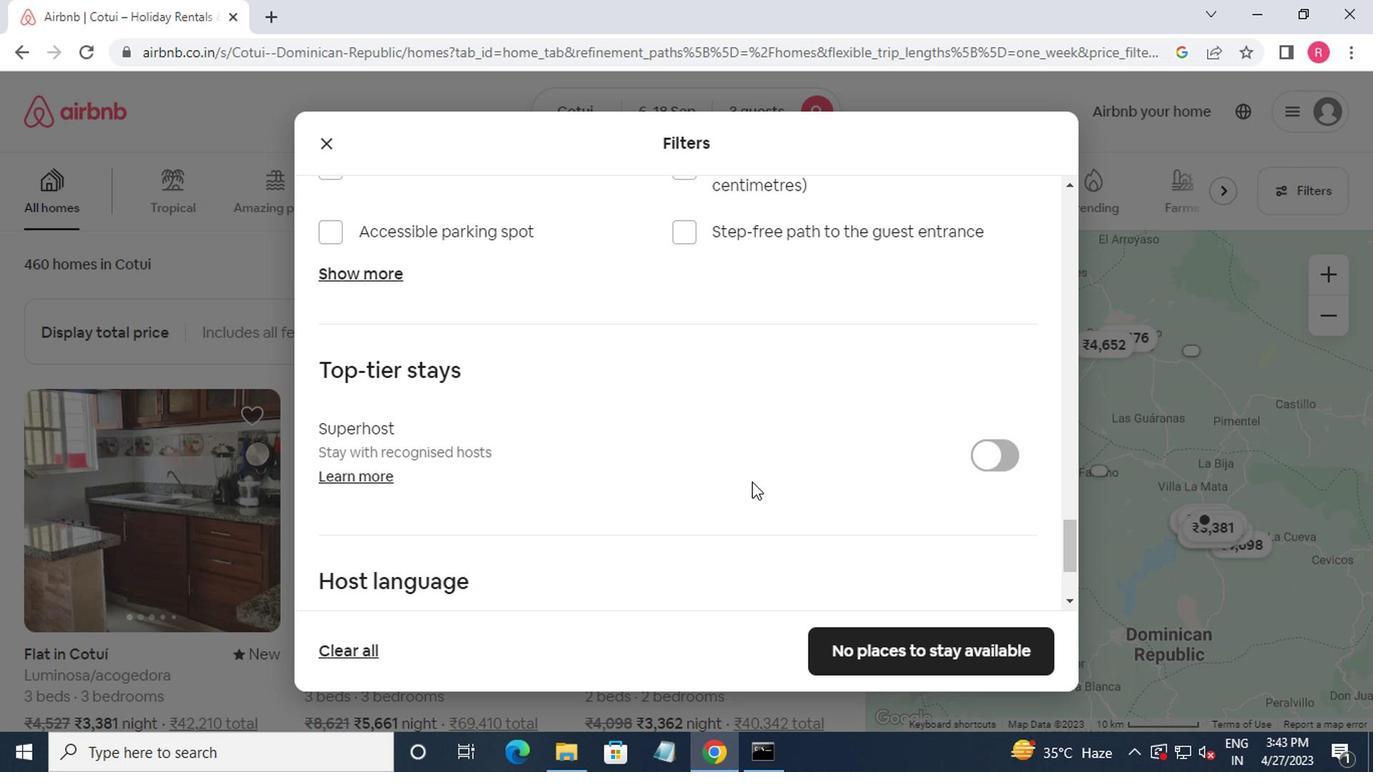 
Action: Mouse moved to (334, 469)
Screenshot: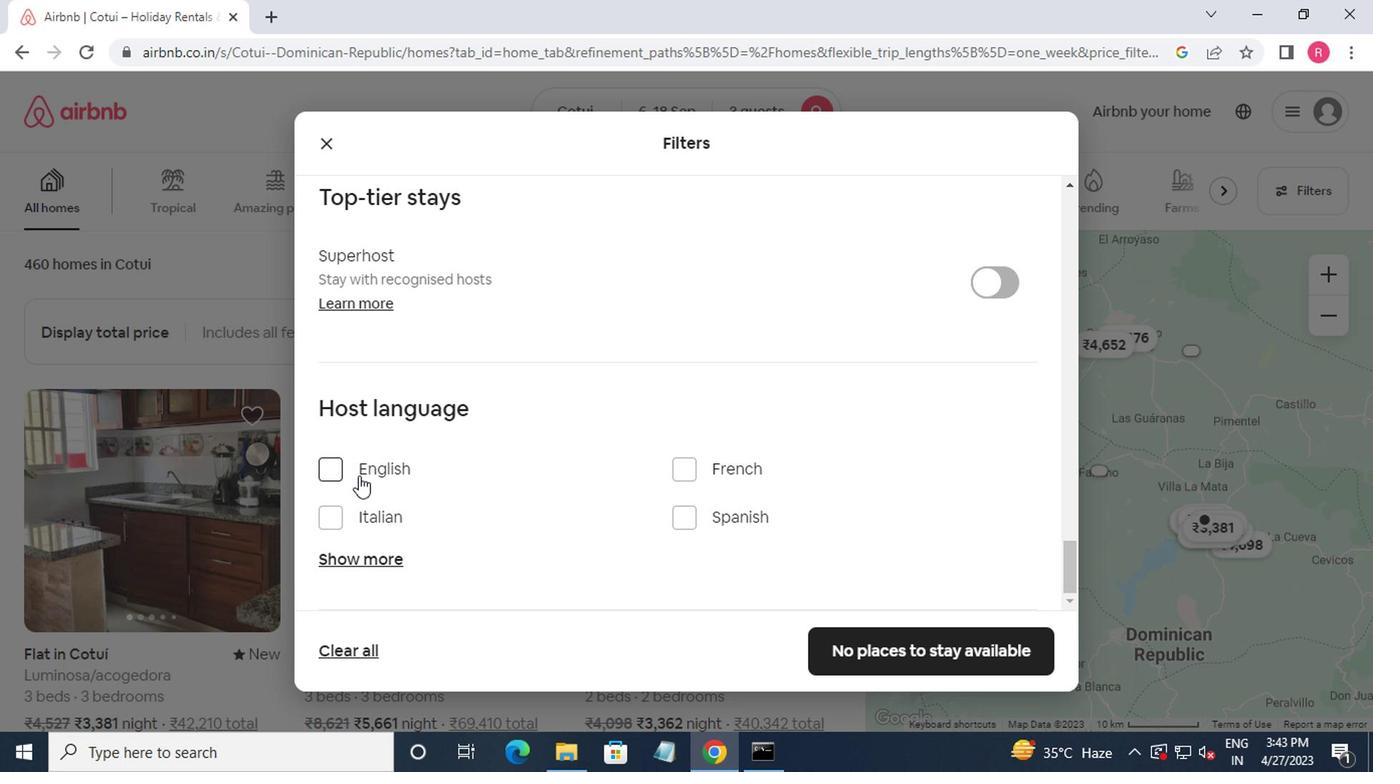 
Action: Mouse pressed left at (334, 469)
Screenshot: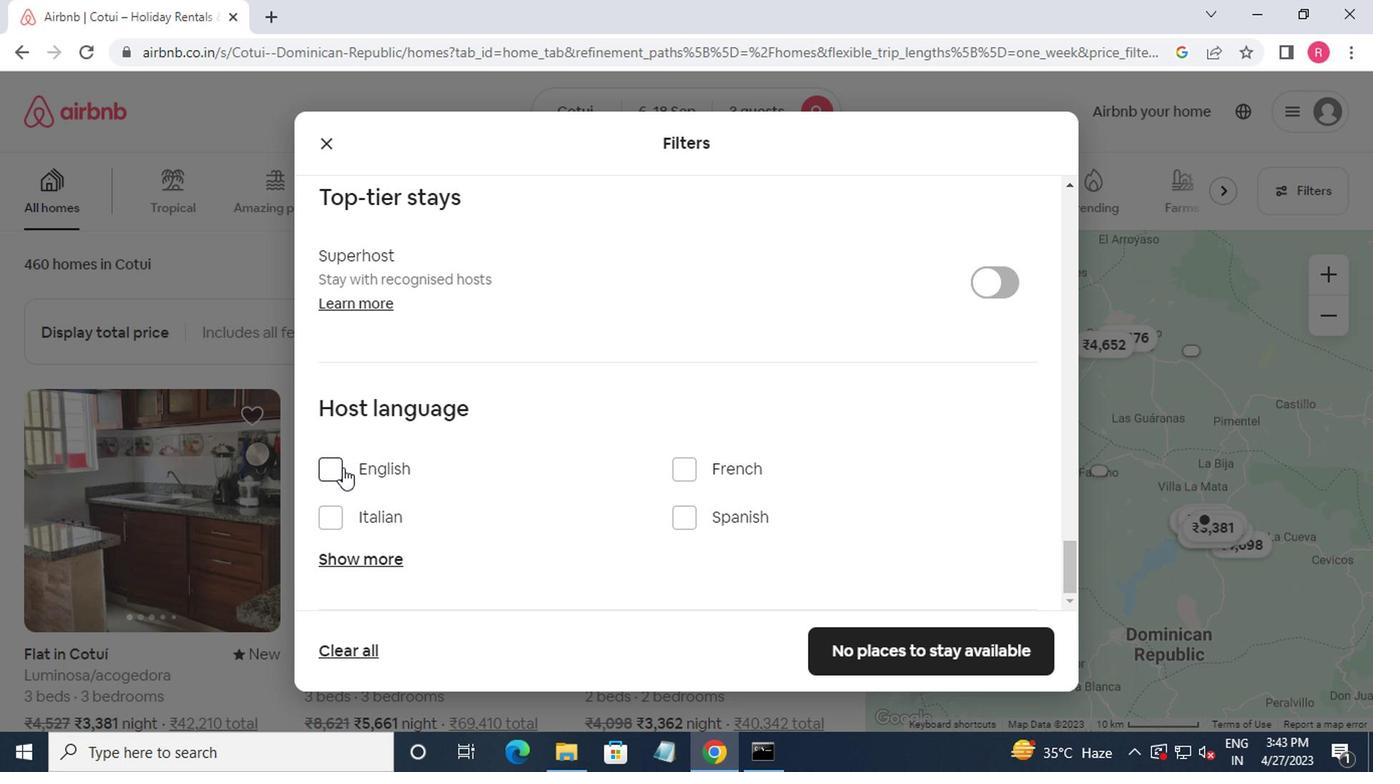 
Action: Mouse moved to (931, 640)
Screenshot: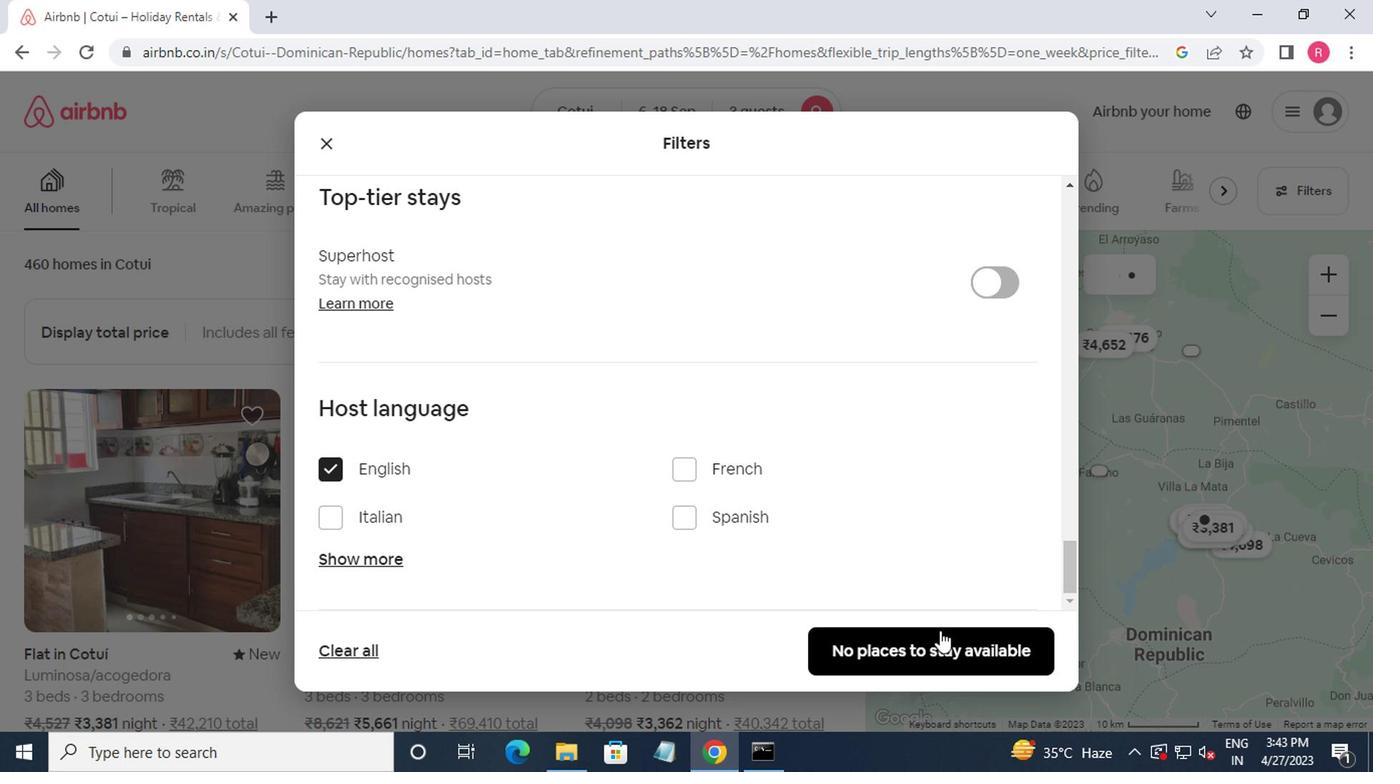 
Action: Mouse pressed left at (931, 640)
Screenshot: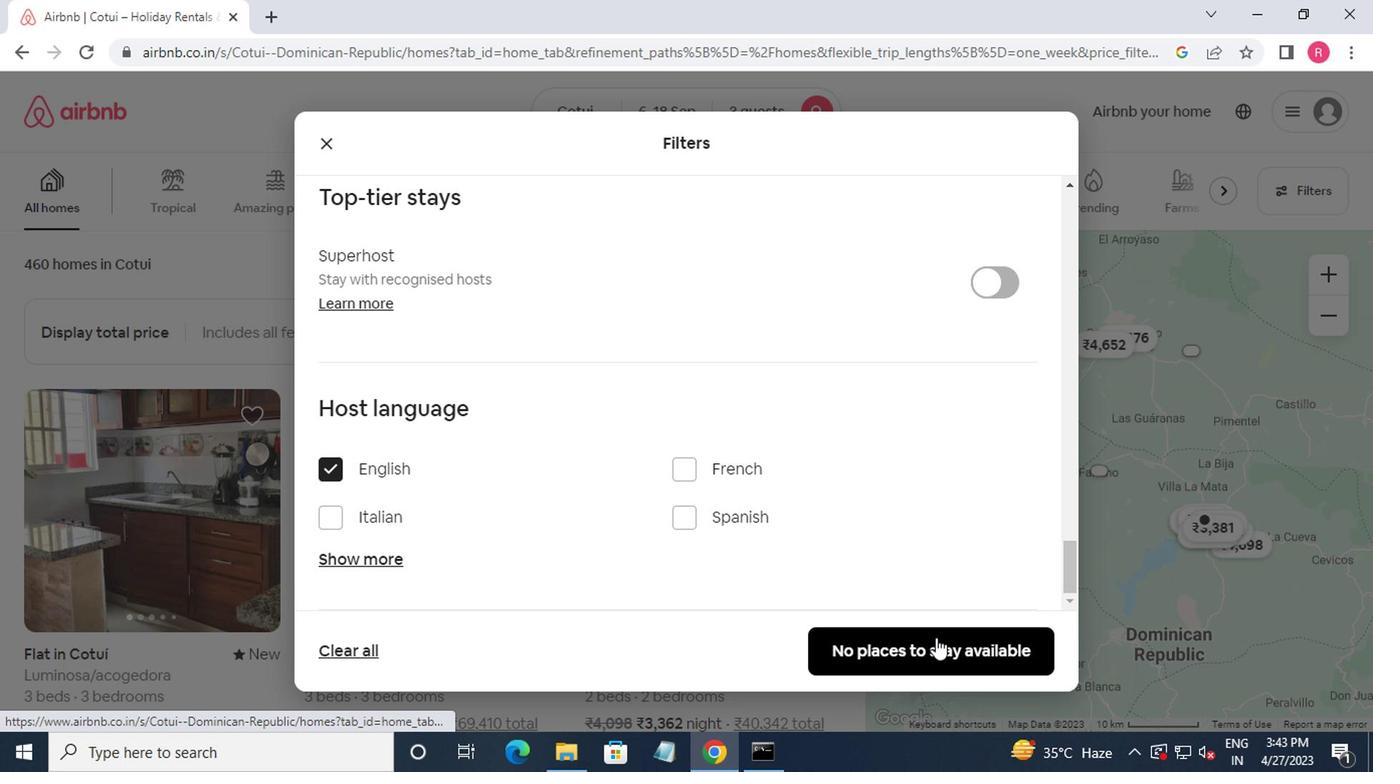 
Action: Mouse moved to (929, 641)
Screenshot: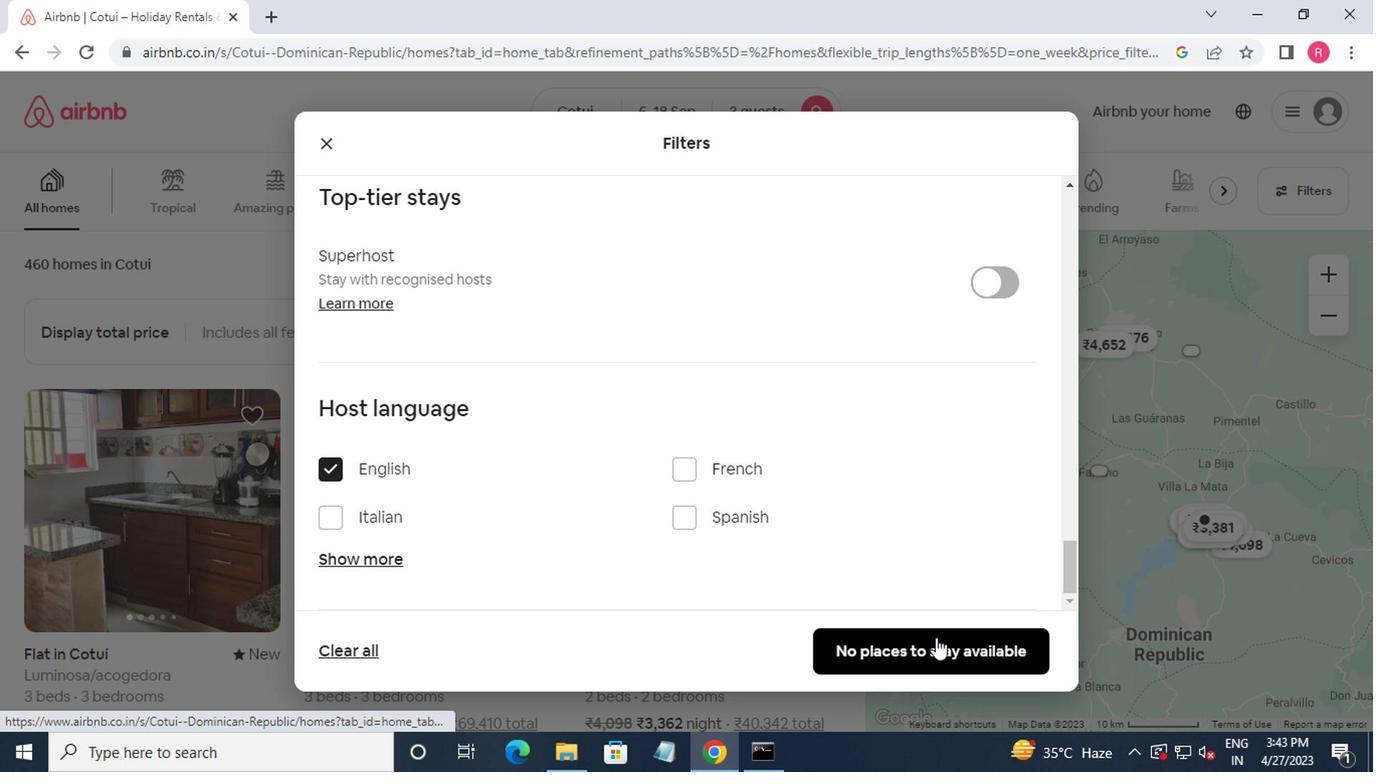 
